 Task: Check the current schedule for the Tokyo Metro Ginza Line.
Action: Mouse moved to (103, 96)
Screenshot: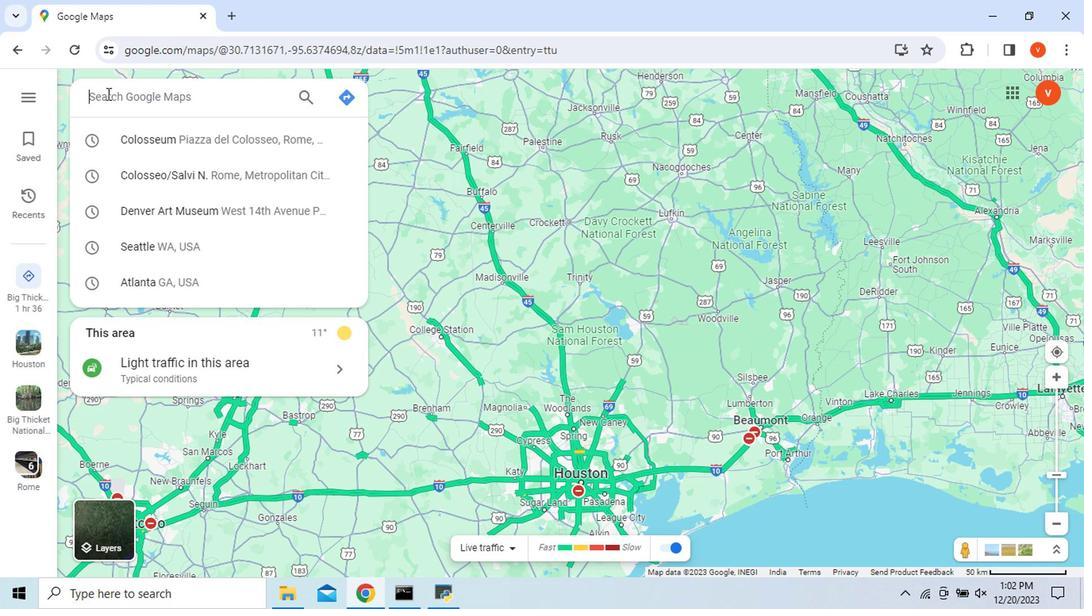 
Action: Mouse pressed left at (103, 96)
Screenshot: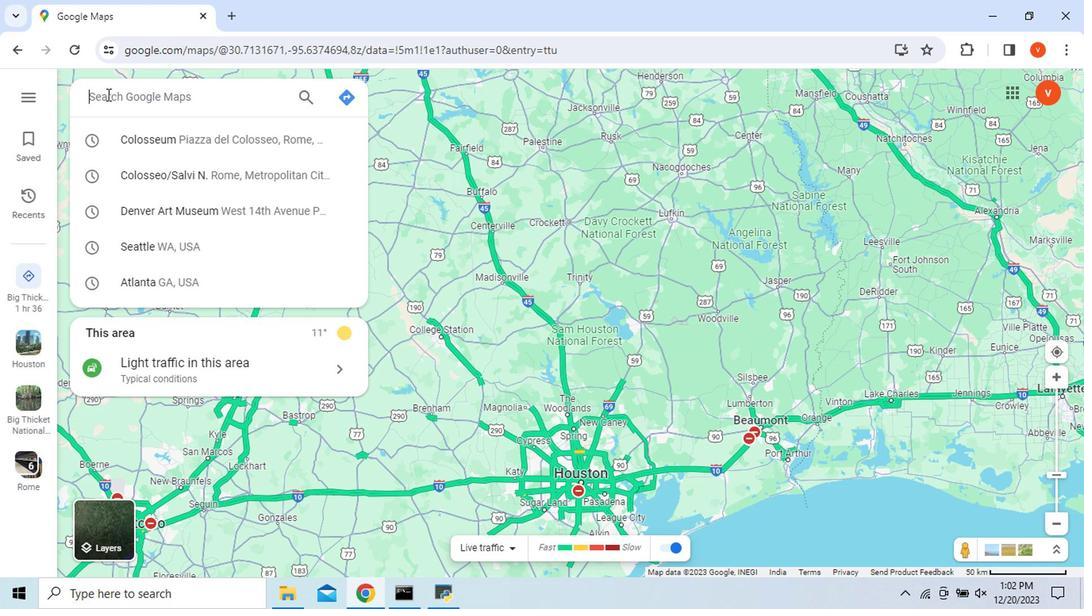 
Action: Mouse moved to (103, 98)
Screenshot: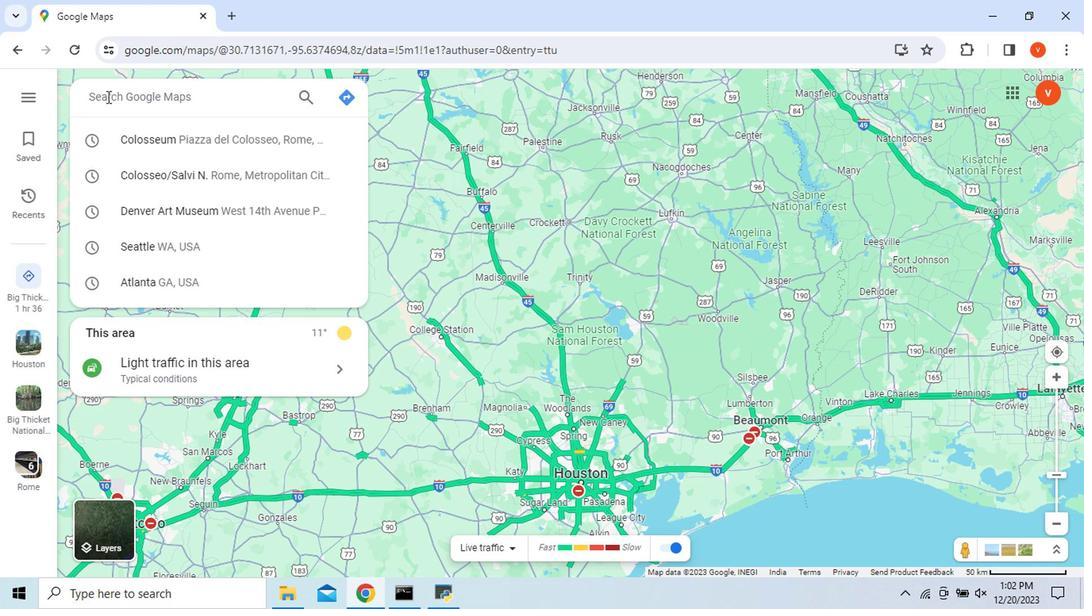 
Action: Key pressed <Key.shift>Tokyo<Key.space><Key.shift_r>metro
Screenshot: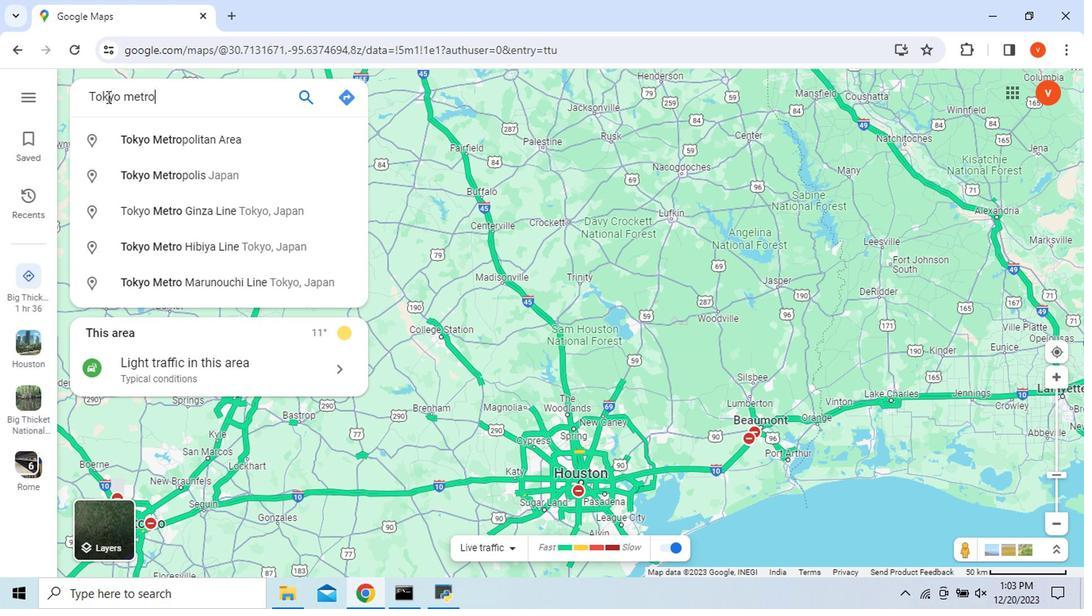 
Action: Mouse moved to (103, 98)
Screenshot: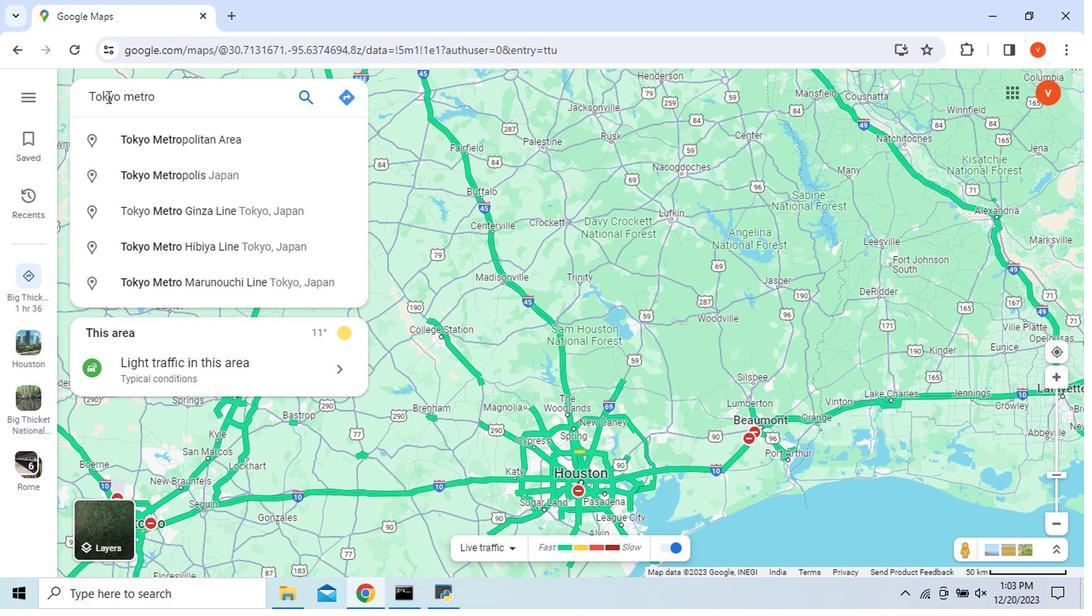
Action: Key pressed <Key.space><Key.shift>Ginza<Key.space><Key.shift_r>Line
Screenshot: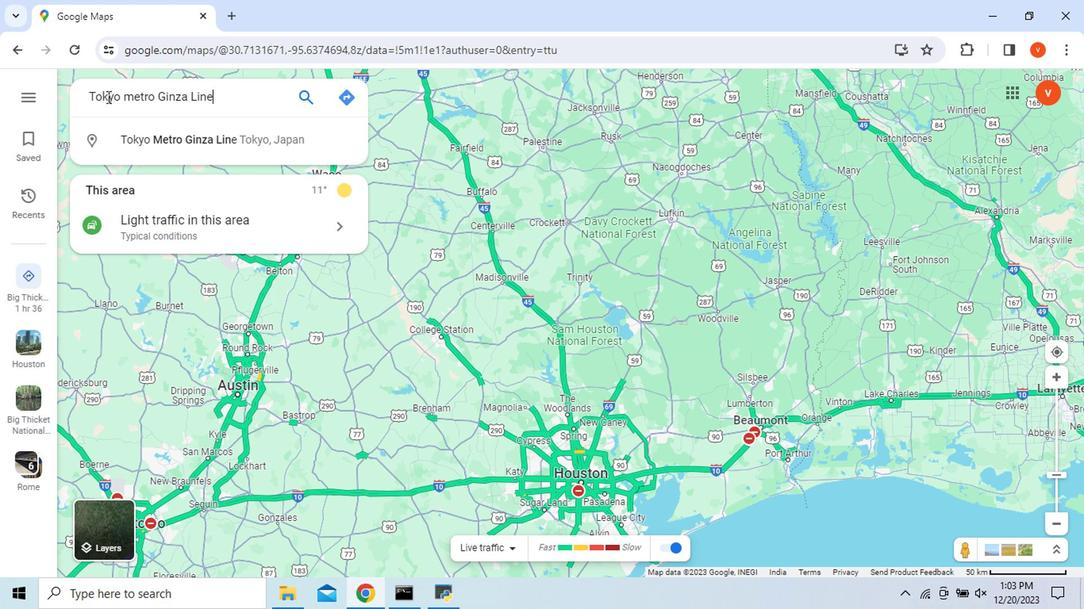 
Action: Mouse moved to (189, 140)
Screenshot: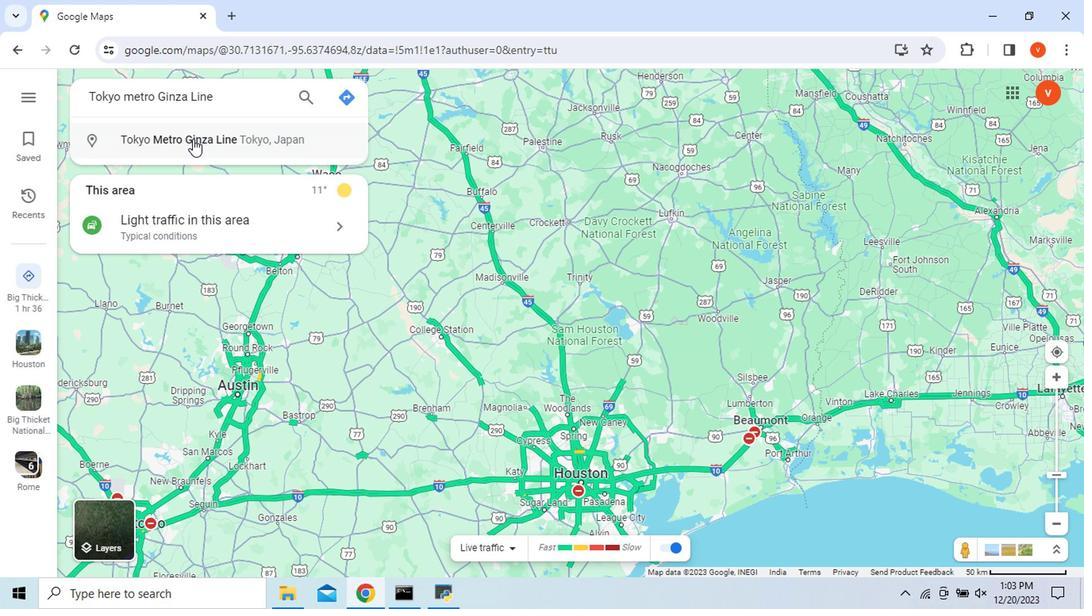 
Action: Mouse pressed left at (189, 140)
Screenshot: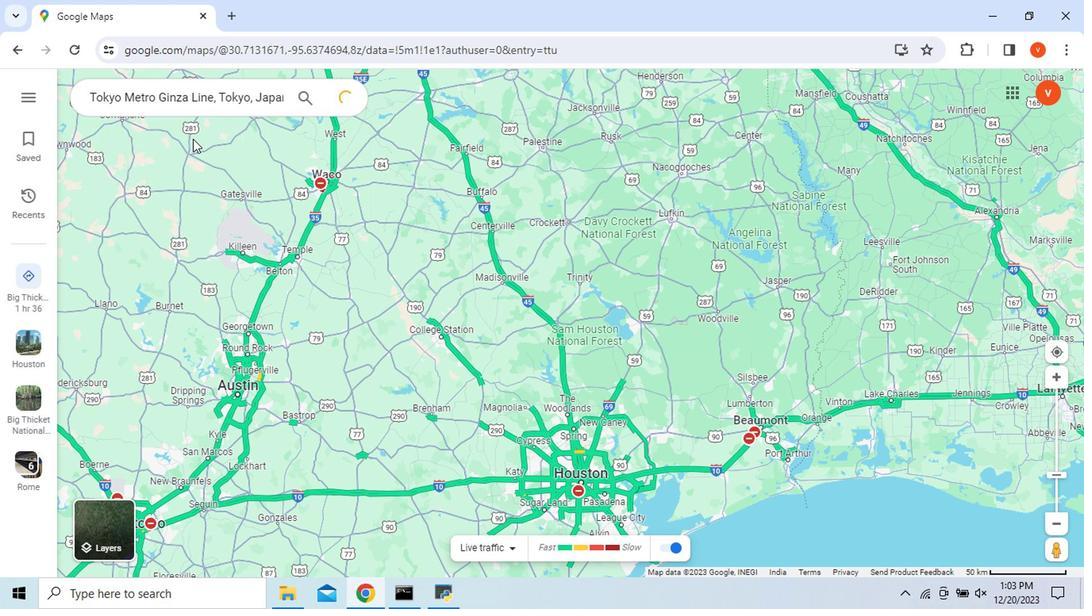 
Action: Mouse moved to (237, 432)
Screenshot: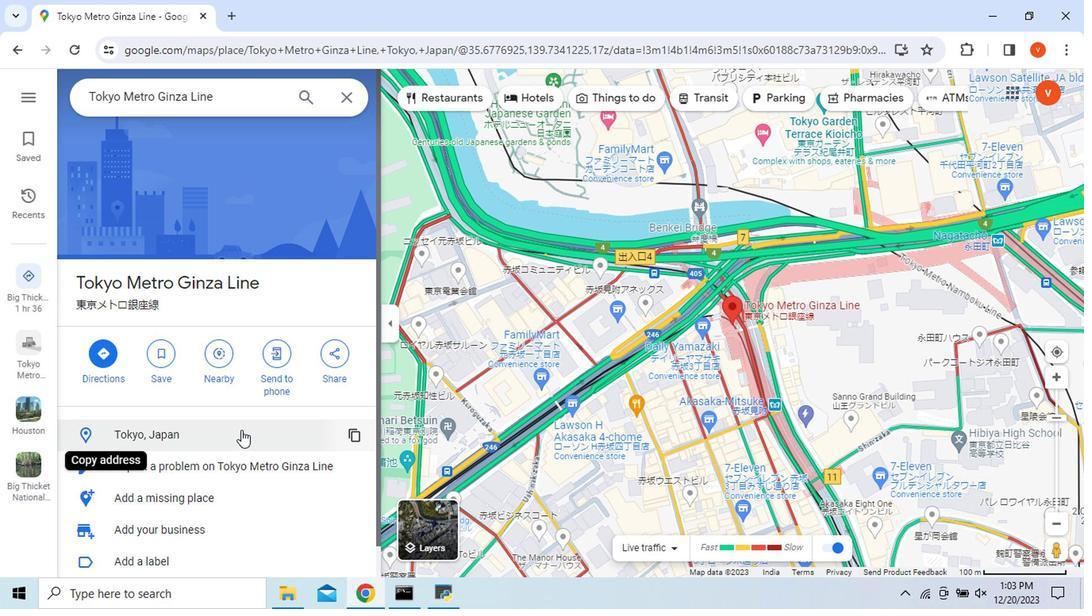 
Action: Mouse scrolled (237, 431) with delta (0, 0)
Screenshot: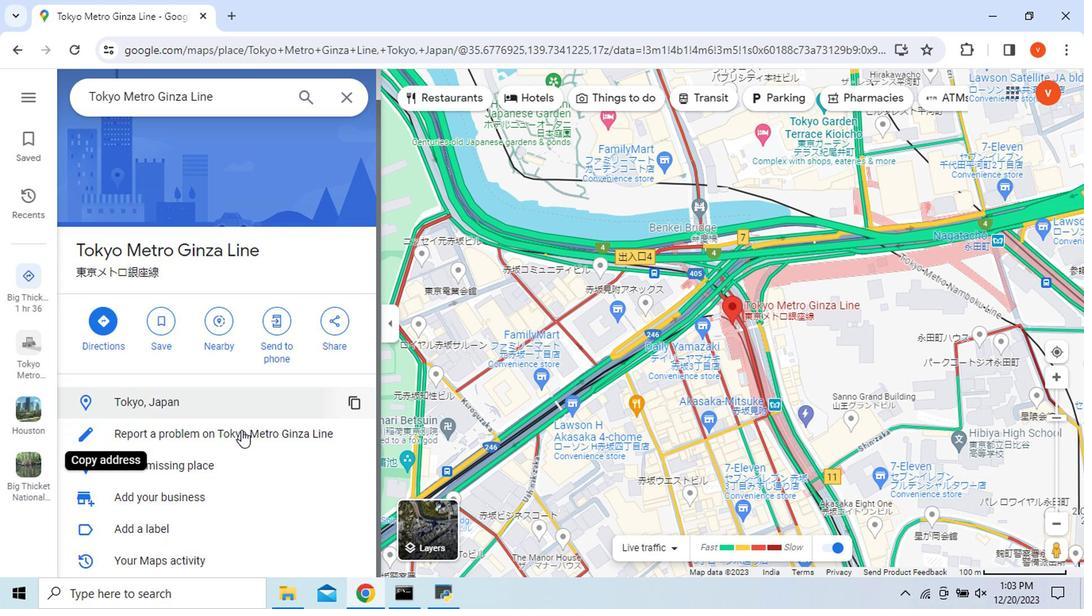 
Action: Mouse scrolled (237, 431) with delta (0, 0)
Screenshot: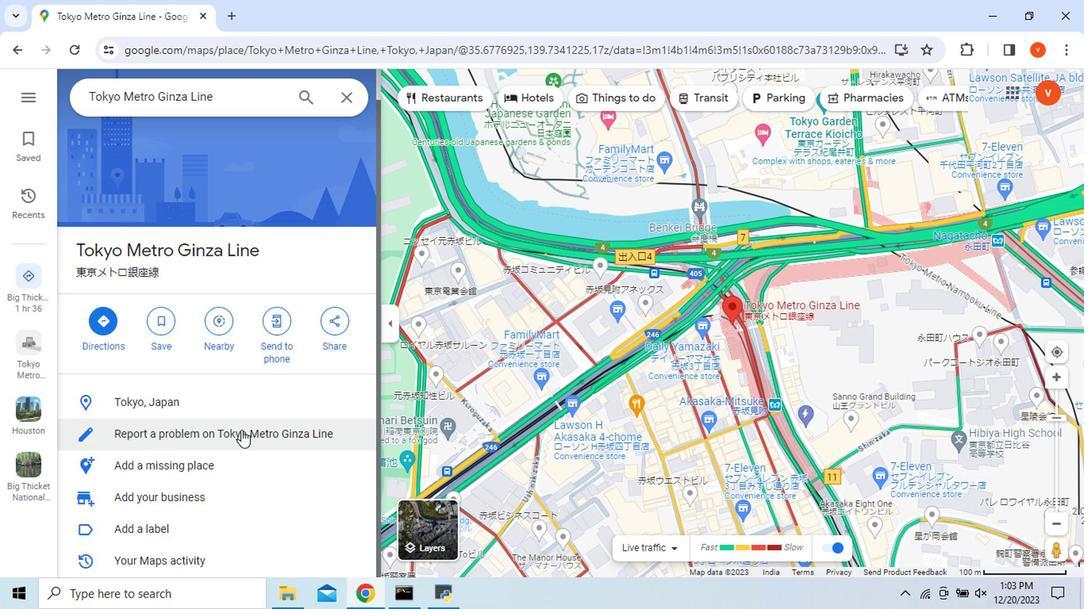 
Action: Mouse scrolled (237, 431) with delta (0, 0)
Screenshot: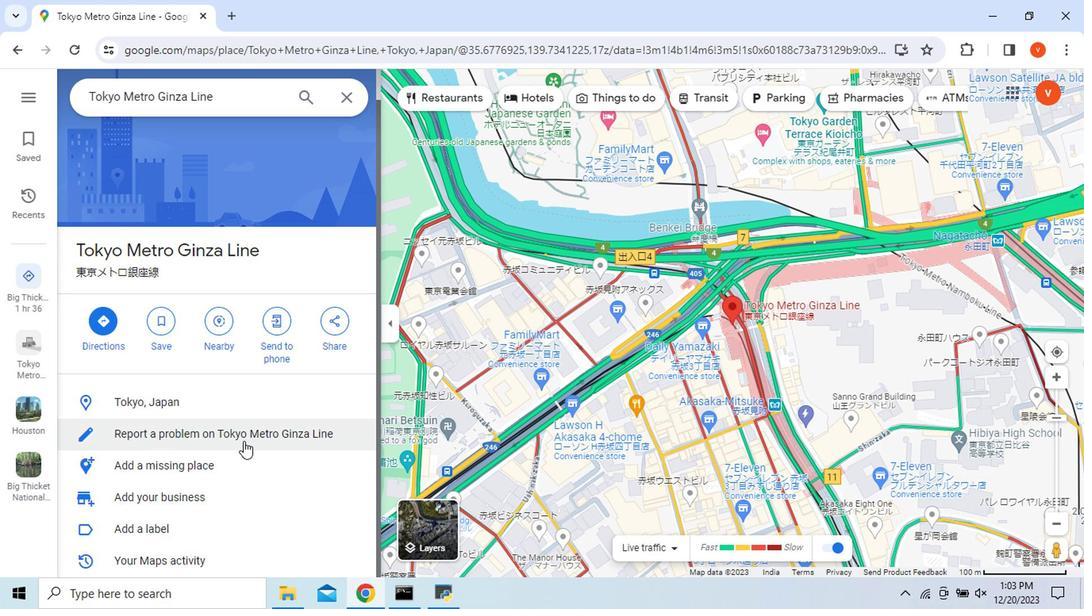 
Action: Mouse moved to (713, 102)
Screenshot: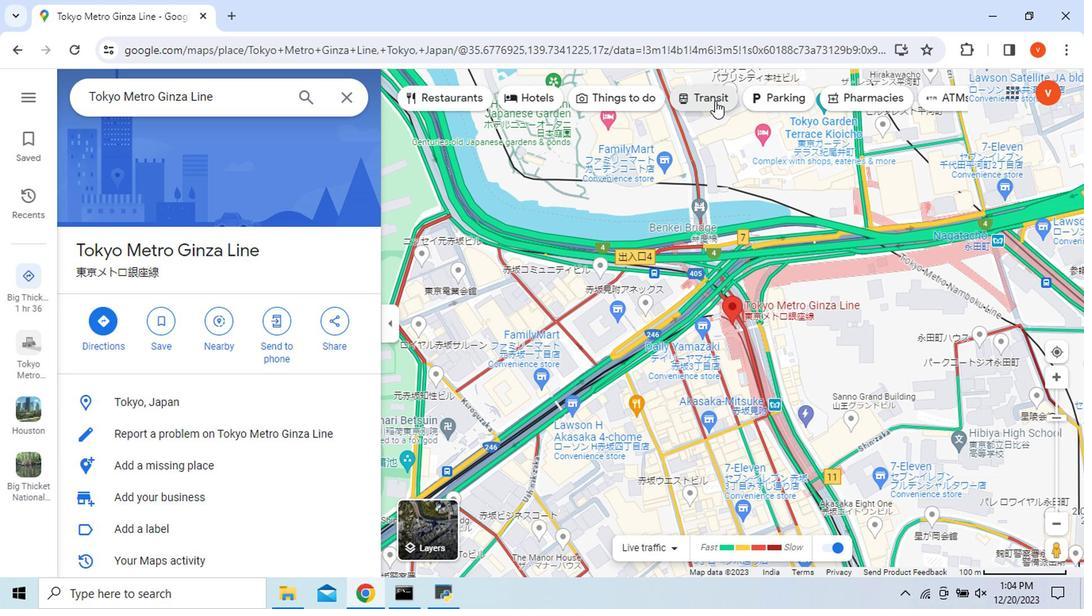 
Action: Mouse pressed left at (713, 102)
Screenshot: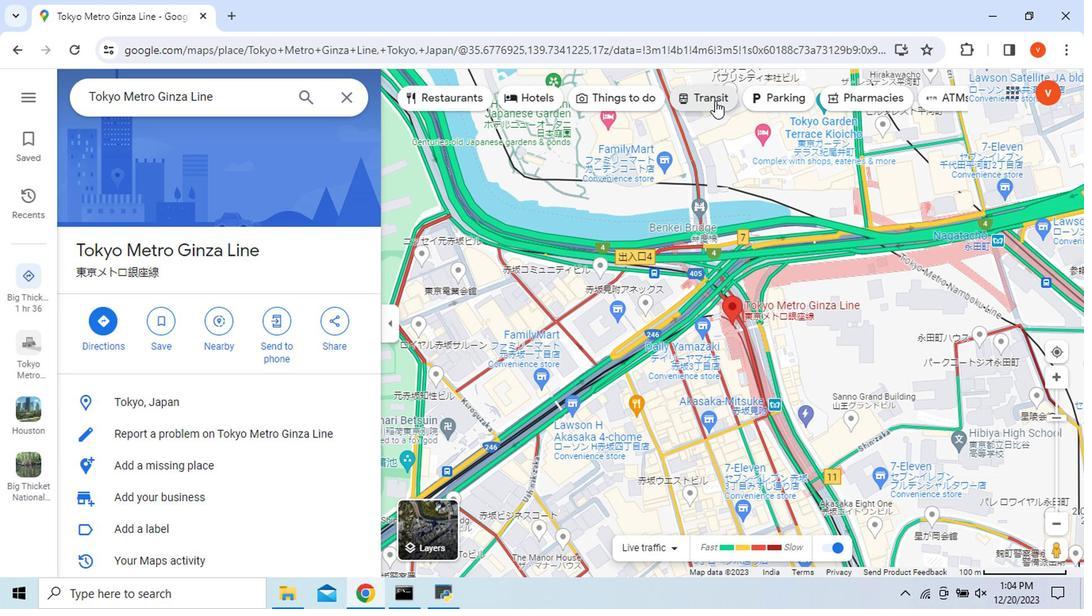 
Action: Mouse moved to (278, 404)
Screenshot: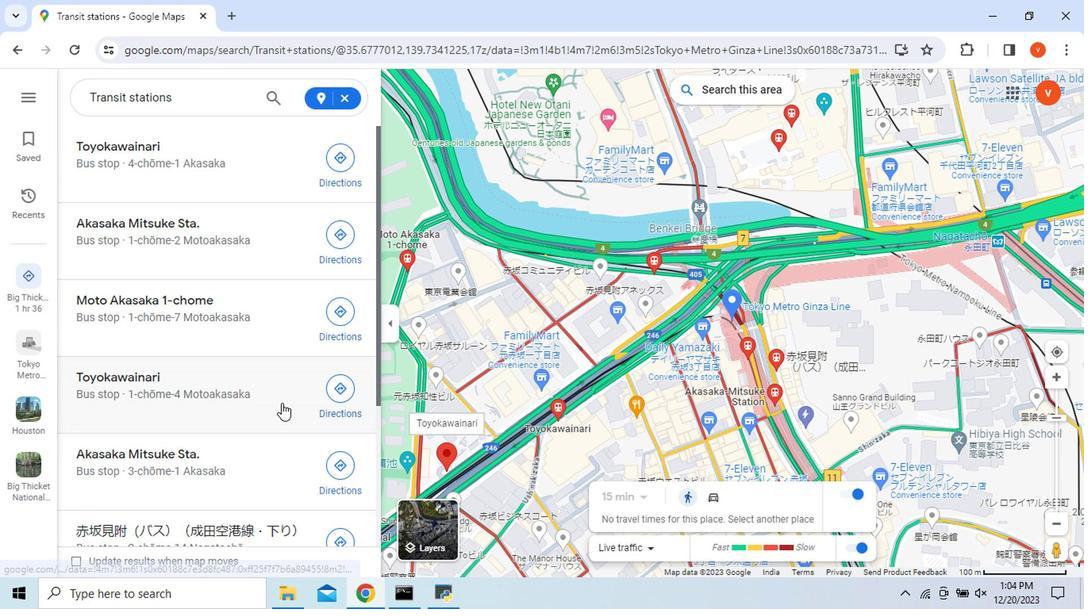 
Action: Mouse scrolled (278, 404) with delta (0, 0)
Screenshot: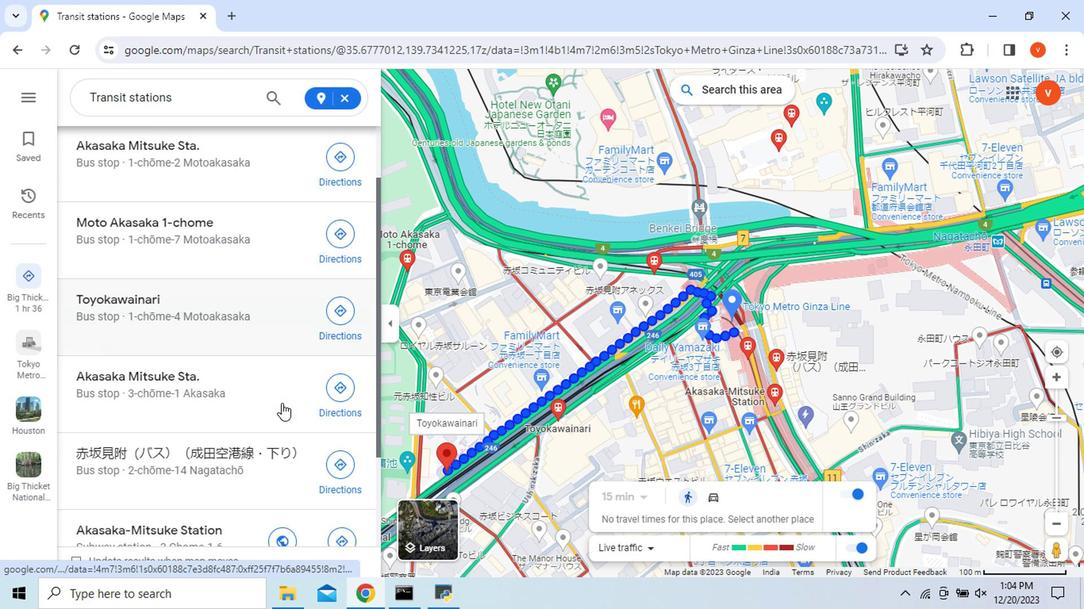 
Action: Mouse scrolled (278, 404) with delta (0, 0)
Screenshot: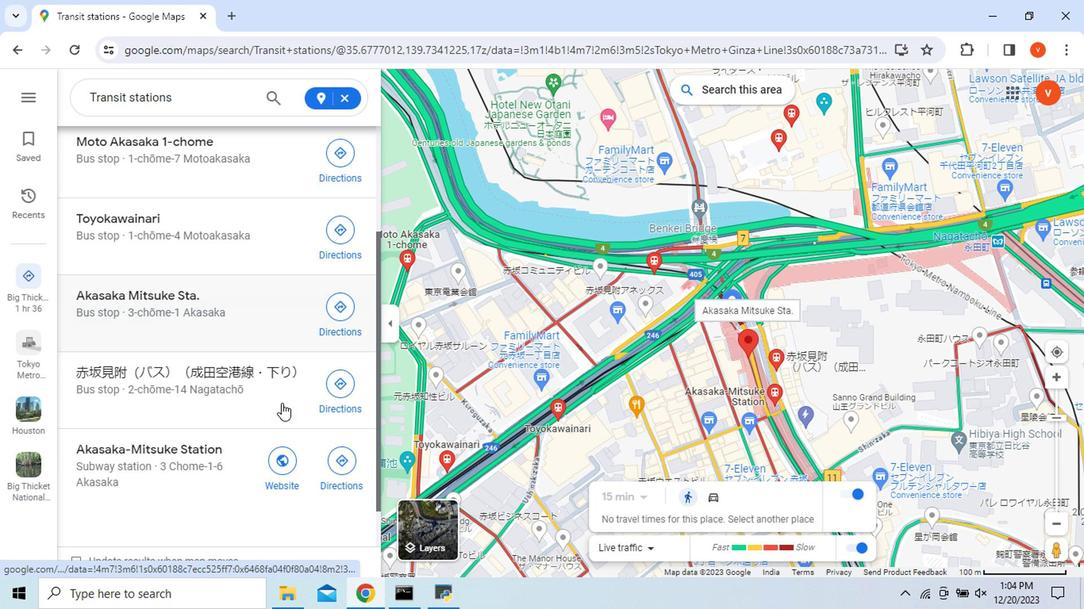 
Action: Mouse scrolled (278, 404) with delta (0, 0)
Screenshot: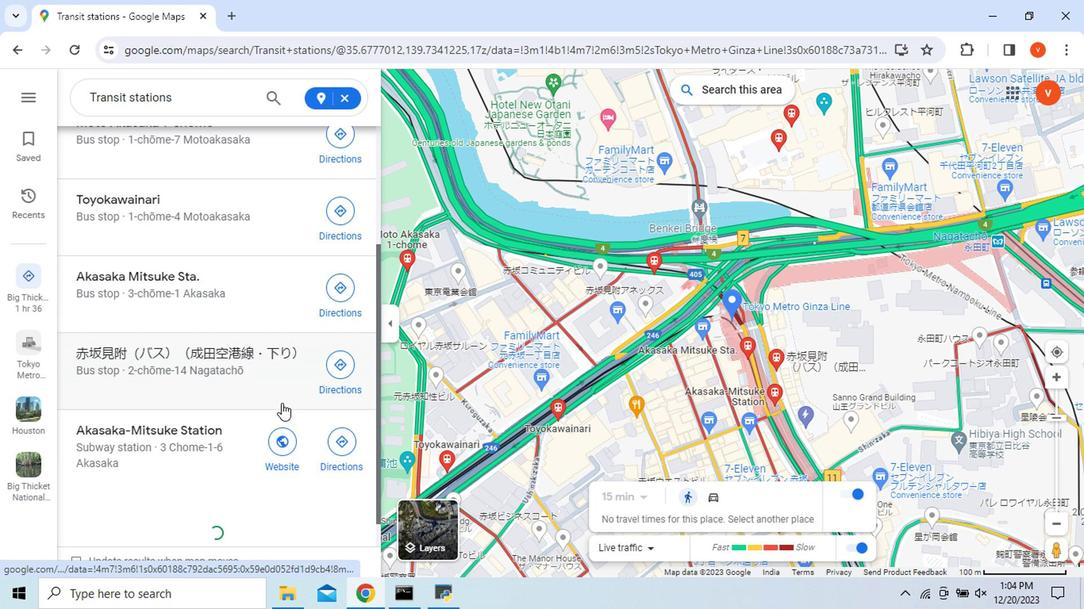 
Action: Mouse scrolled (278, 404) with delta (0, 0)
Screenshot: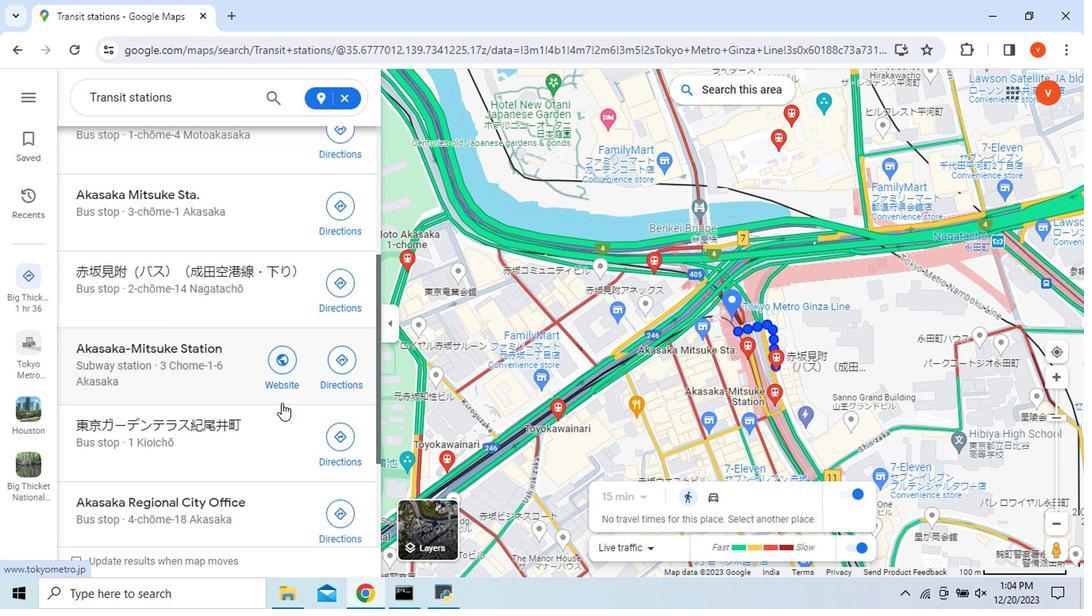 
Action: Mouse scrolled (278, 404) with delta (0, 0)
Screenshot: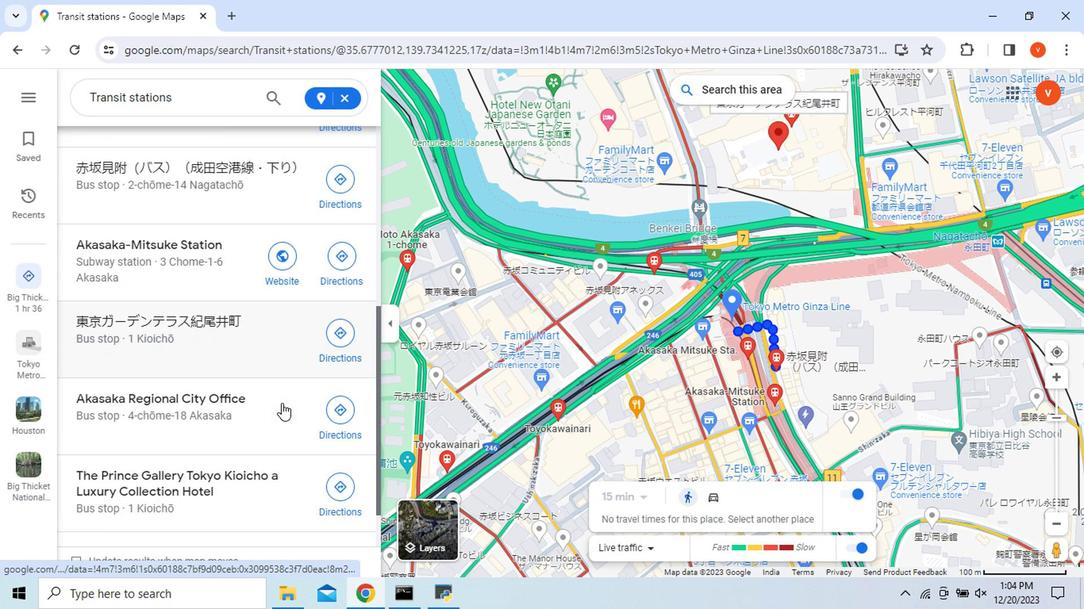 
Action: Mouse scrolled (278, 404) with delta (0, 0)
Screenshot: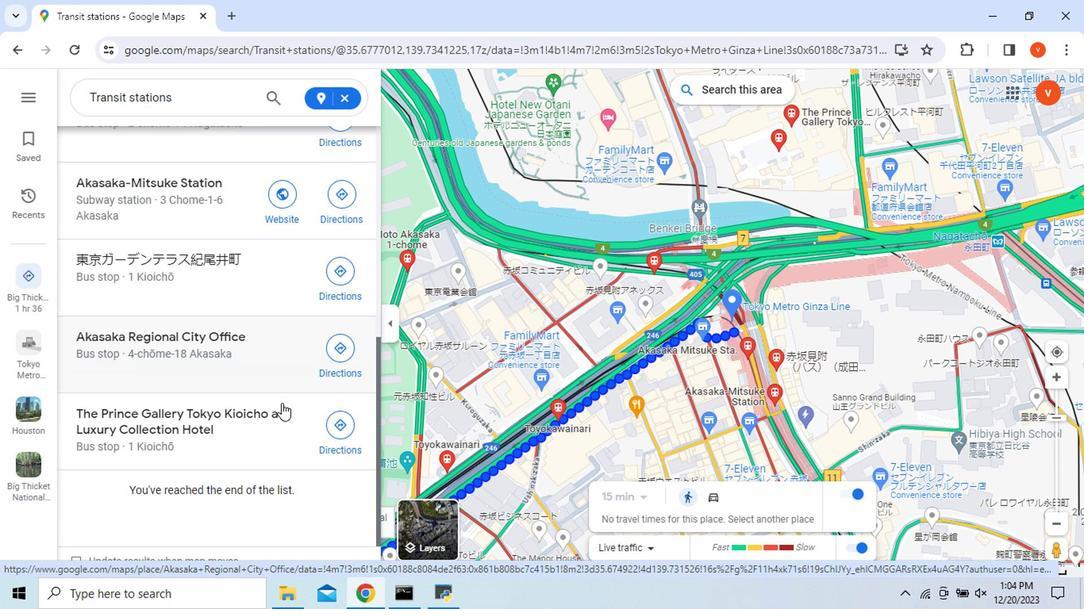 
Action: Mouse moved to (214, 402)
Screenshot: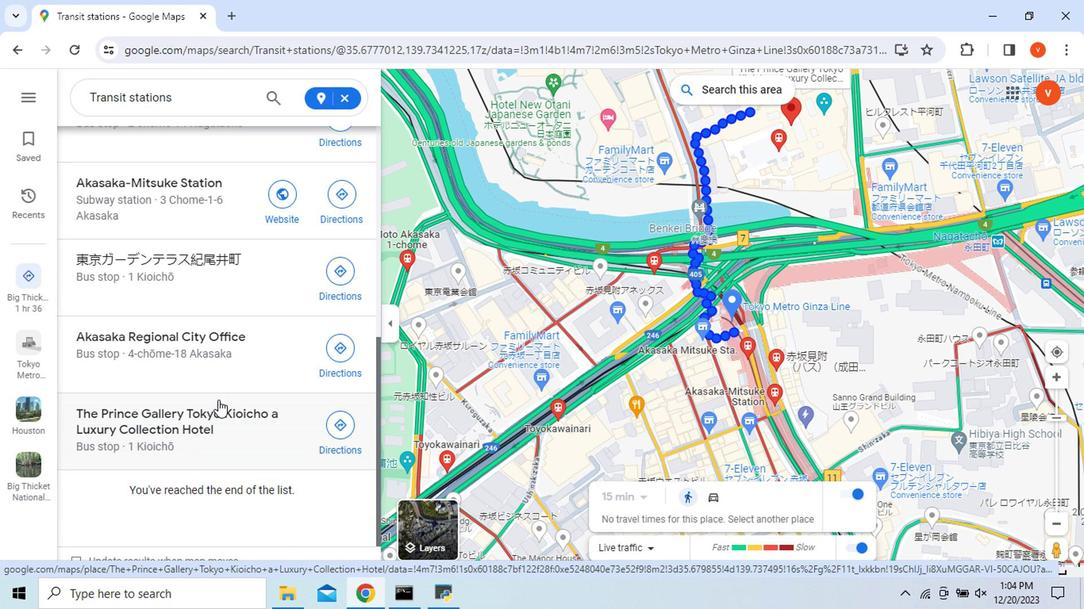 
Action: Mouse scrolled (214, 400) with delta (0, -1)
Screenshot: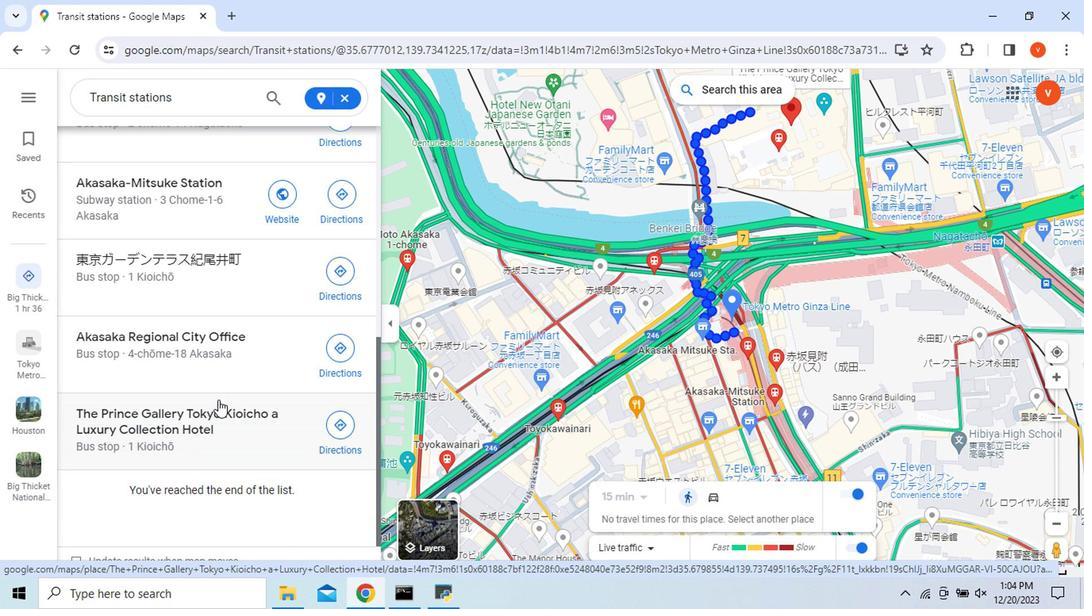 
Action: Mouse moved to (125, 98)
Screenshot: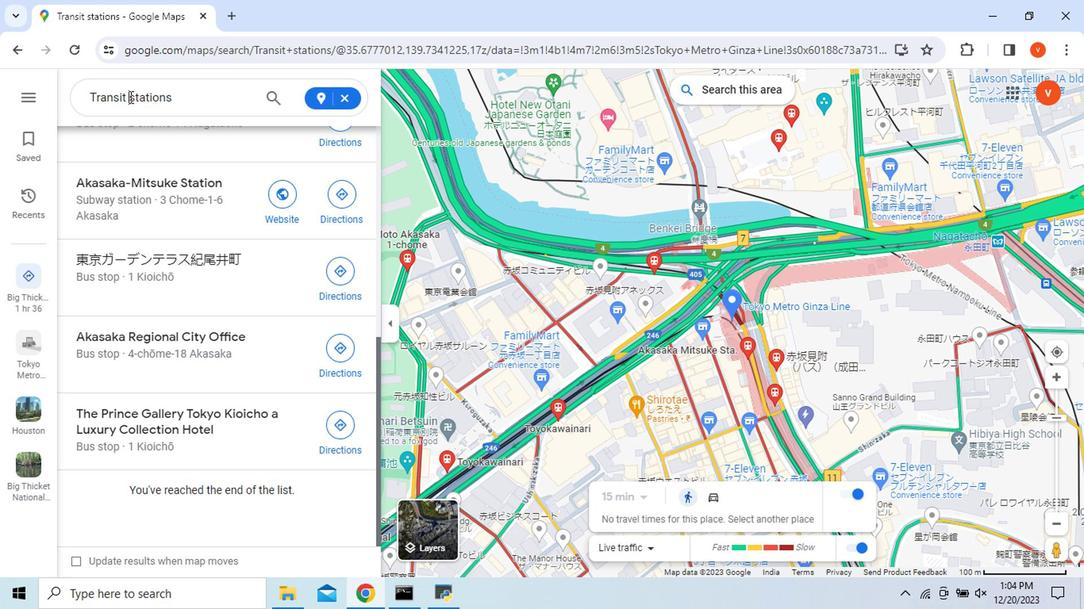 
Action: Mouse pressed left at (125, 98)
Screenshot: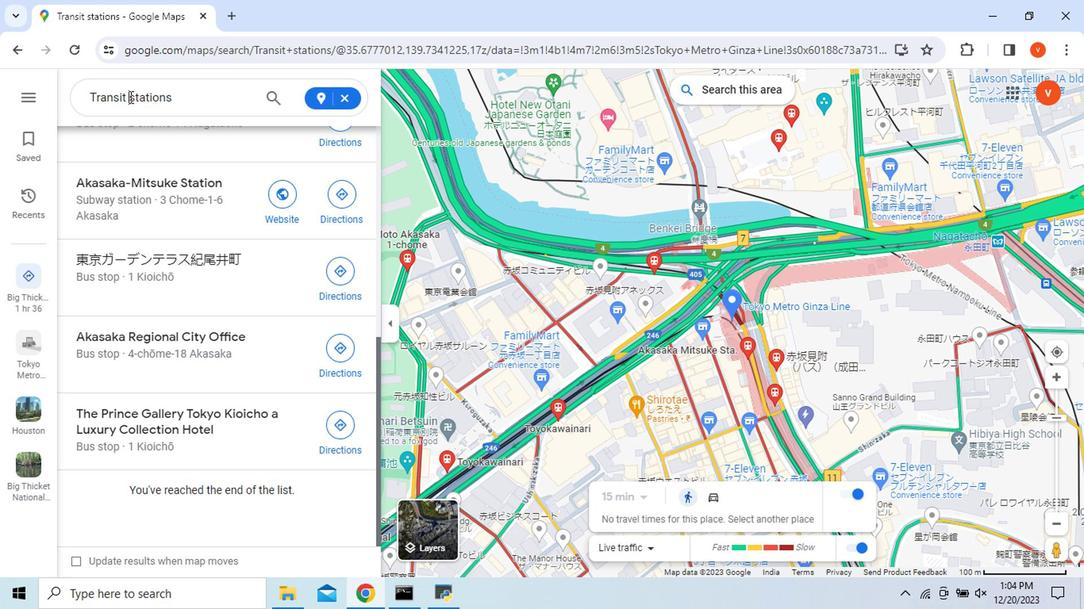 
Action: Mouse moved to (125, 99)
Screenshot: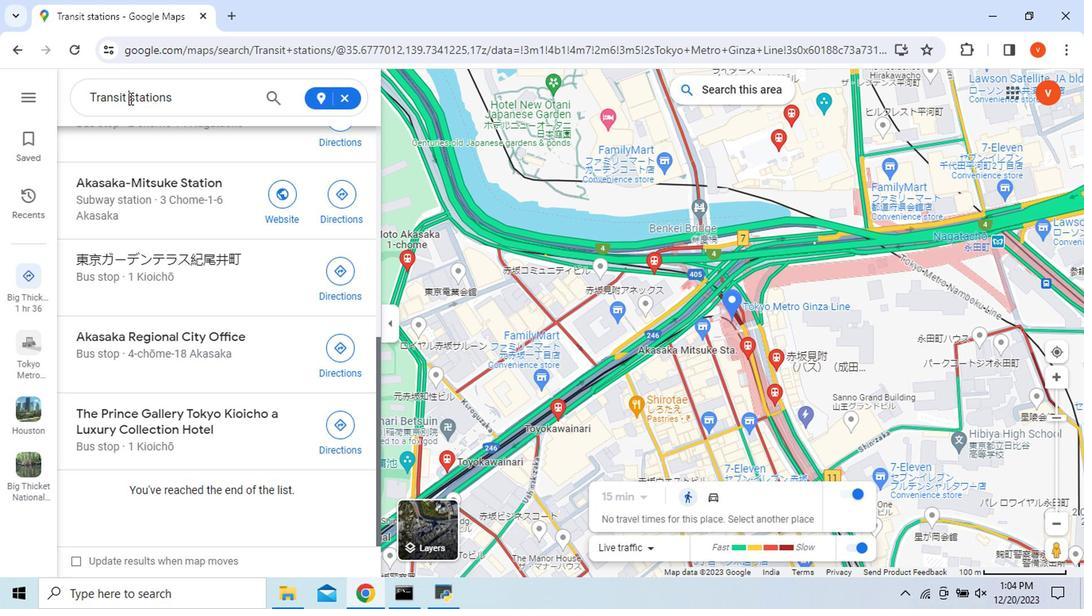 
Action: Key pressed <Key.space>ginza<Key.space>metro<Key.space><Key.enter>
Screenshot: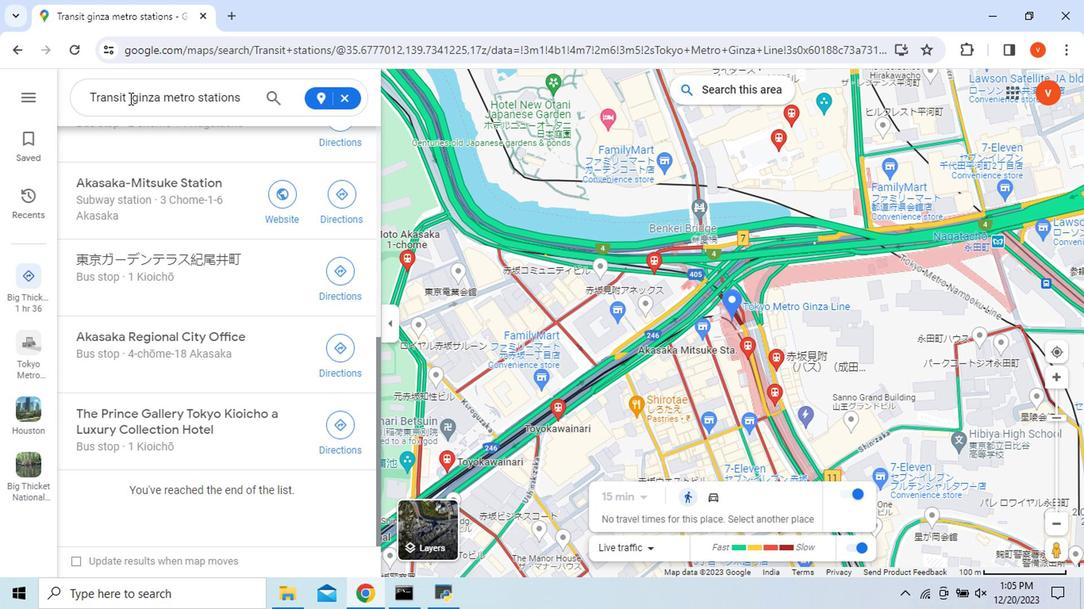 
Action: Mouse moved to (230, 191)
Screenshot: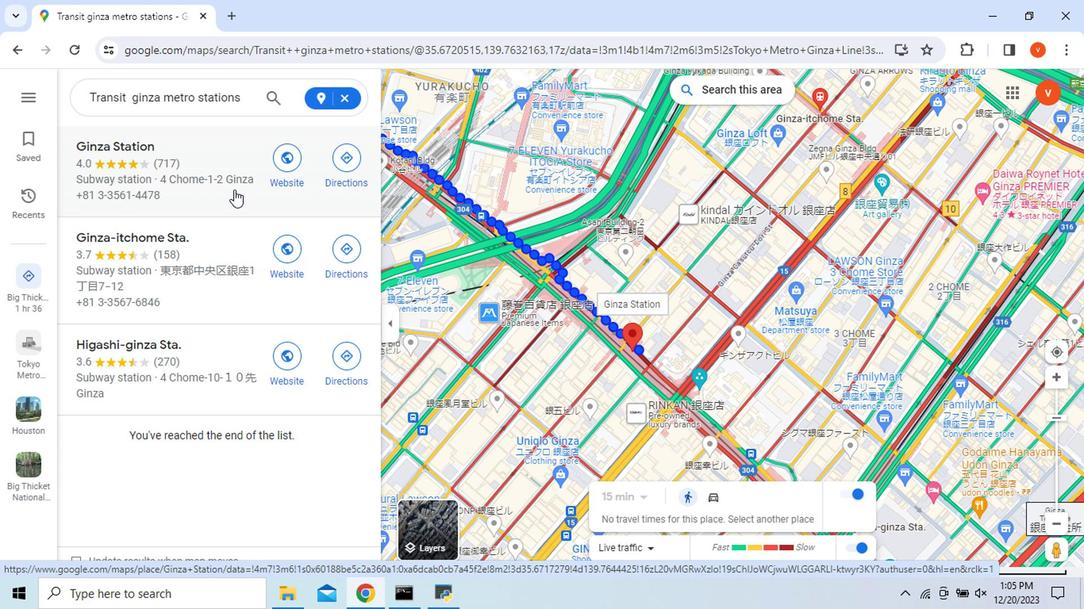 
Action: Mouse pressed left at (230, 191)
Screenshot: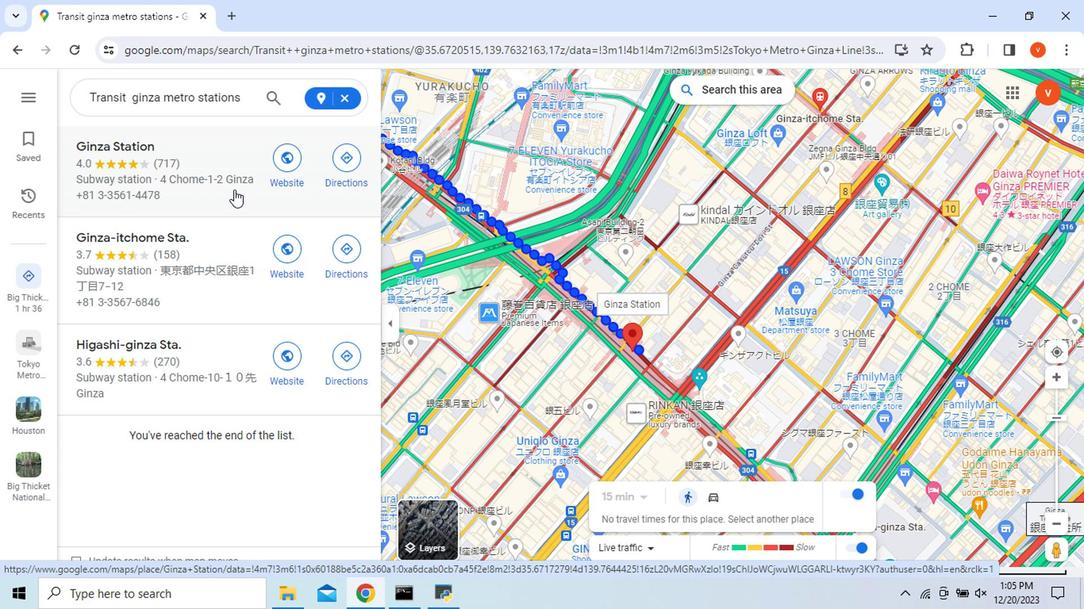 
Action: Mouse moved to (542, 404)
Screenshot: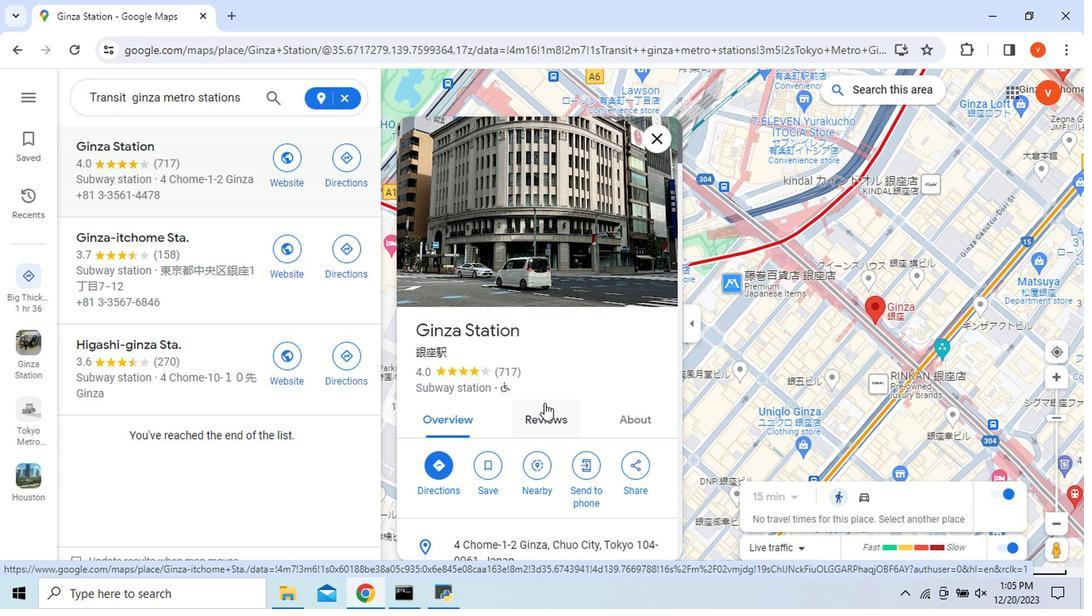 
Action: Mouse scrolled (542, 404) with delta (0, 0)
Screenshot: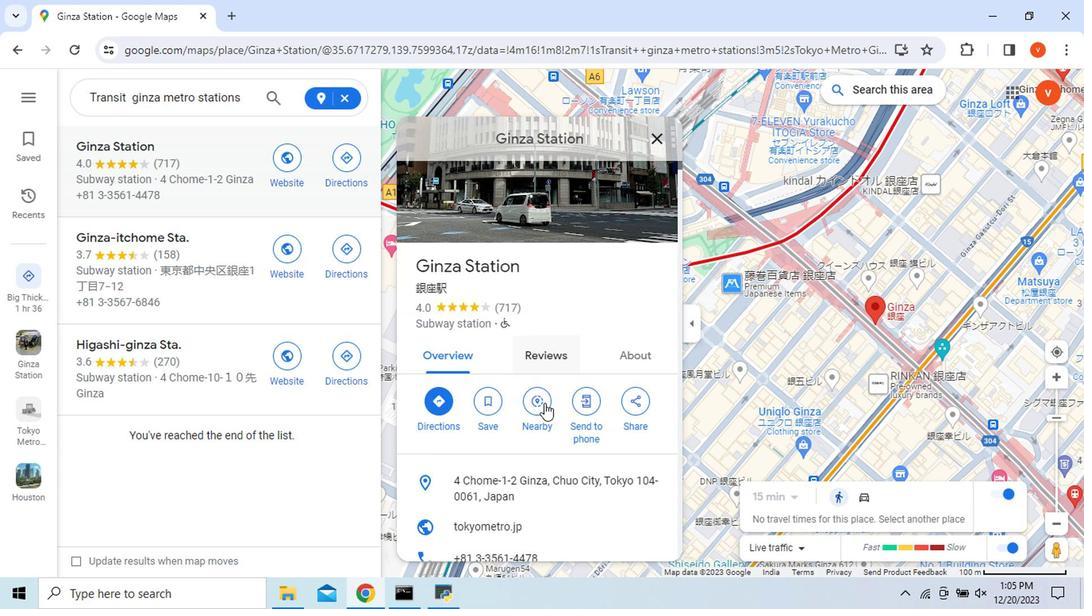 
Action: Mouse scrolled (542, 404) with delta (0, 0)
Screenshot: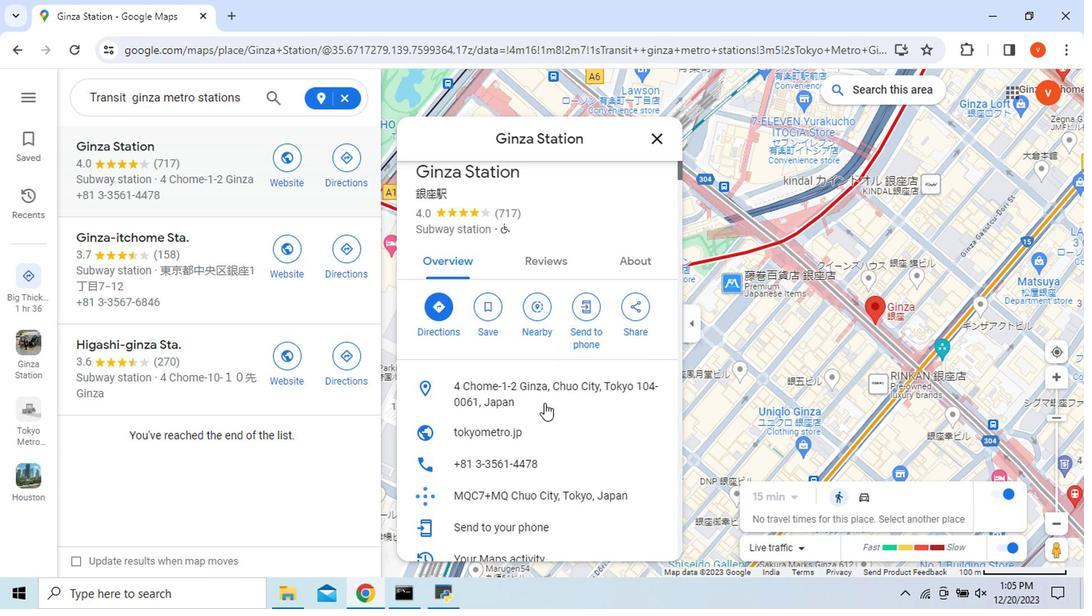 
Action: Mouse scrolled (542, 404) with delta (0, 0)
Screenshot: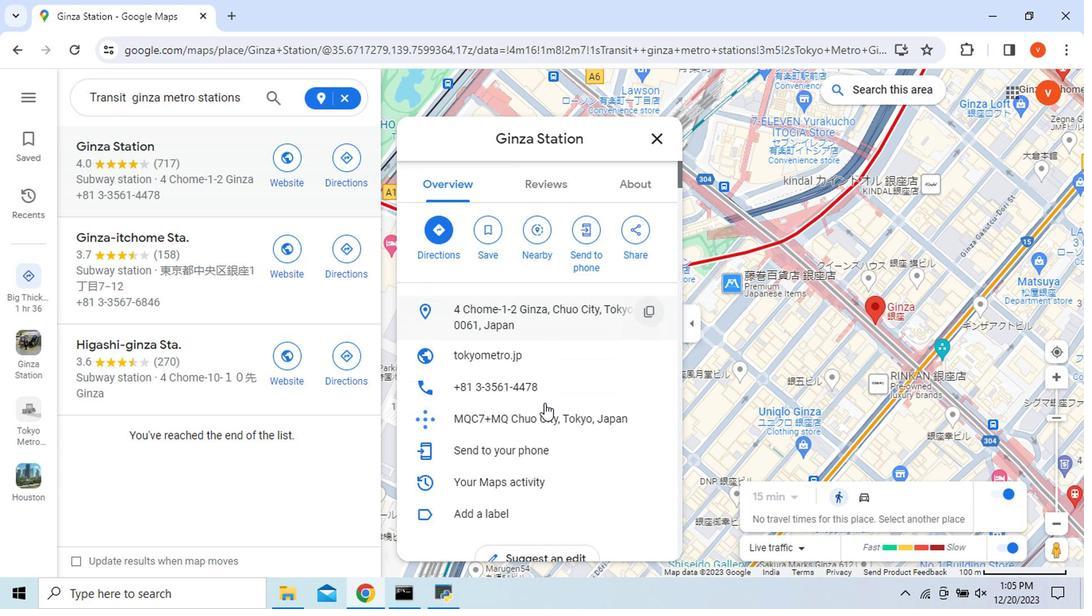 
Action: Mouse scrolled (542, 404) with delta (0, 0)
Screenshot: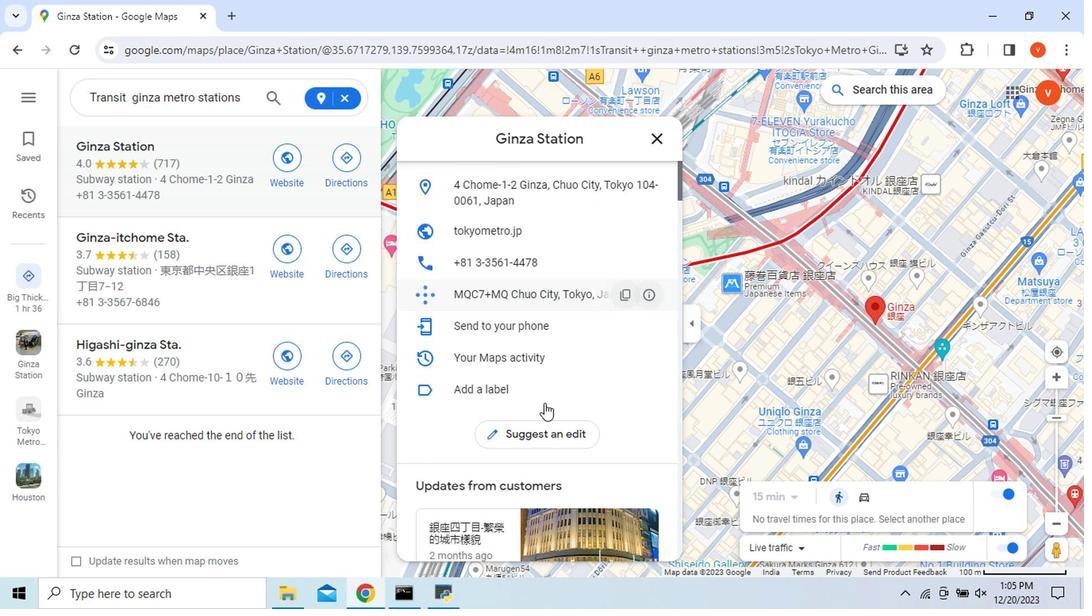
Action: Mouse scrolled (542, 404) with delta (0, 0)
Screenshot: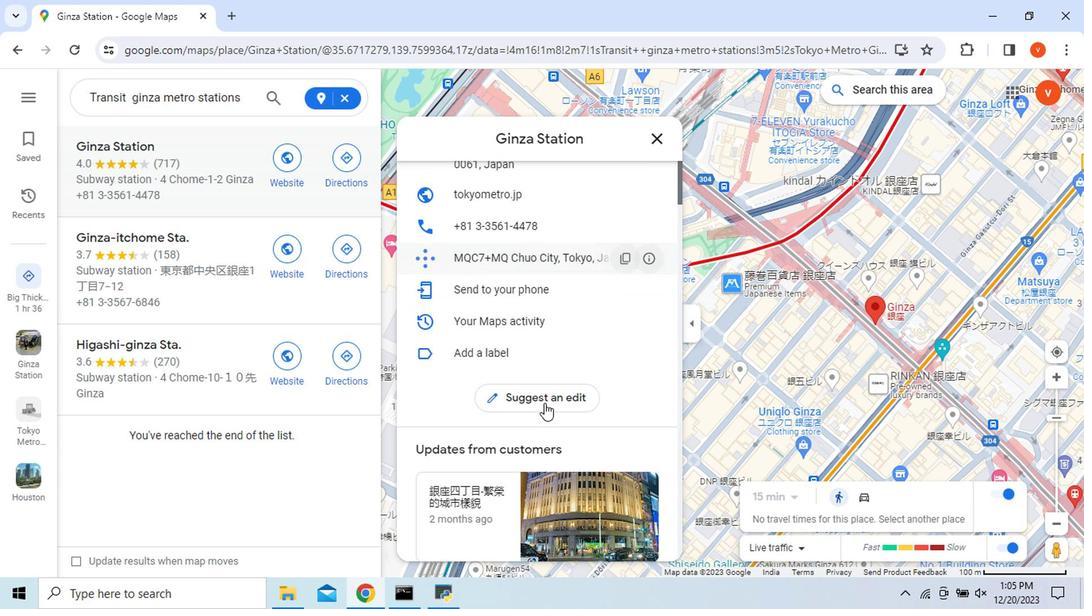 
Action: Mouse moved to (599, 408)
Screenshot: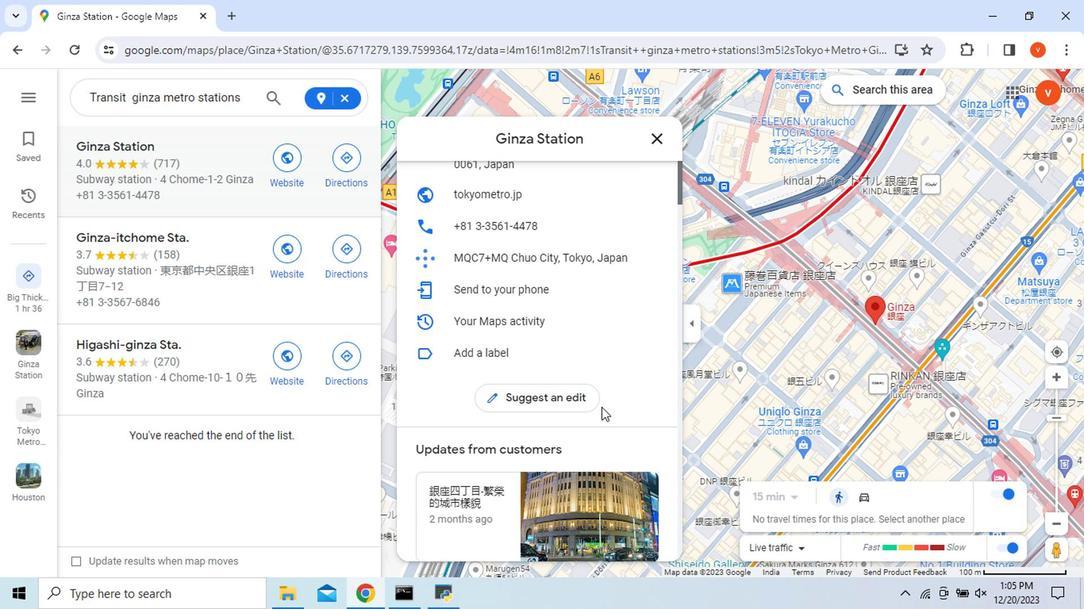 
Action: Mouse scrolled (599, 408) with delta (0, 0)
Screenshot: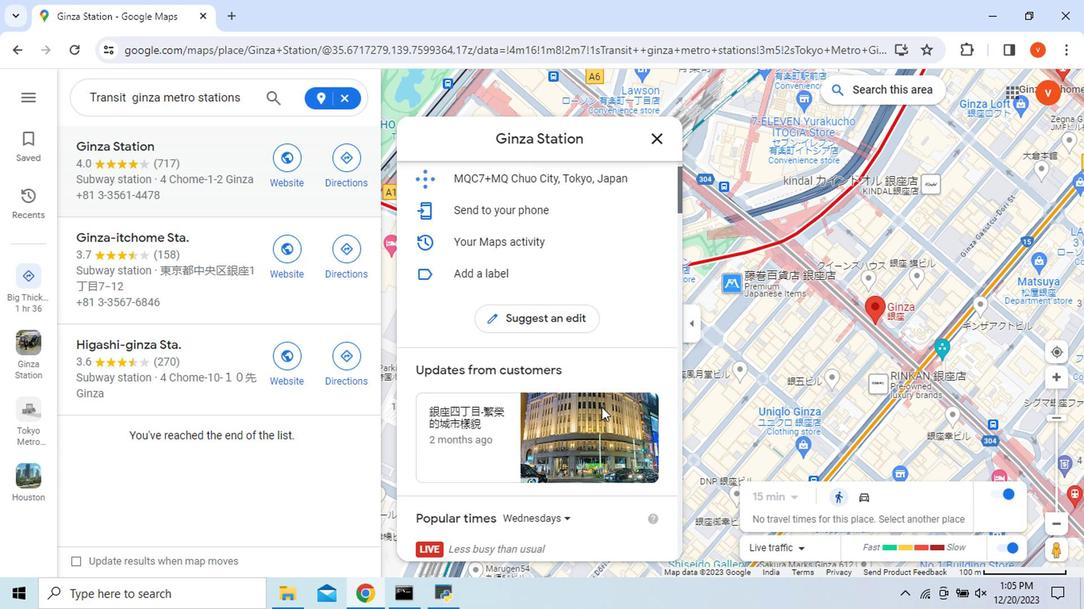 
Action: Mouse scrolled (599, 408) with delta (0, 0)
Screenshot: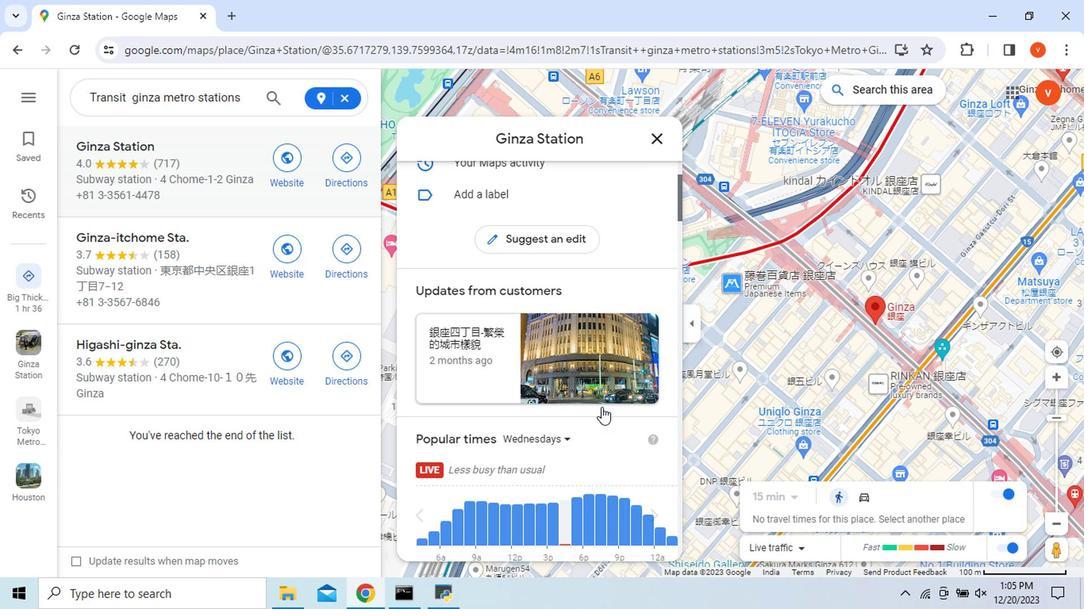 
Action: Mouse scrolled (599, 408) with delta (0, 0)
Screenshot: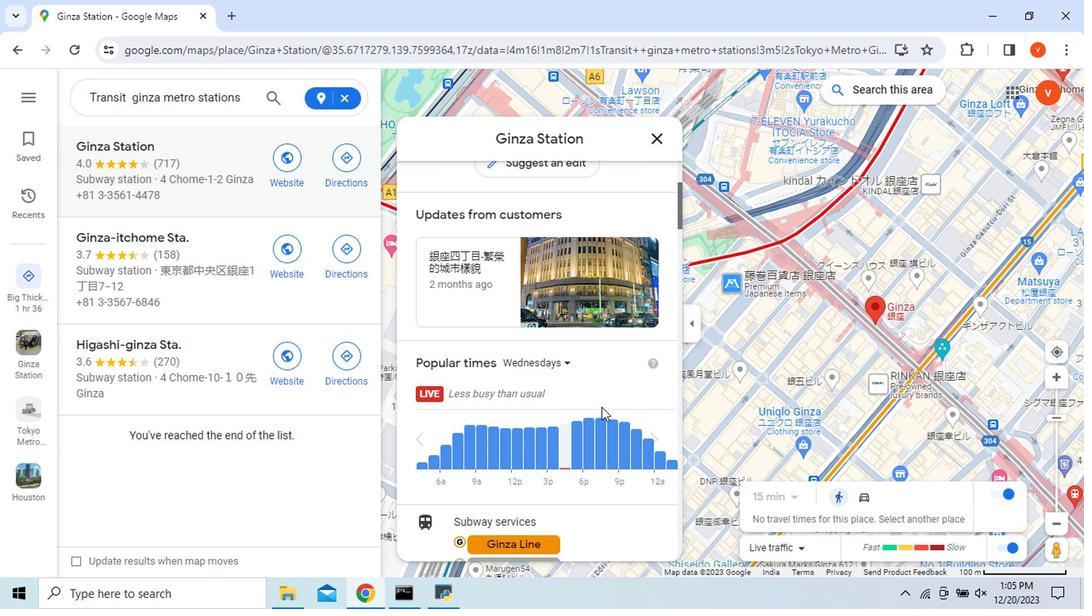 
Action: Mouse scrolled (599, 408) with delta (0, 0)
Screenshot: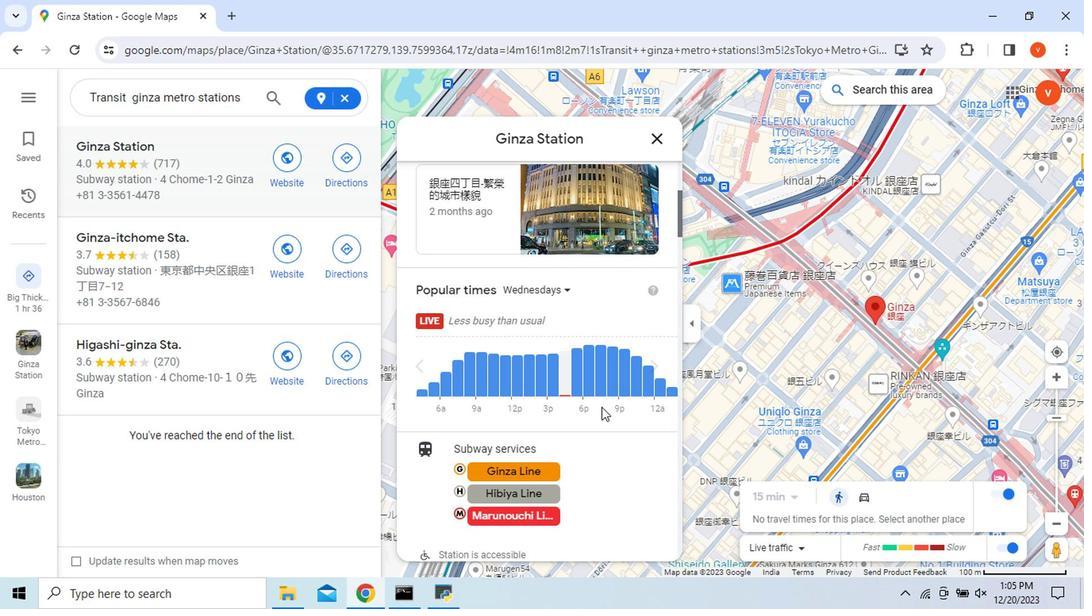 
Action: Mouse scrolled (599, 408) with delta (0, 0)
Screenshot: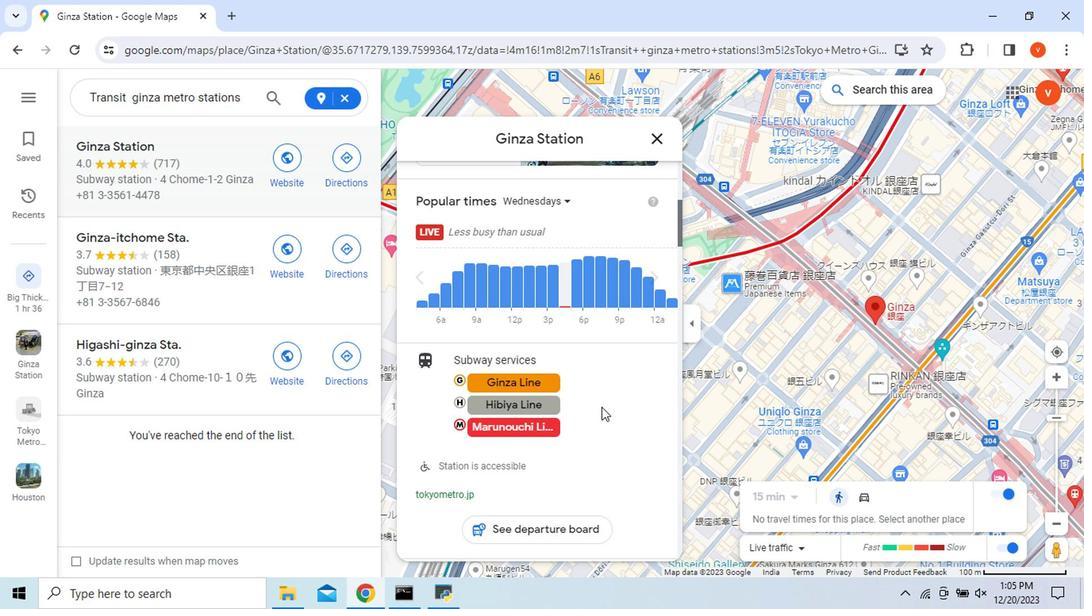
Action: Mouse moved to (505, 378)
Screenshot: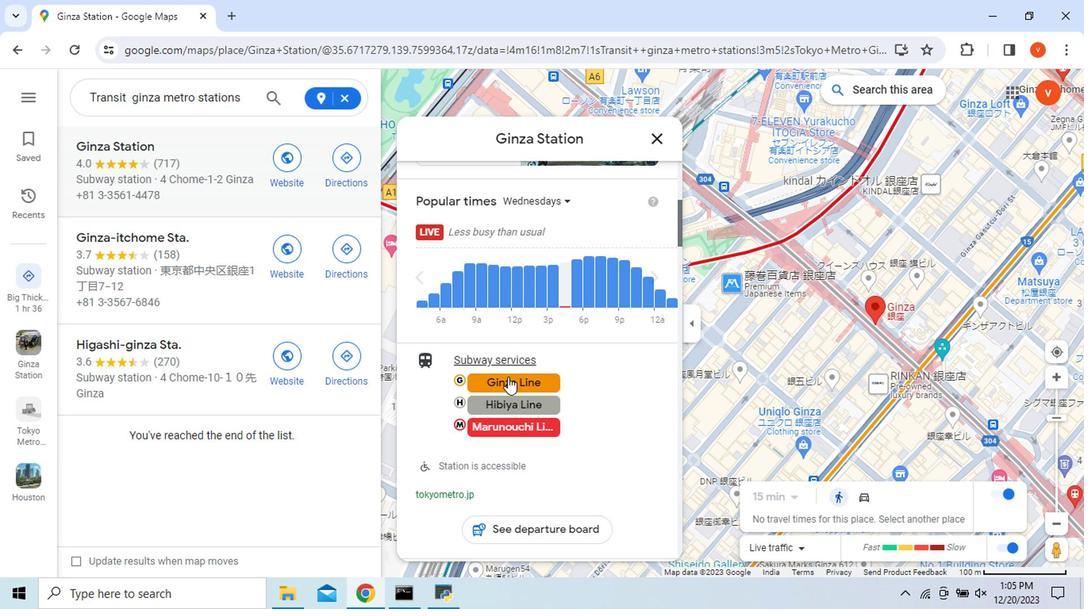 
Action: Mouse pressed left at (505, 378)
Screenshot: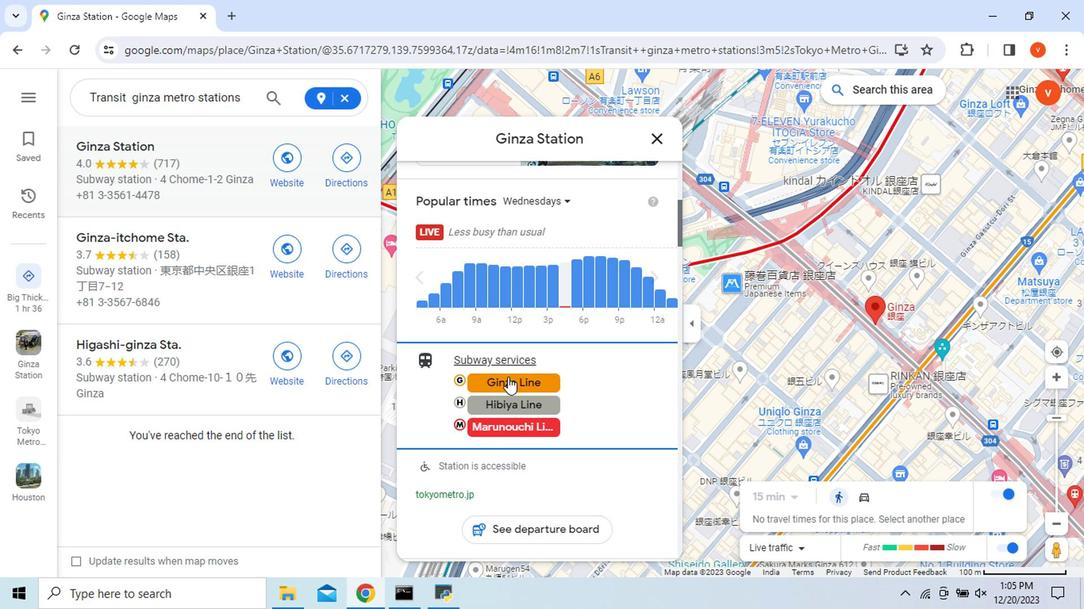 
Action: Mouse moved to (678, 371)
Screenshot: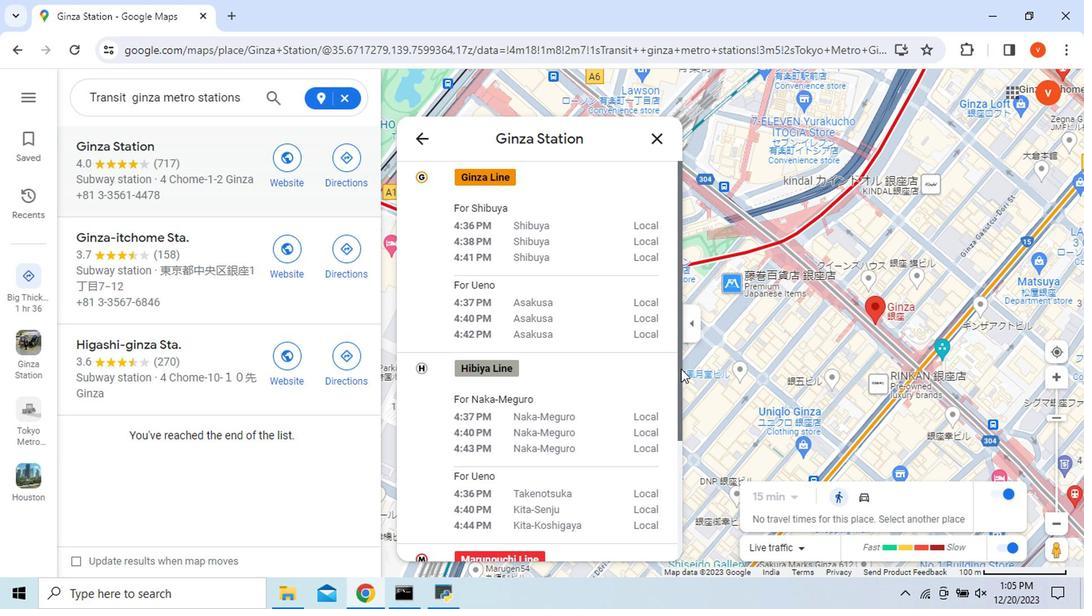 
Action: Mouse pressed left at (678, 371)
Screenshot: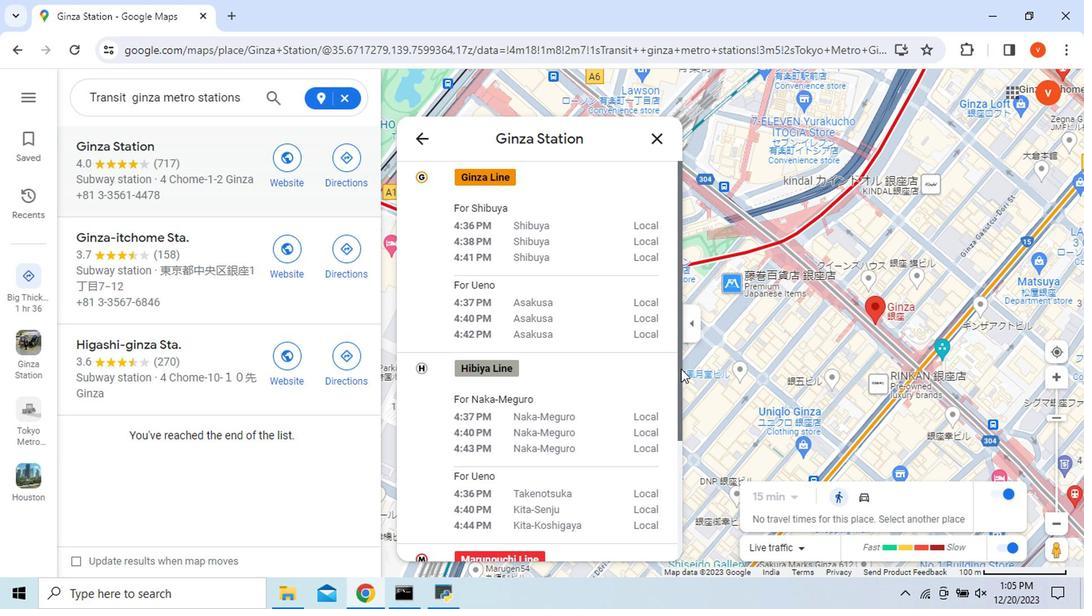 
Action: Mouse moved to (420, 139)
Screenshot: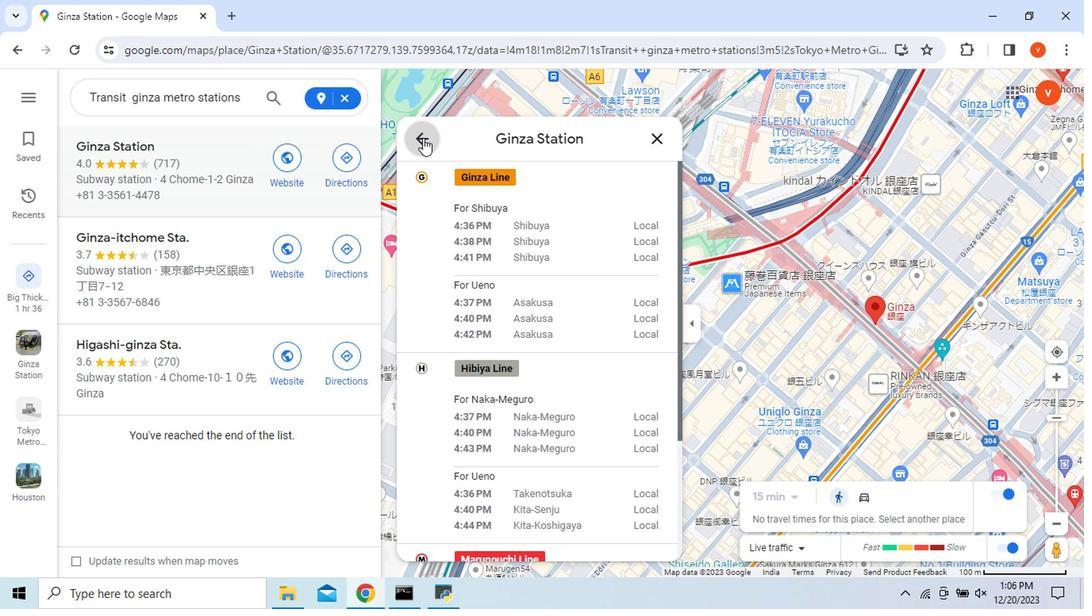 
Action: Mouse pressed left at (420, 139)
Screenshot: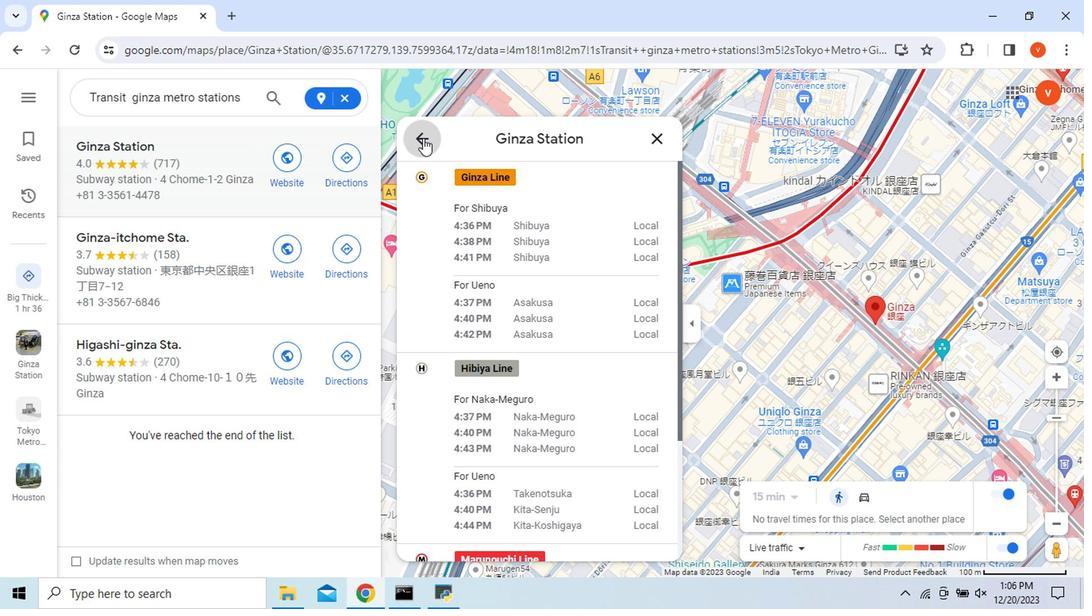 
Action: Mouse moved to (649, 138)
Screenshot: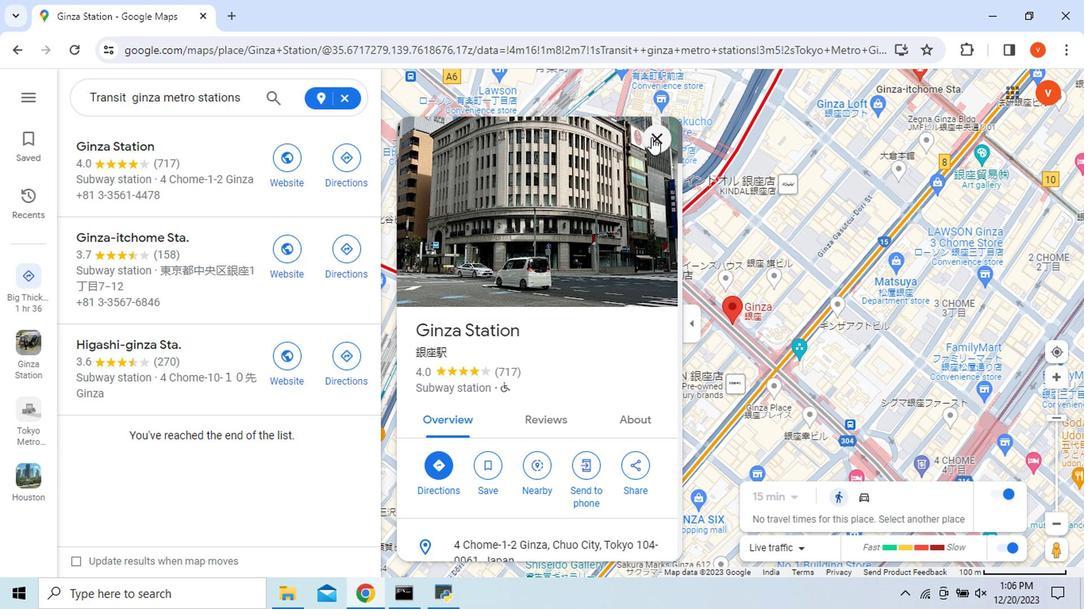 
Action: Mouse pressed left at (649, 138)
Screenshot: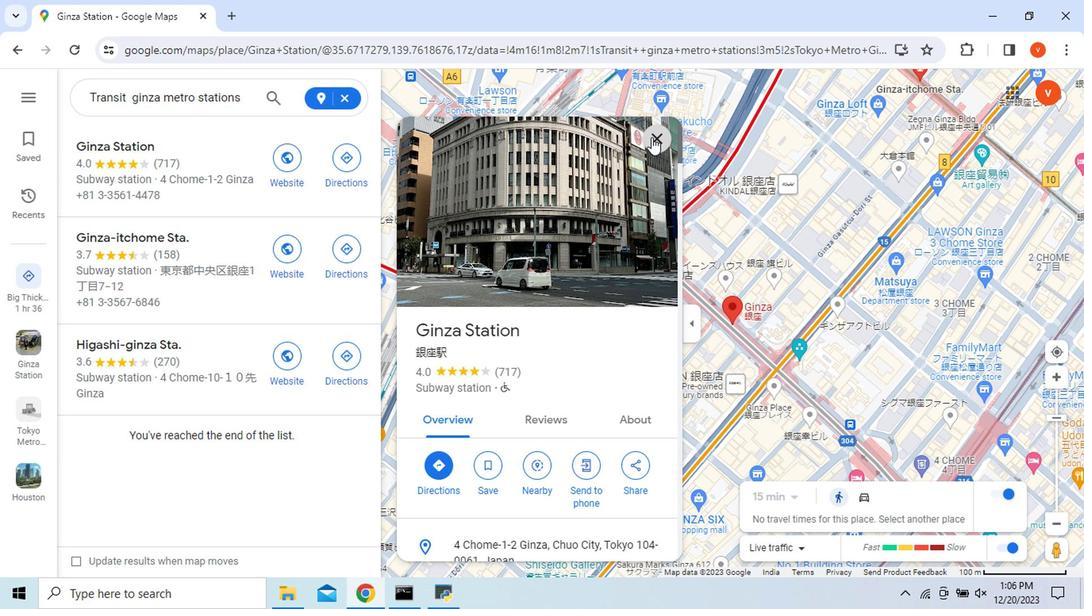 
Action: Mouse moved to (228, 247)
Screenshot: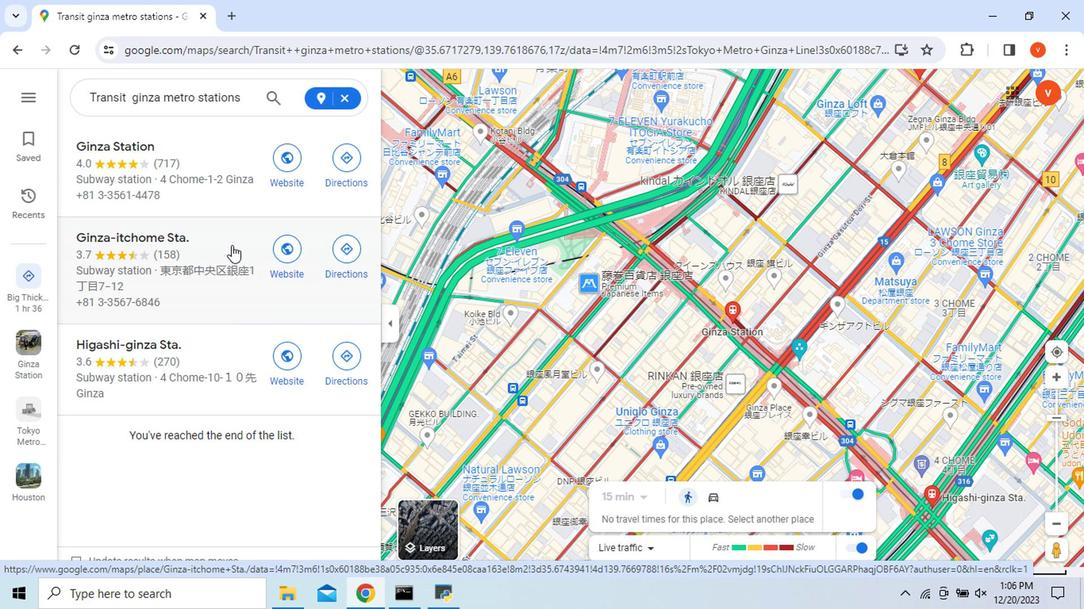 
Action: Mouse pressed left at (228, 247)
Screenshot: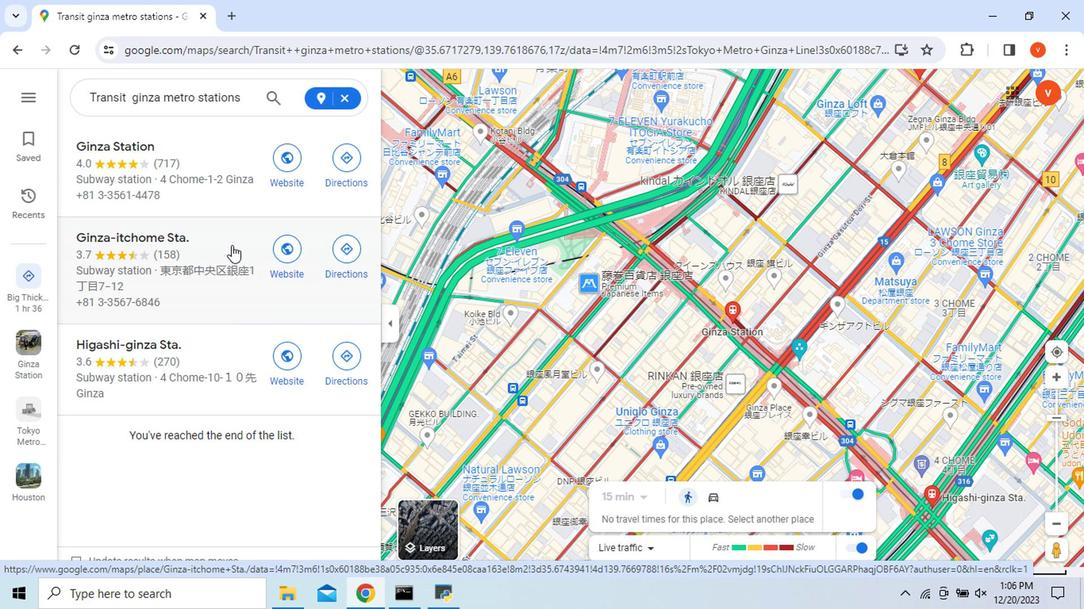 
Action: Mouse moved to (598, 383)
Screenshot: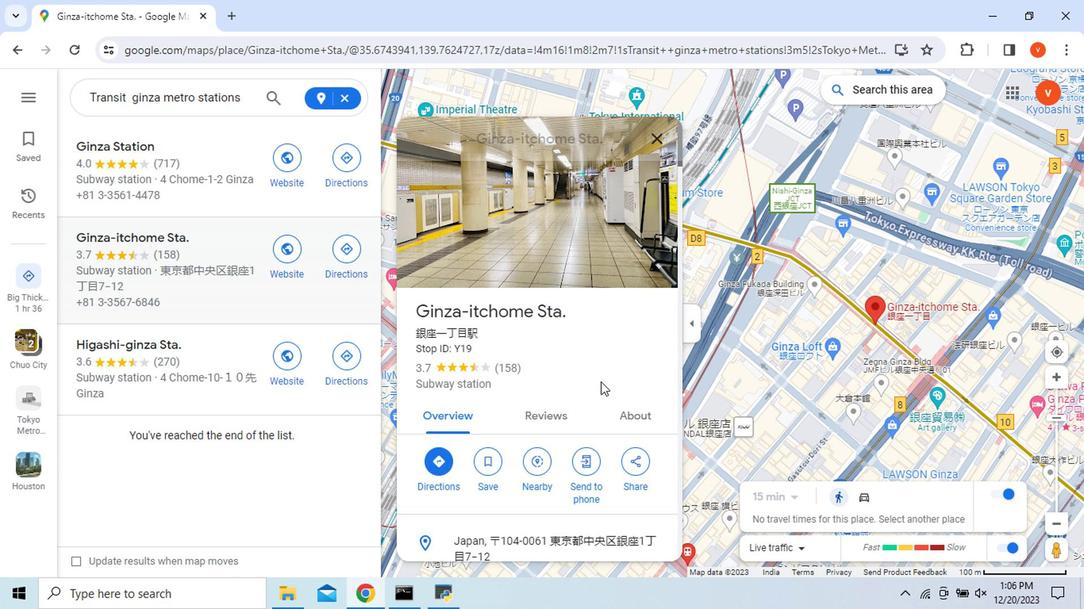 
Action: Mouse scrolled (598, 382) with delta (0, 0)
Screenshot: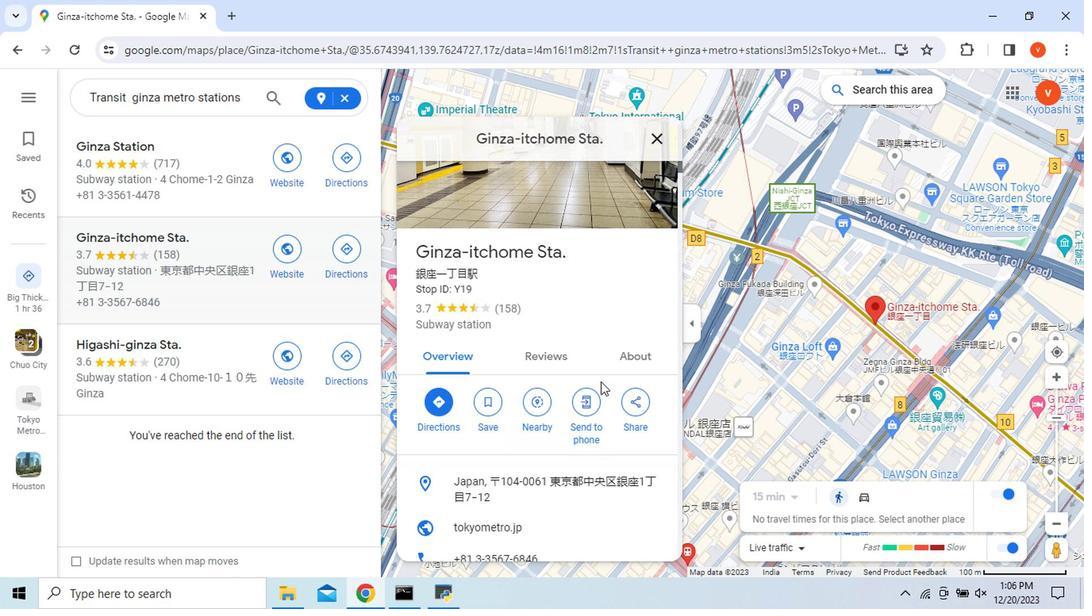 
Action: Mouse moved to (598, 384)
Screenshot: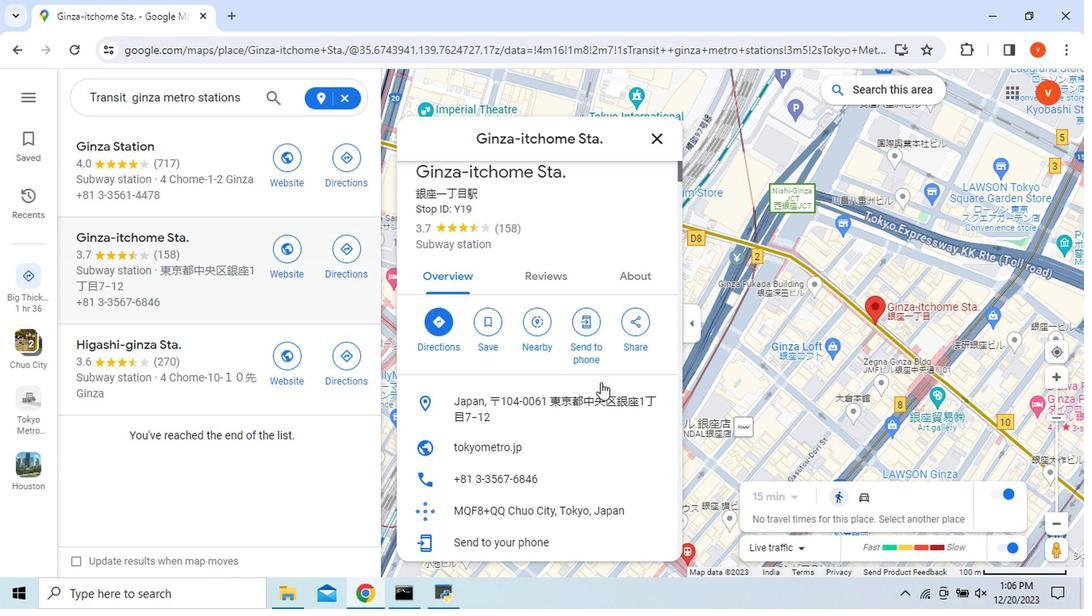 
Action: Mouse scrolled (598, 383) with delta (0, -1)
Screenshot: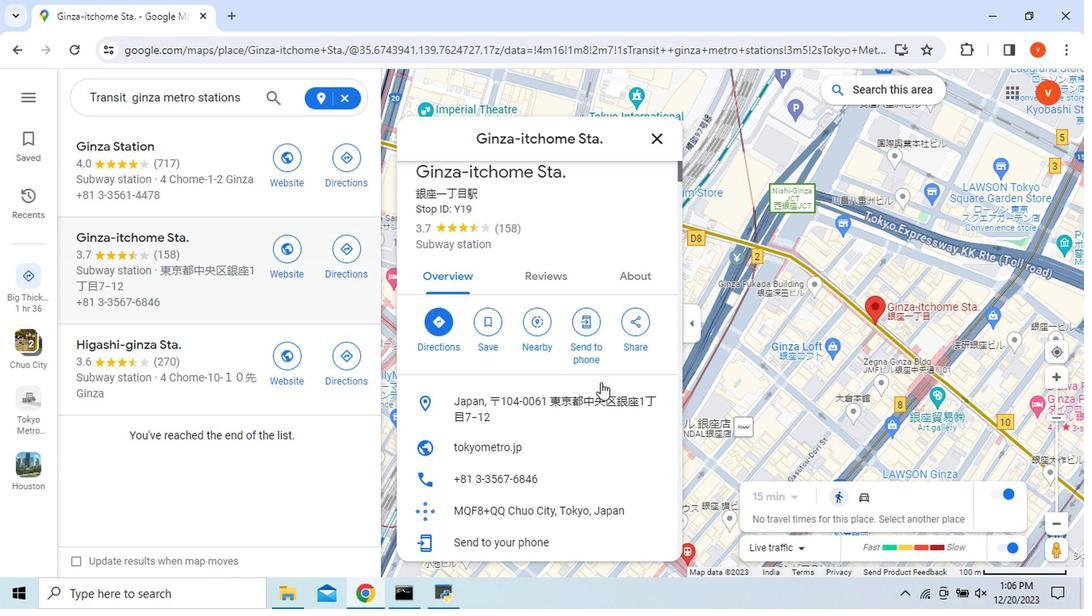 
Action: Mouse moved to (598, 384)
Screenshot: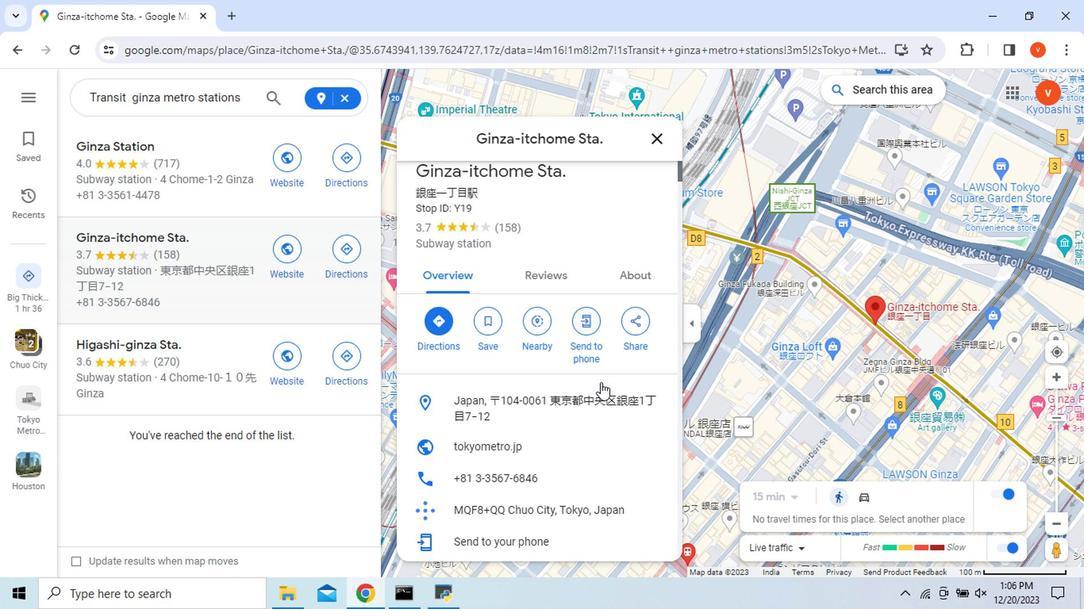 
Action: Mouse scrolled (598, 383) with delta (0, -1)
Screenshot: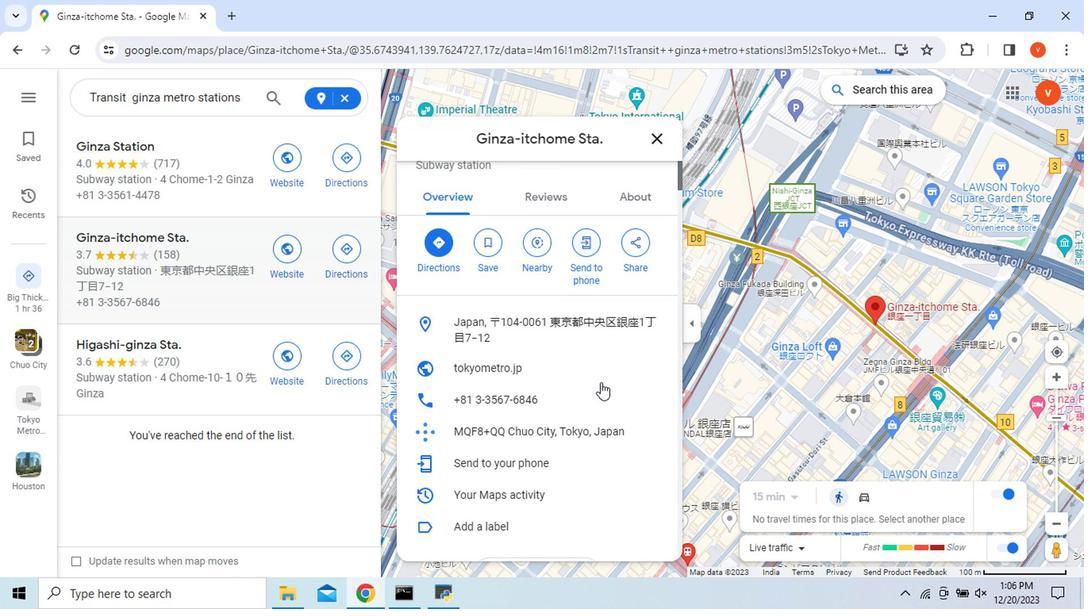 
Action: Mouse moved to (598, 385)
Screenshot: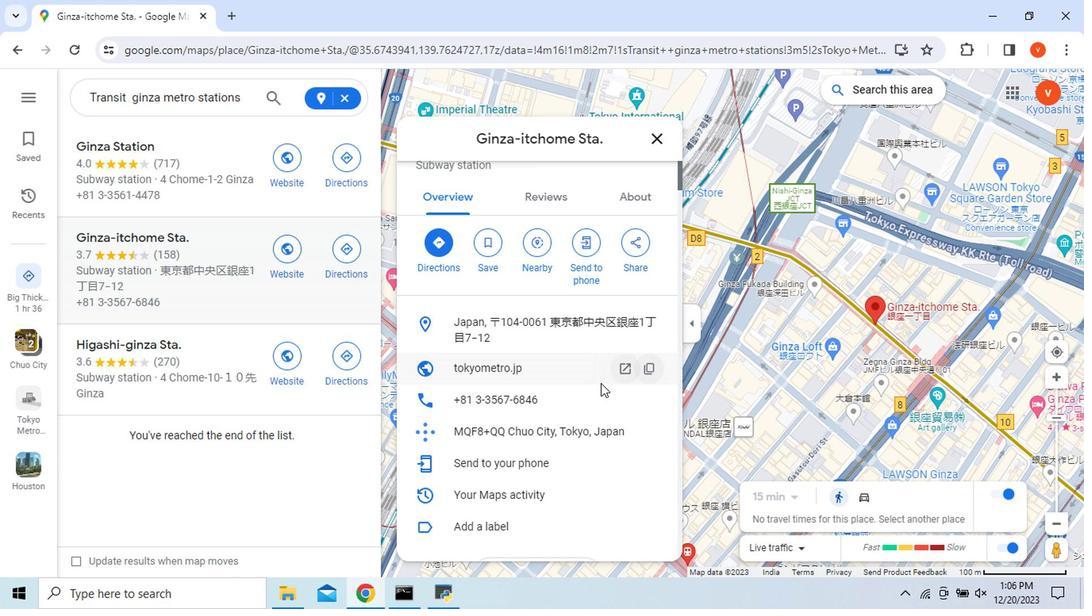 
Action: Mouse scrolled (598, 384) with delta (0, 0)
Screenshot: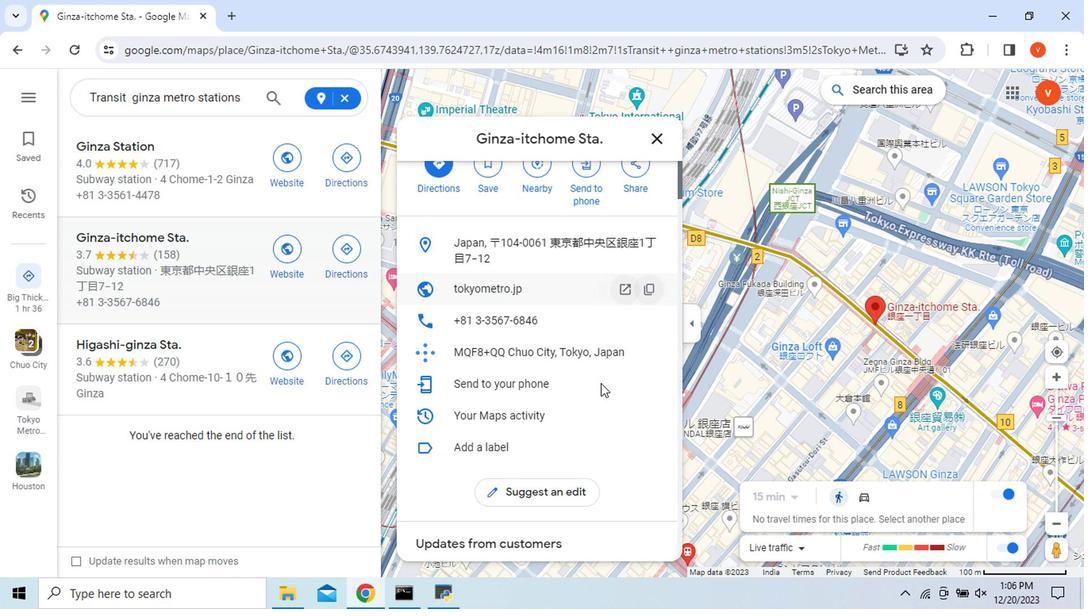 
Action: Mouse scrolled (598, 384) with delta (0, 0)
Screenshot: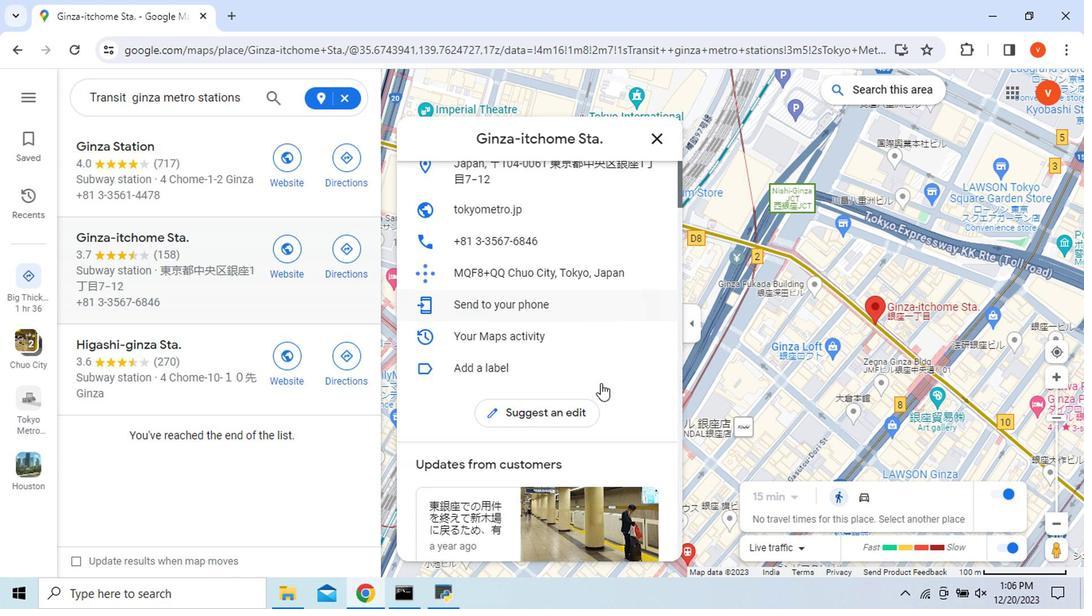 
Action: Mouse scrolled (598, 384) with delta (0, 0)
Screenshot: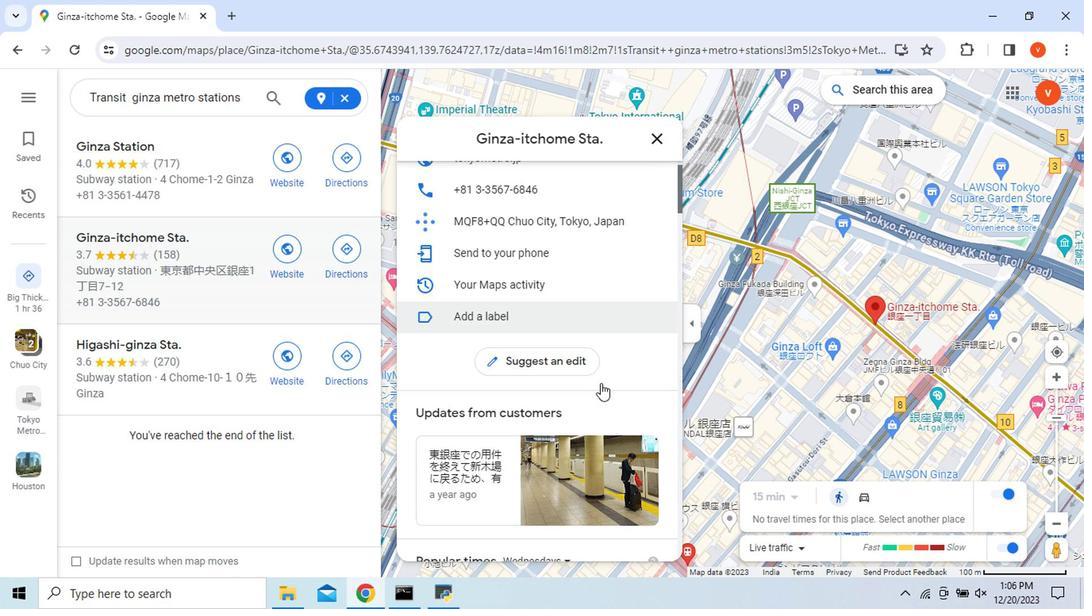 
Action: Mouse scrolled (598, 384) with delta (0, 0)
Screenshot: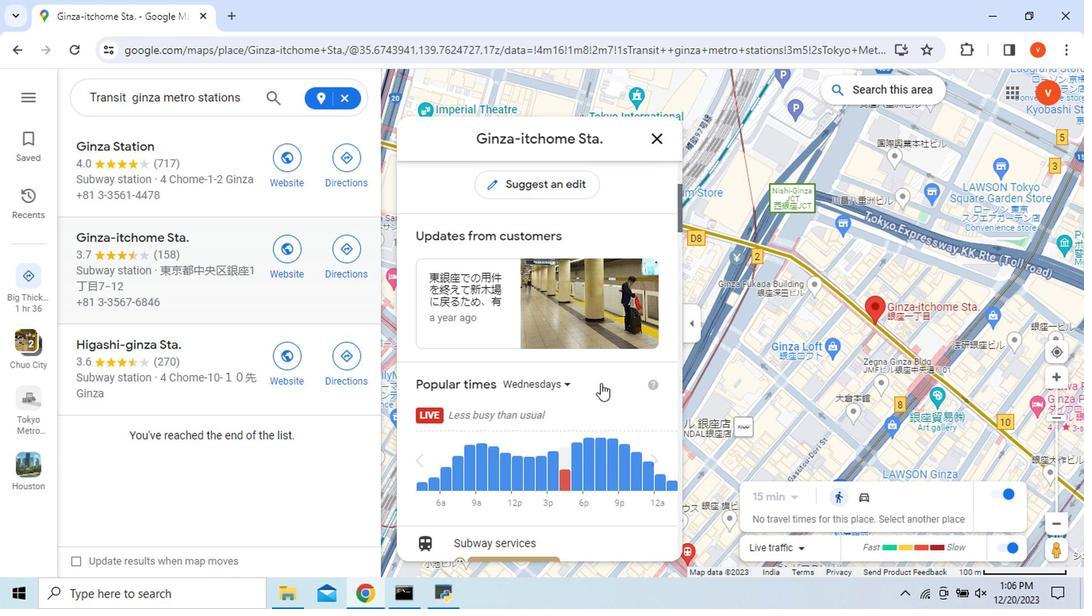
Action: Mouse scrolled (598, 384) with delta (0, 0)
Screenshot: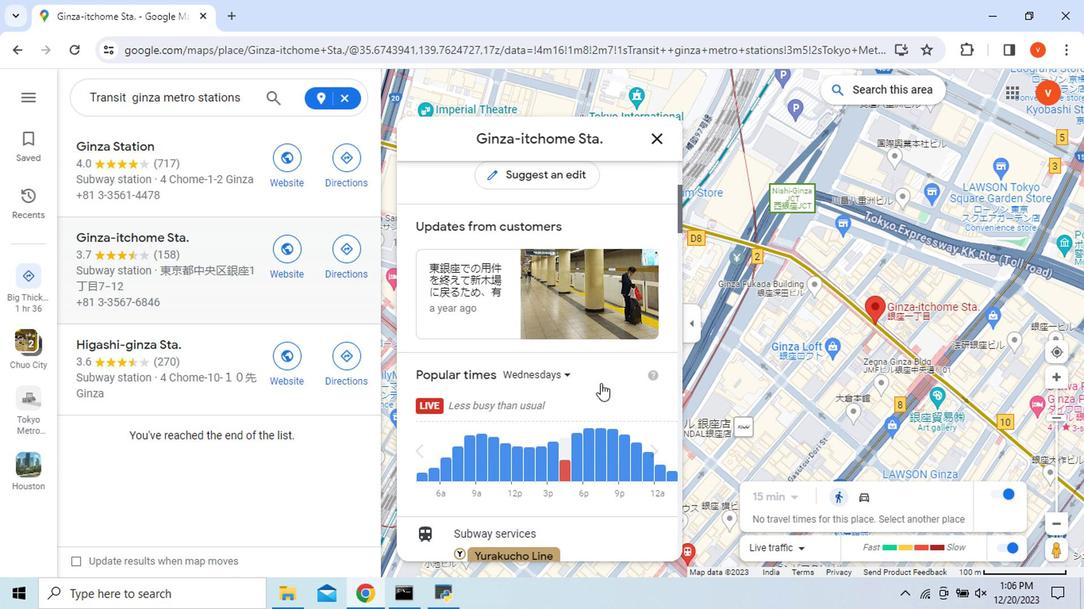 
Action: Mouse scrolled (598, 384) with delta (0, 0)
Screenshot: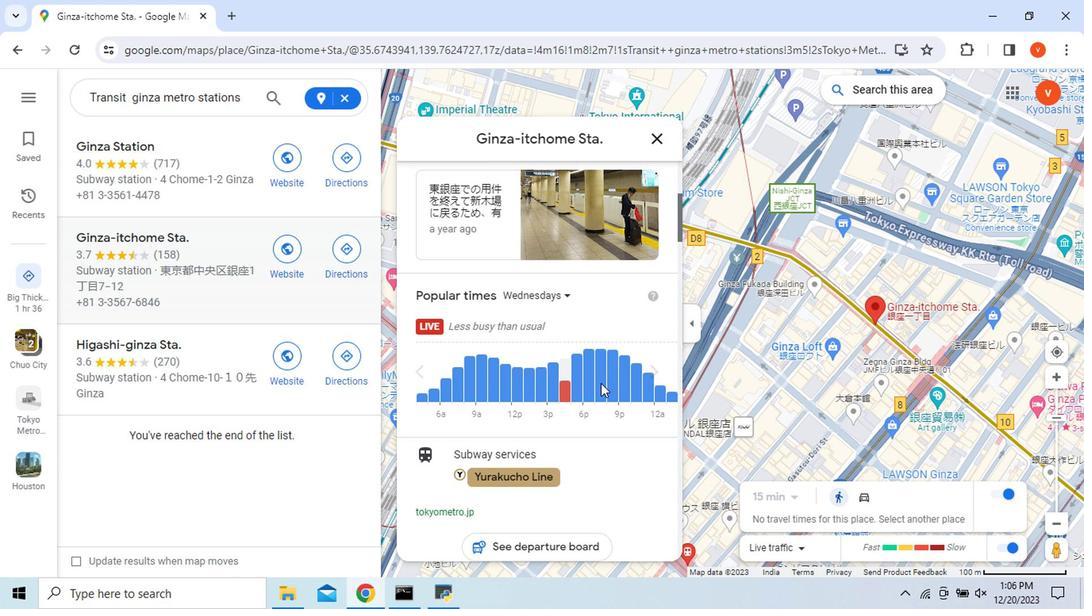 
Action: Mouse scrolled (598, 384) with delta (0, 0)
Screenshot: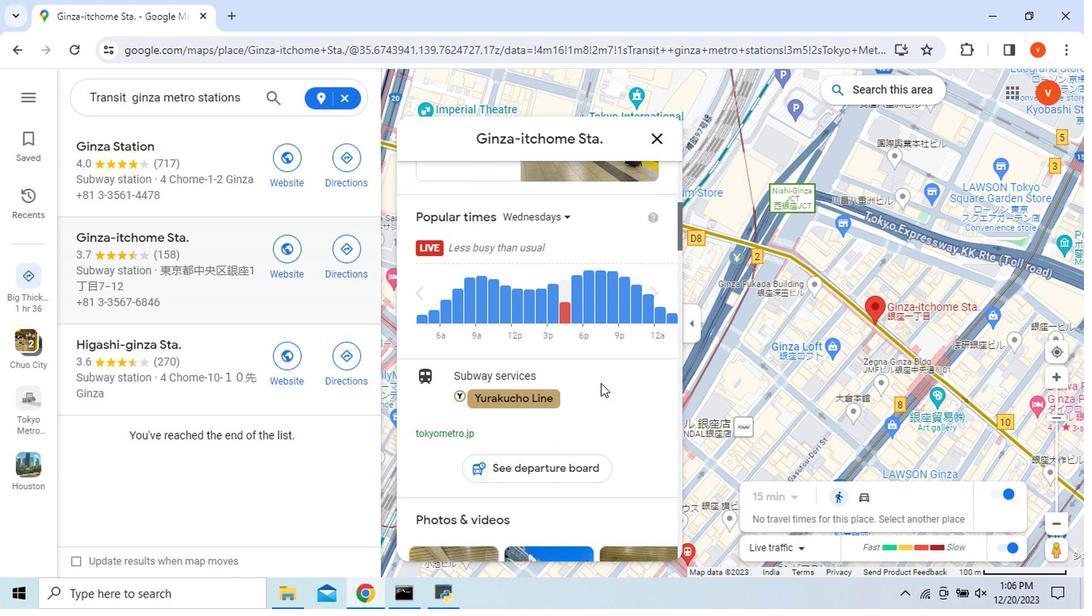
Action: Mouse scrolled (598, 384) with delta (0, 0)
Screenshot: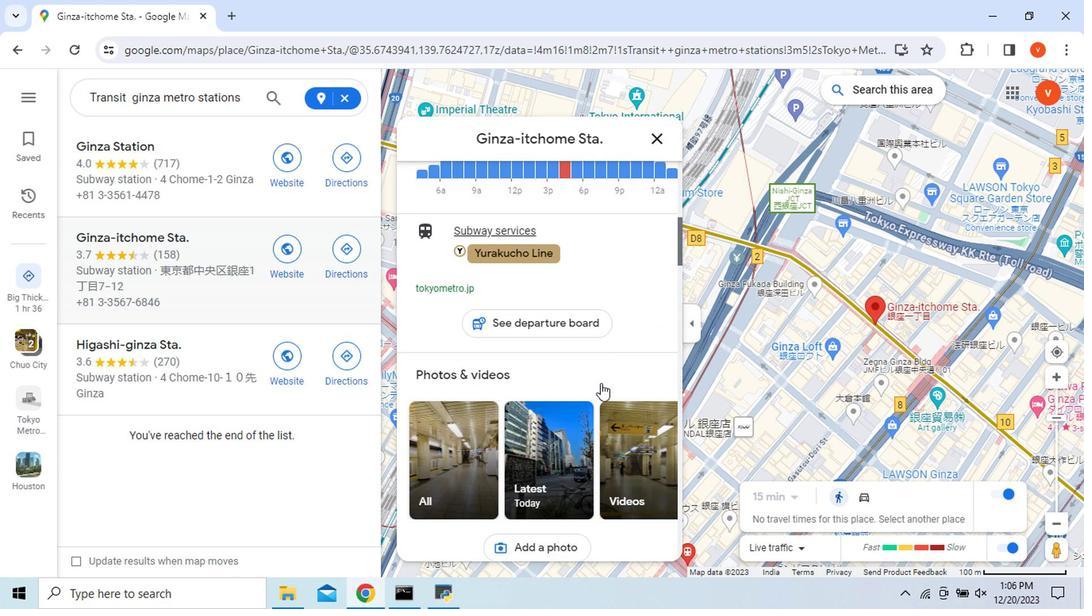 
Action: Mouse scrolled (598, 384) with delta (0, 0)
Screenshot: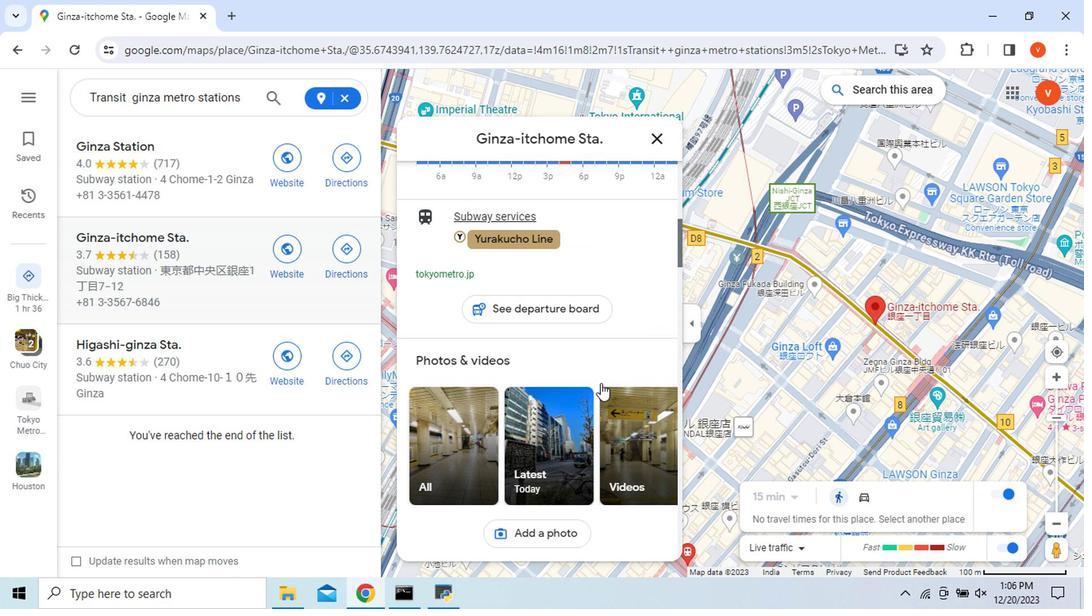
Action: Mouse moved to (602, 280)
Screenshot: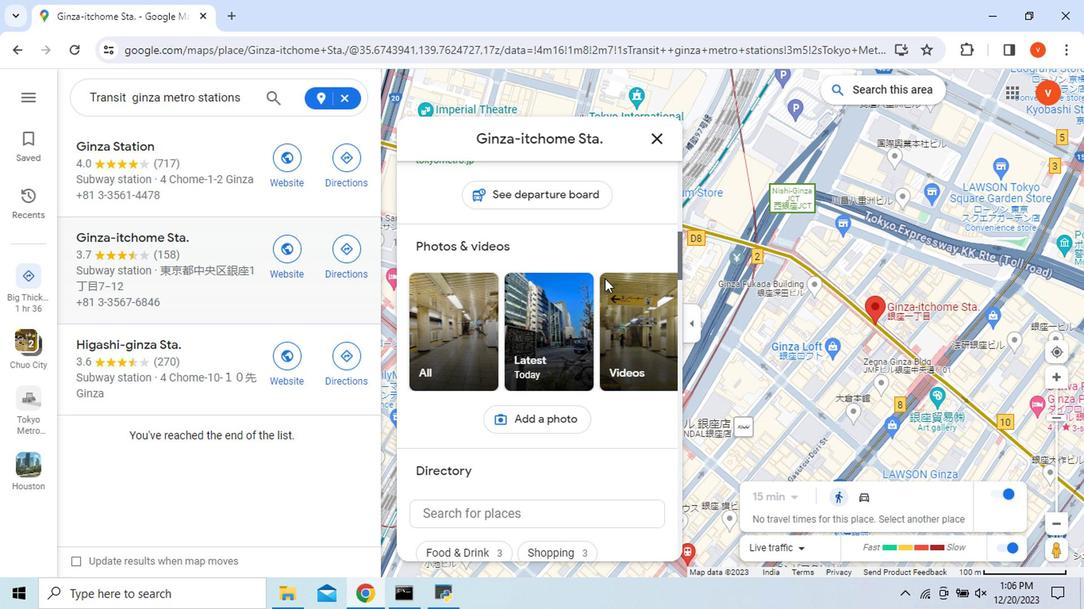 
Action: Mouse scrolled (602, 279) with delta (0, 0)
Screenshot: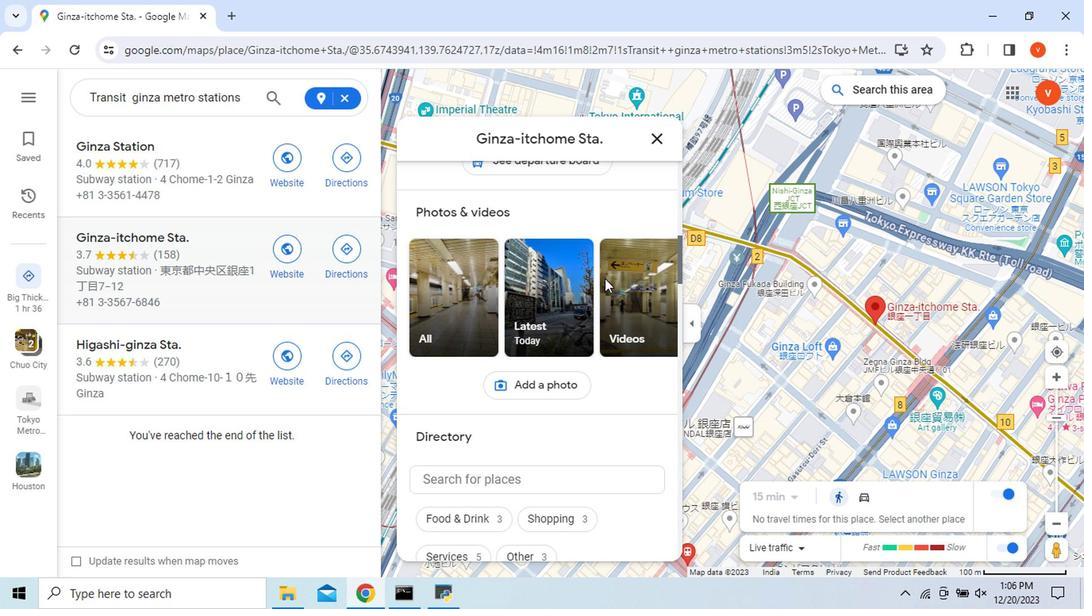 
Action: Mouse scrolled (602, 279) with delta (0, 0)
Screenshot: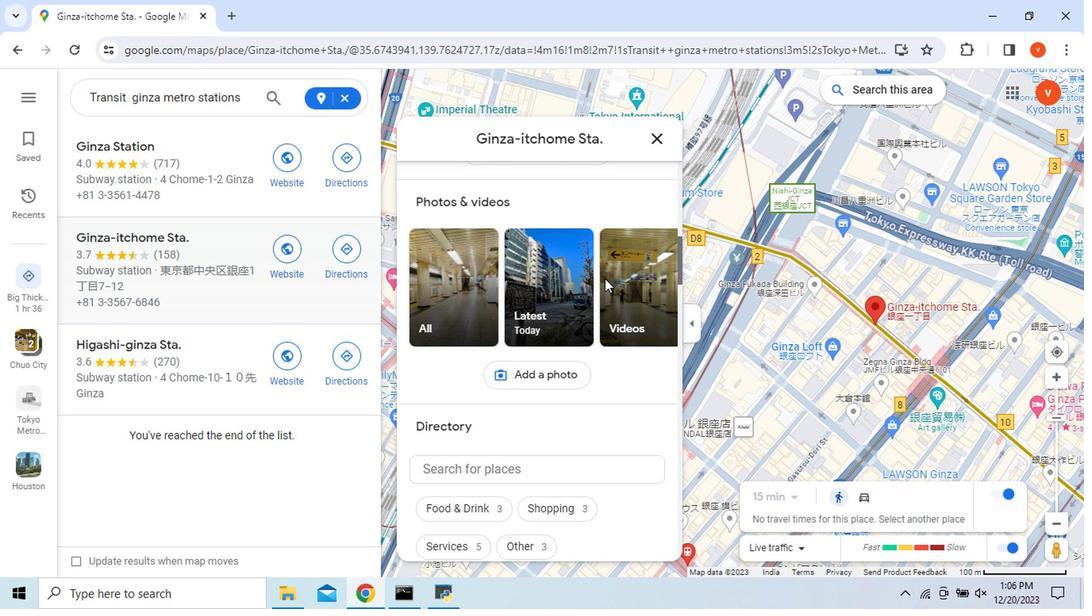 
Action: Mouse scrolled (602, 279) with delta (0, 0)
Screenshot: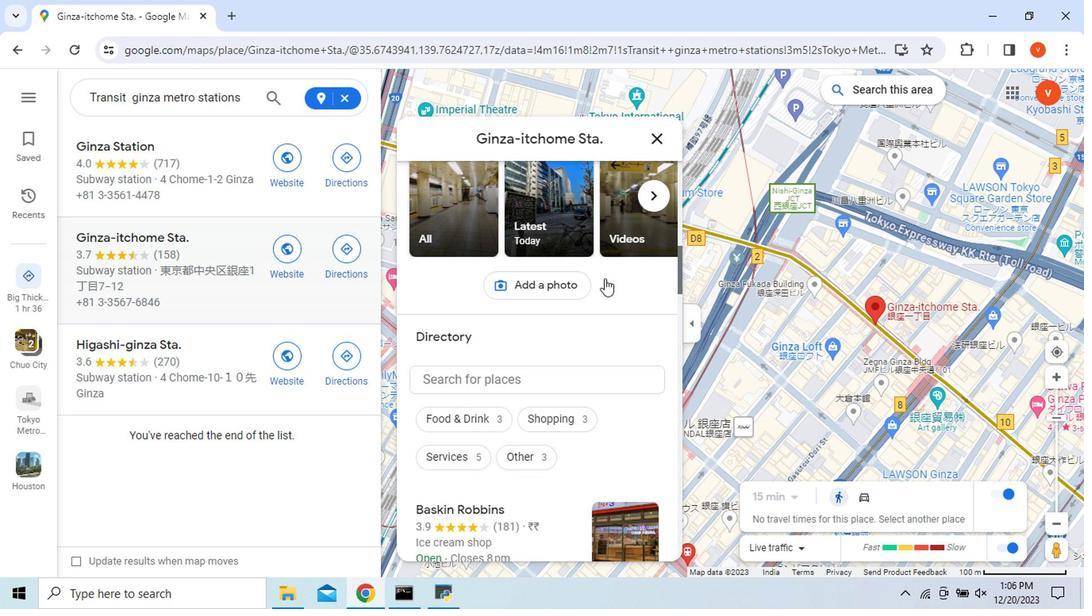 
Action: Mouse scrolled (602, 279) with delta (0, 0)
Screenshot: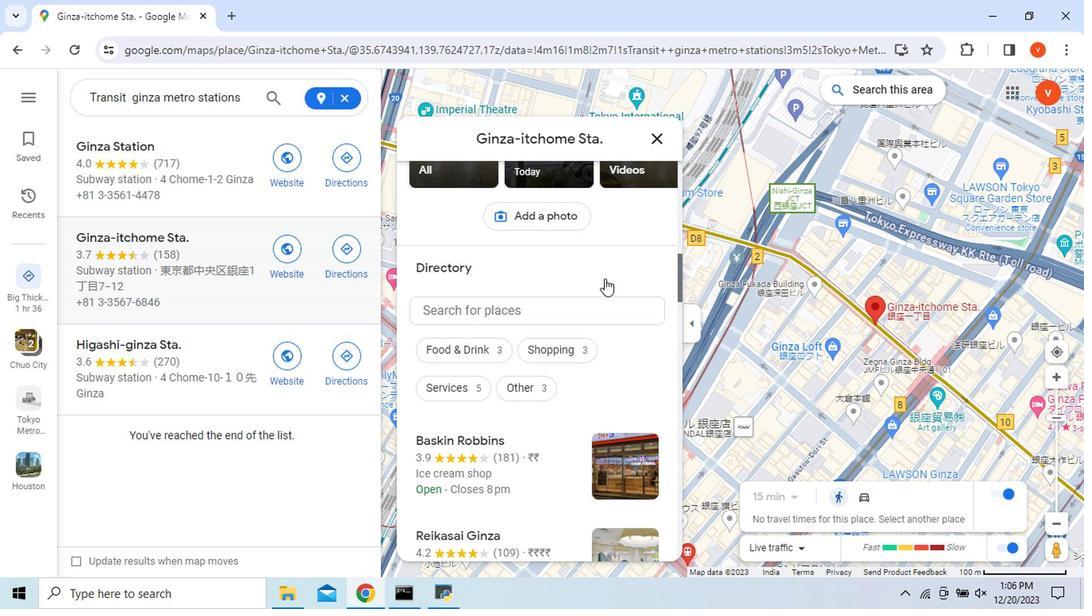 
Action: Mouse moved to (650, 135)
Screenshot: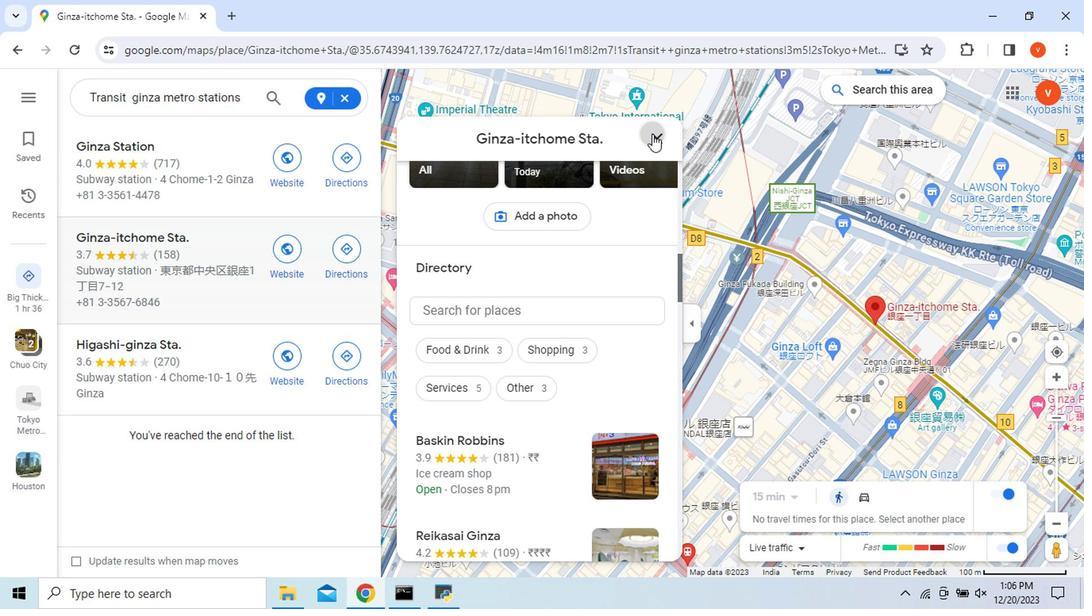 
Action: Mouse pressed left at (650, 135)
Screenshot: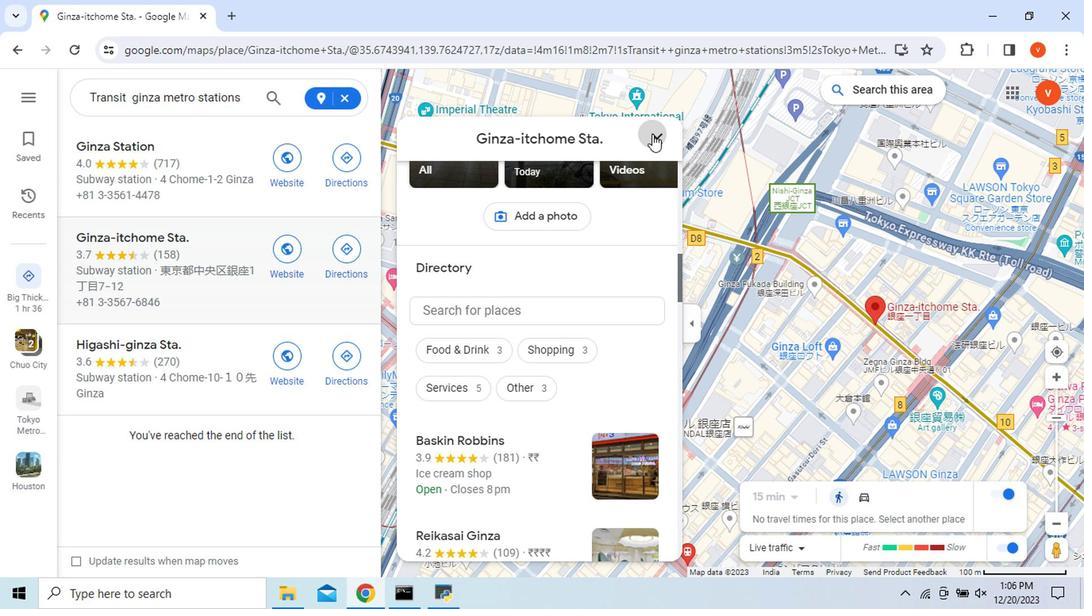 
Action: Mouse moved to (217, 373)
Screenshot: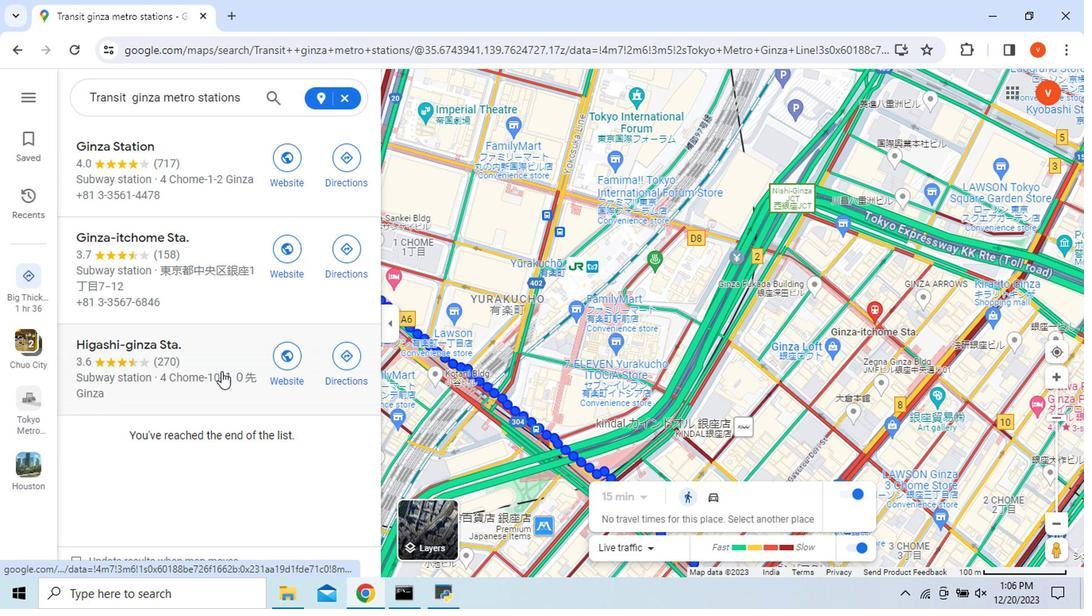 
Action: Mouse scrolled (217, 372) with delta (0, -1)
Screenshot: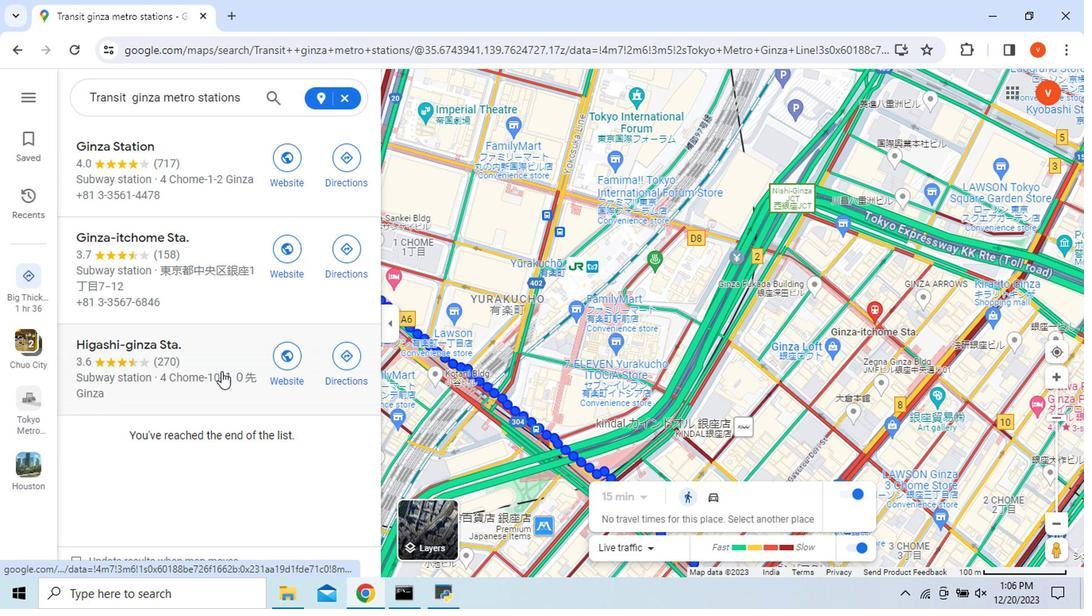 
Action: Mouse moved to (217, 373)
Screenshot: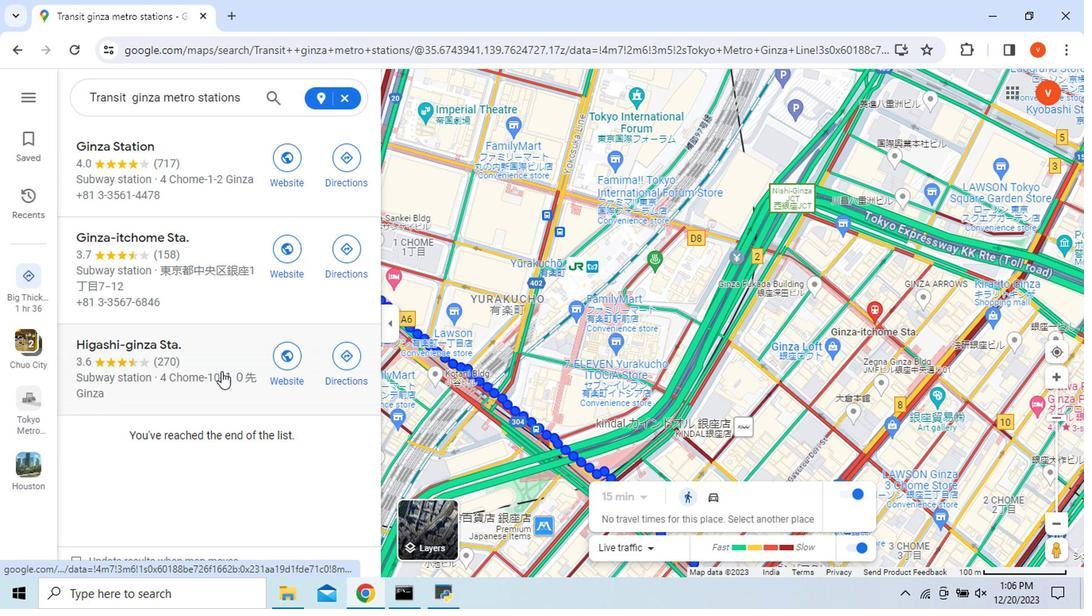 
Action: Mouse scrolled (217, 373) with delta (0, 0)
Screenshot: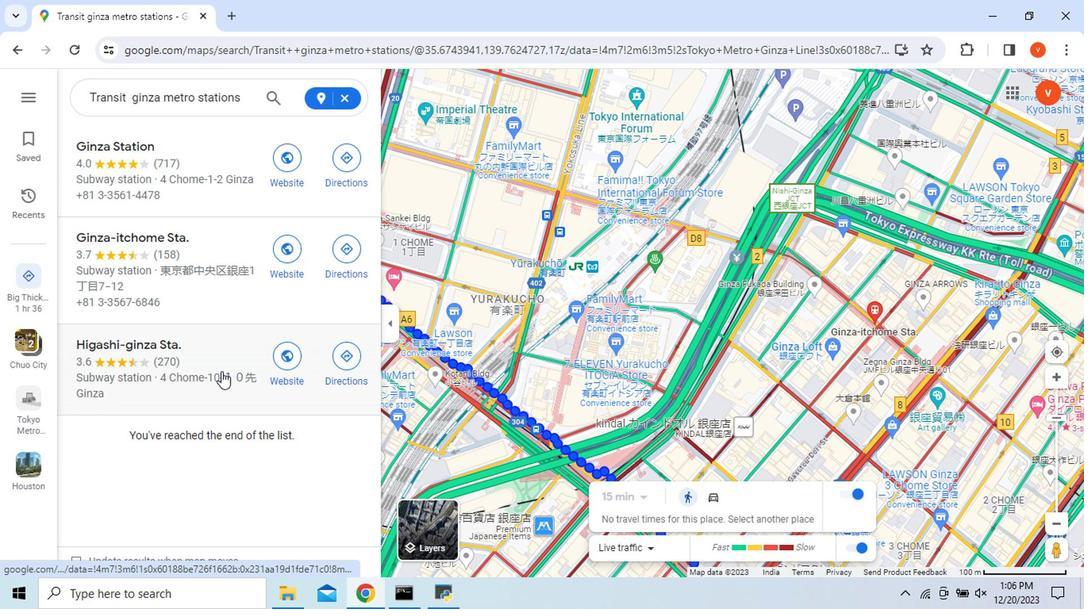 
Action: Mouse scrolled (217, 373) with delta (0, 0)
Screenshot: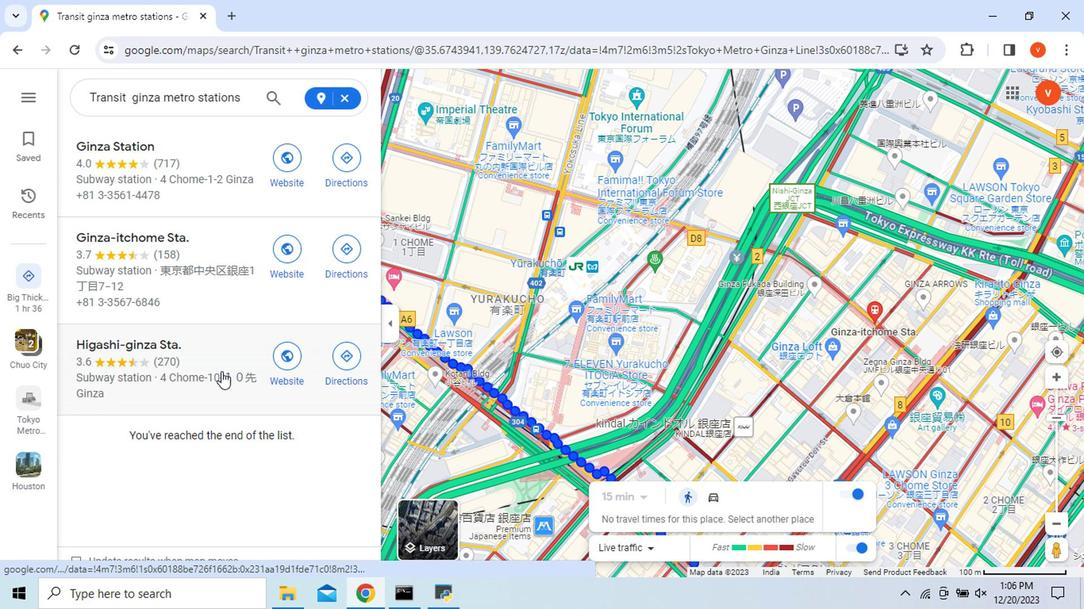 
Action: Mouse moved to (720, 340)
Screenshot: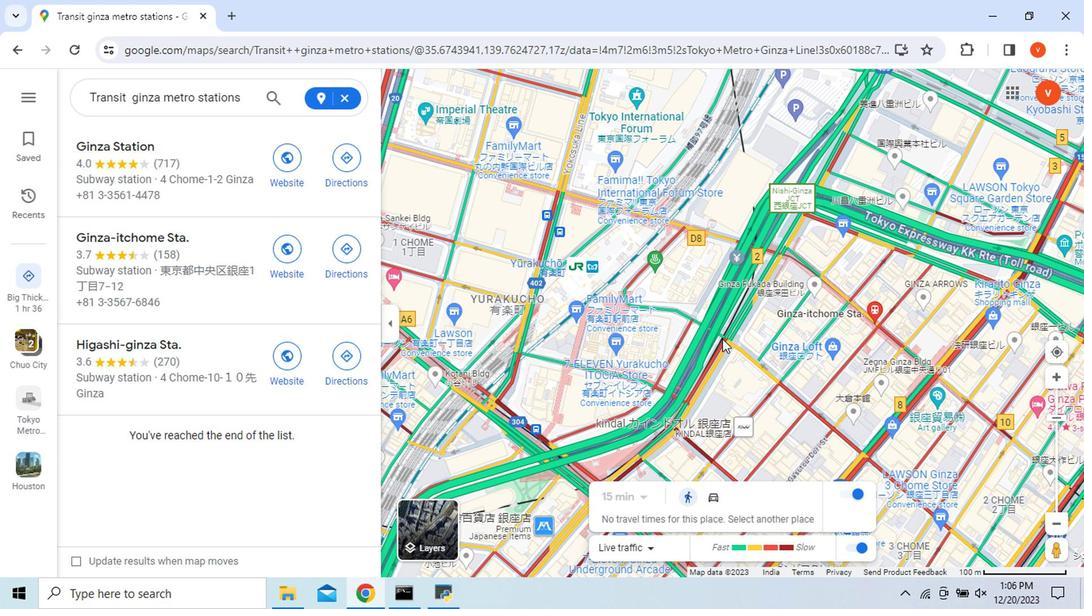 
Action: Mouse scrolled (720, 339) with delta (0, 0)
Screenshot: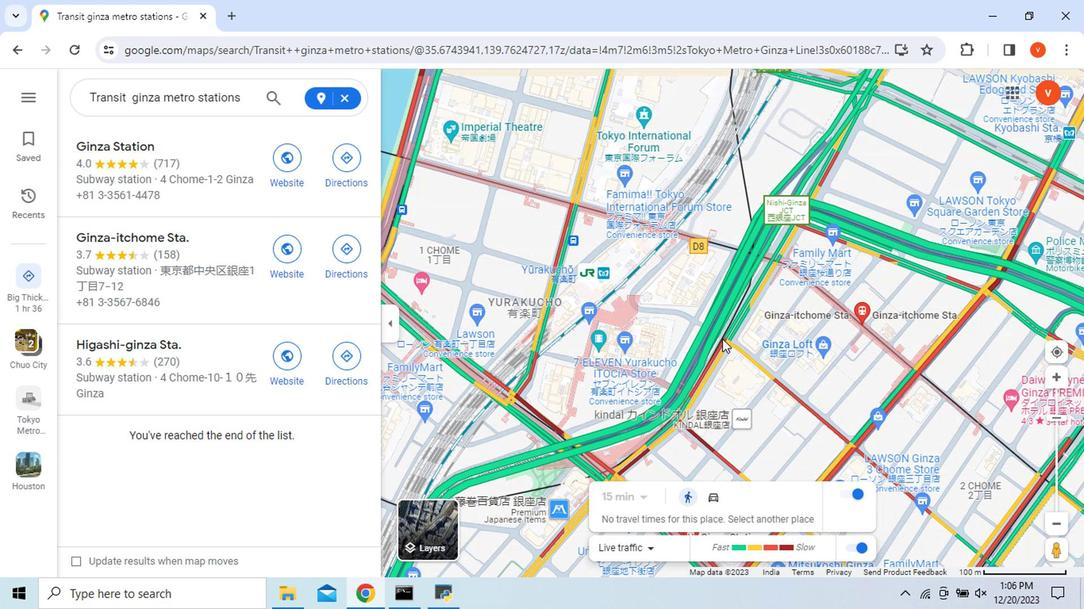 
Action: Mouse scrolled (720, 339) with delta (0, 0)
Screenshot: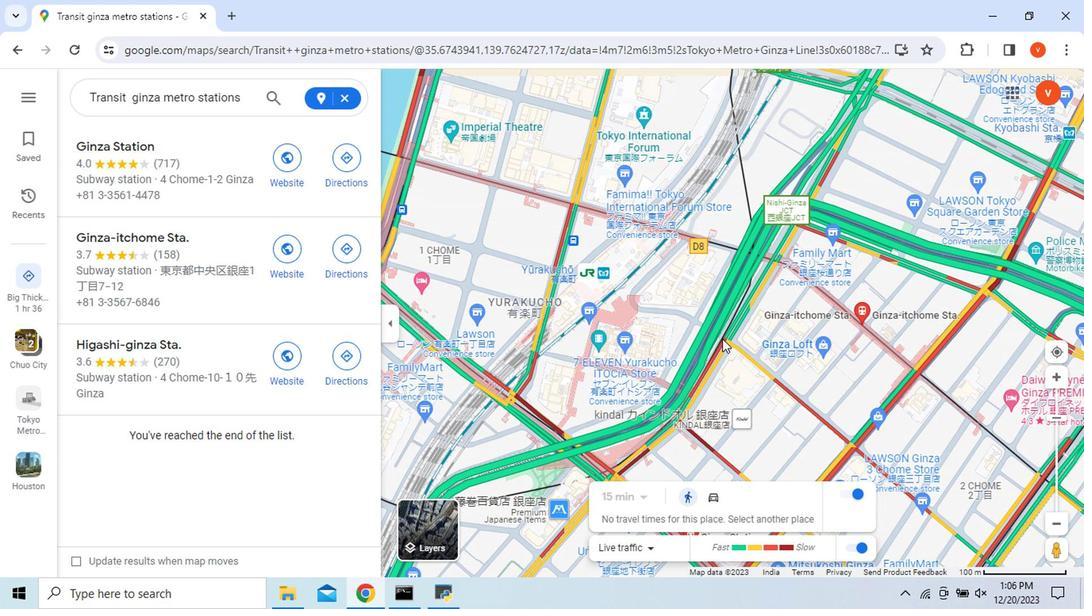 
Action: Mouse moved to (698, 360)
Screenshot: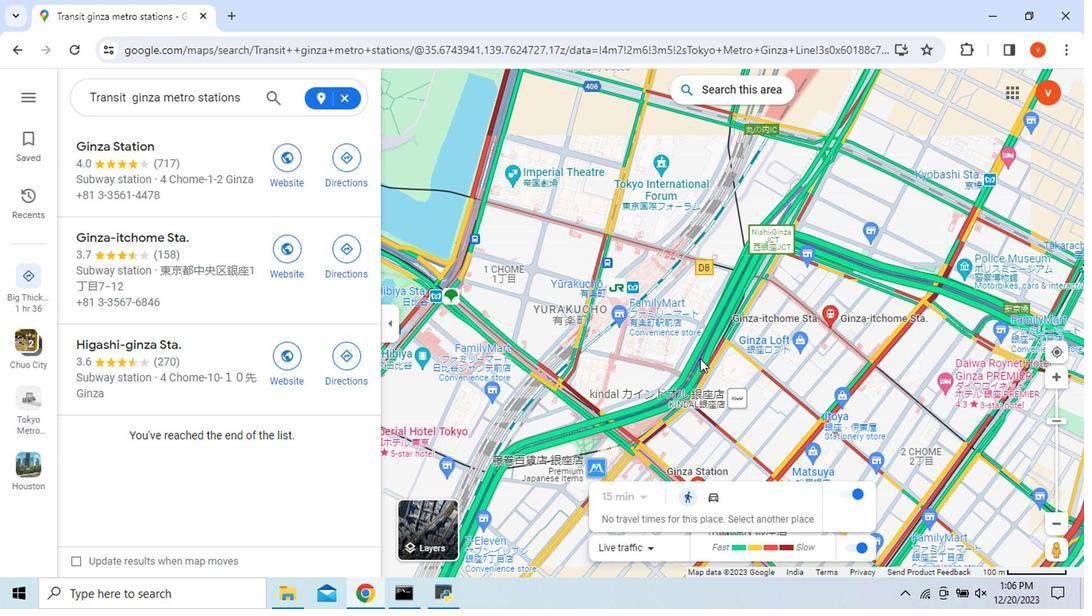
Action: Mouse scrolled (698, 359) with delta (0, 0)
Screenshot: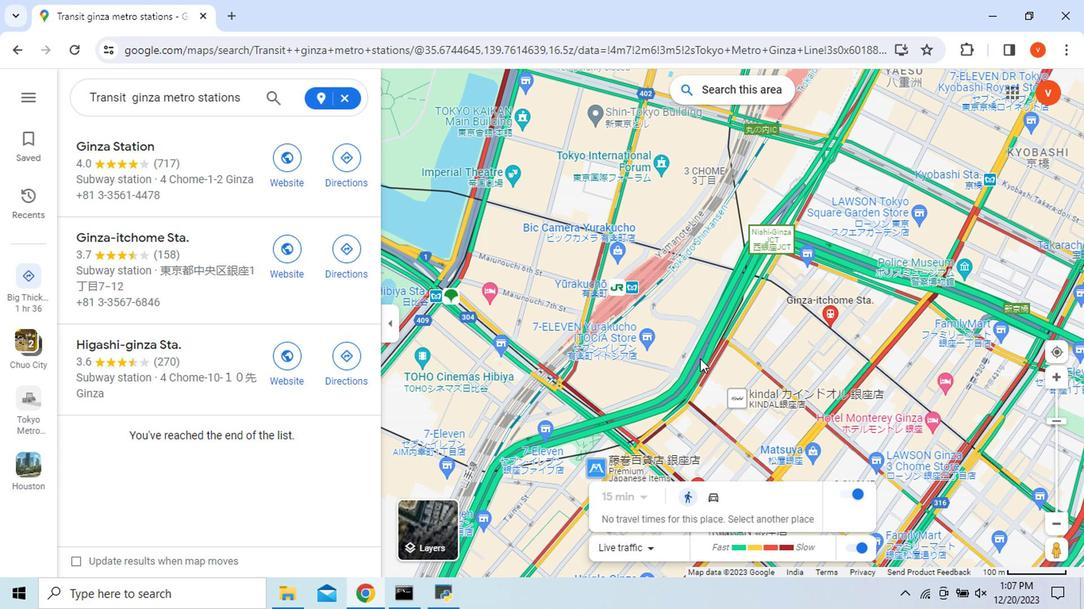 
Action: Mouse scrolled (698, 359) with delta (0, -1)
Screenshot: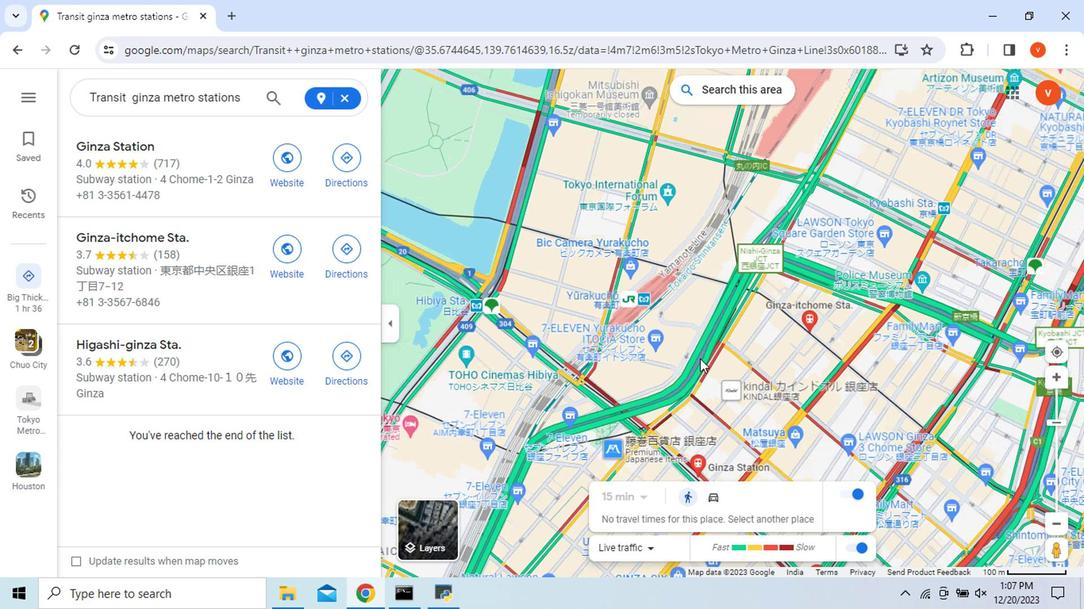 
Action: Mouse scrolled (698, 359) with delta (0, 0)
Screenshot: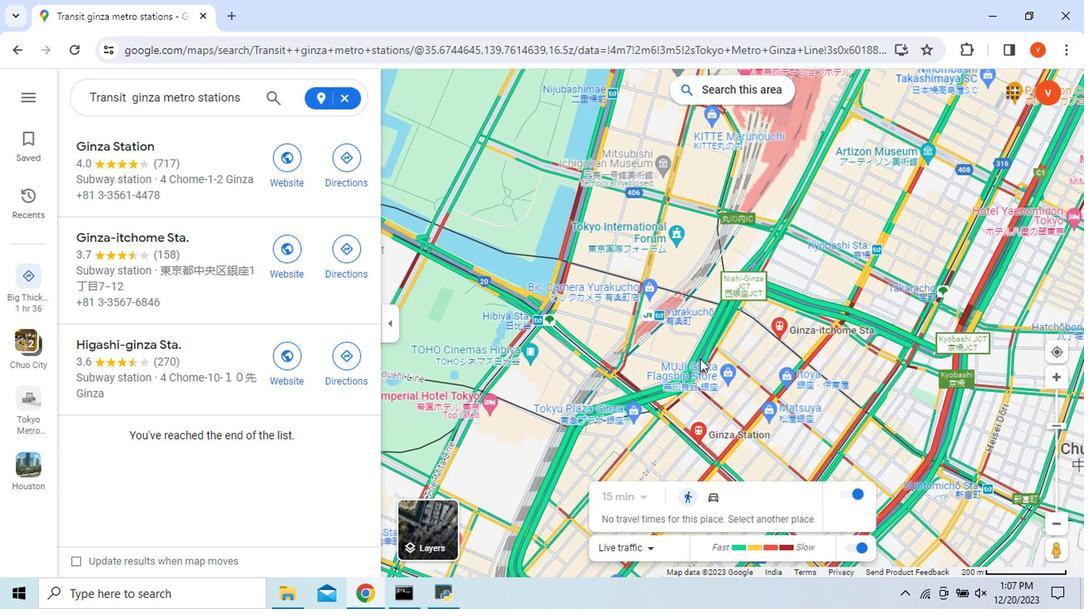
Action: Mouse moved to (684, 556)
Screenshot: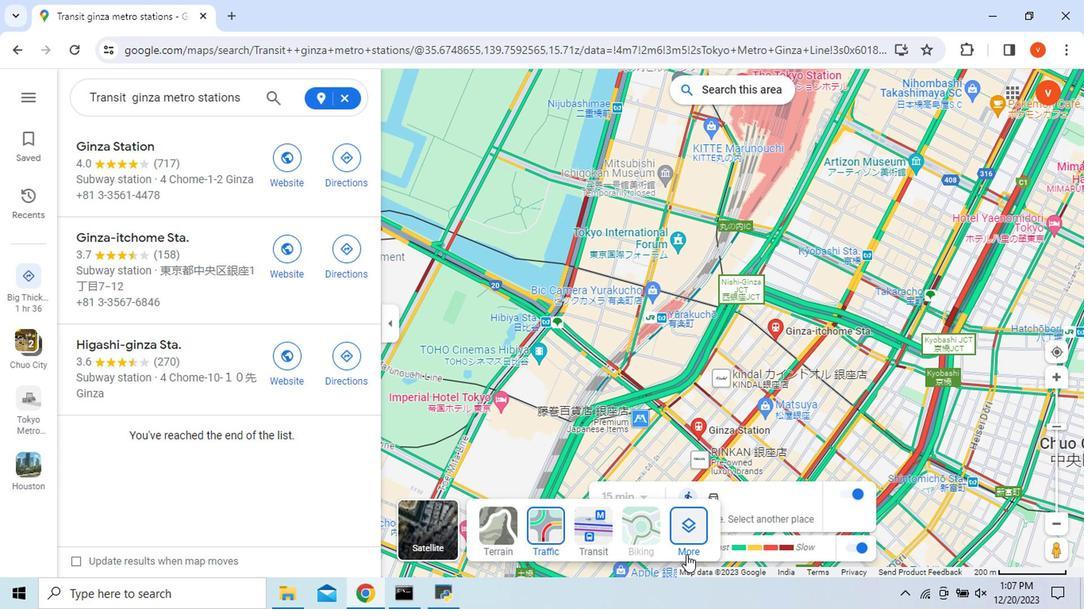 
Action: Mouse pressed left at (684, 556)
Screenshot: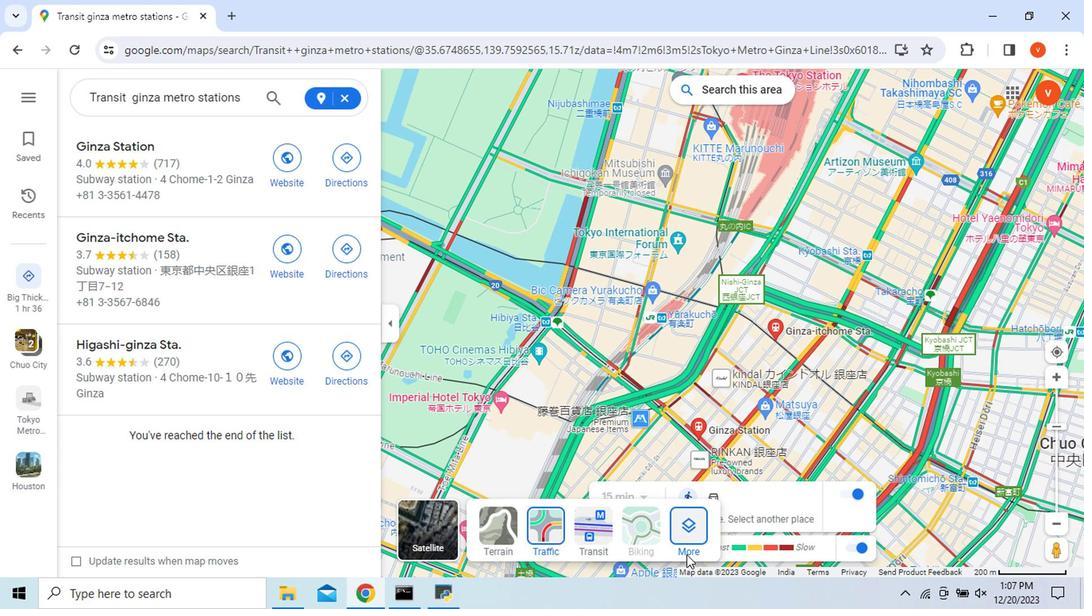 
Action: Mouse moved to (532, 548)
Screenshot: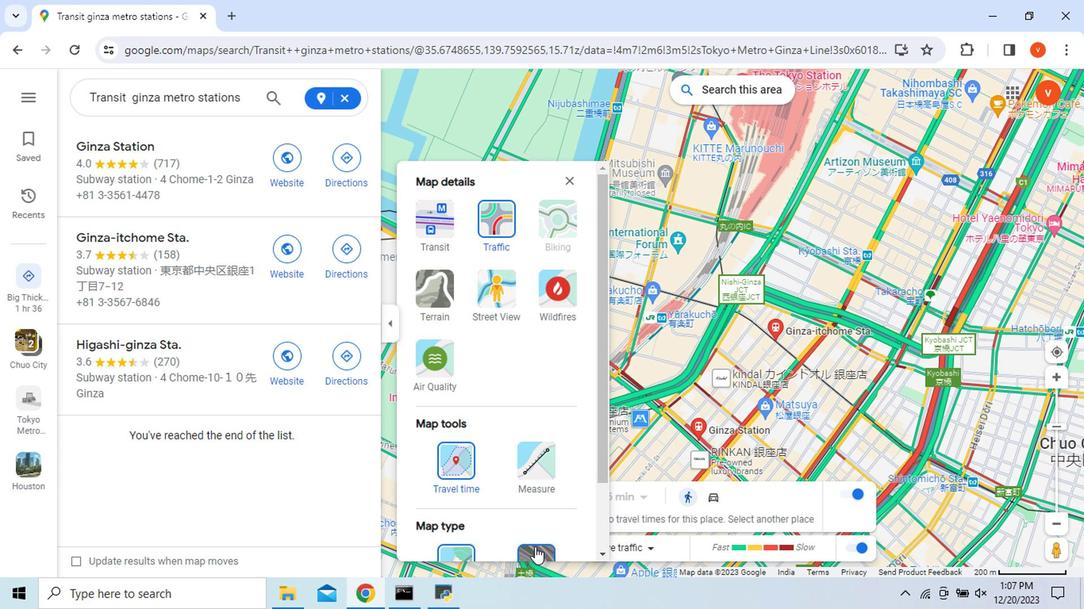 
Action: Mouse pressed left at (532, 548)
Screenshot: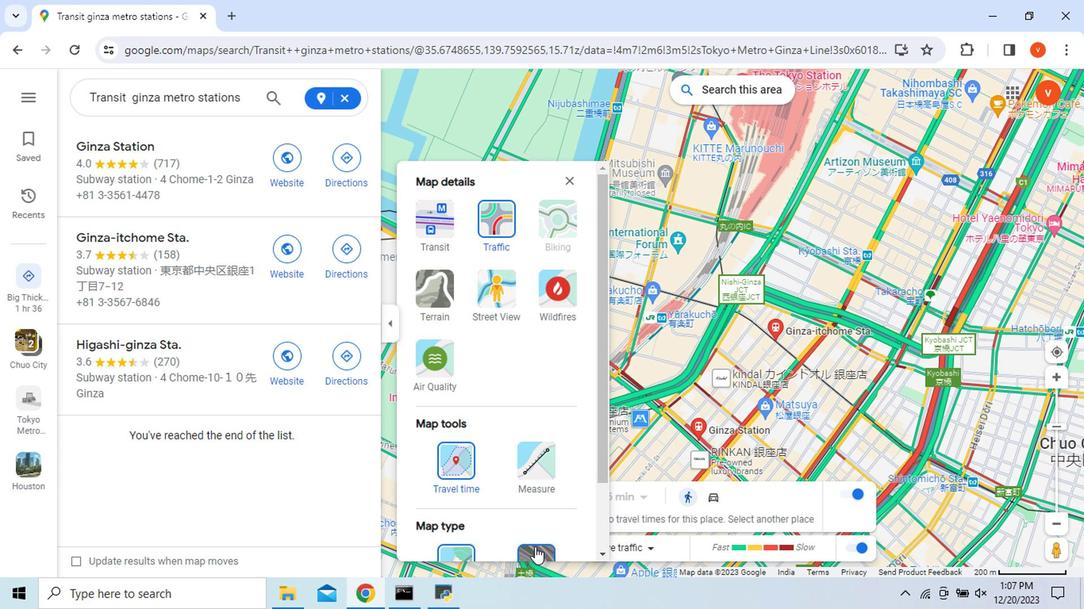 
Action: Mouse moved to (562, 179)
Screenshot: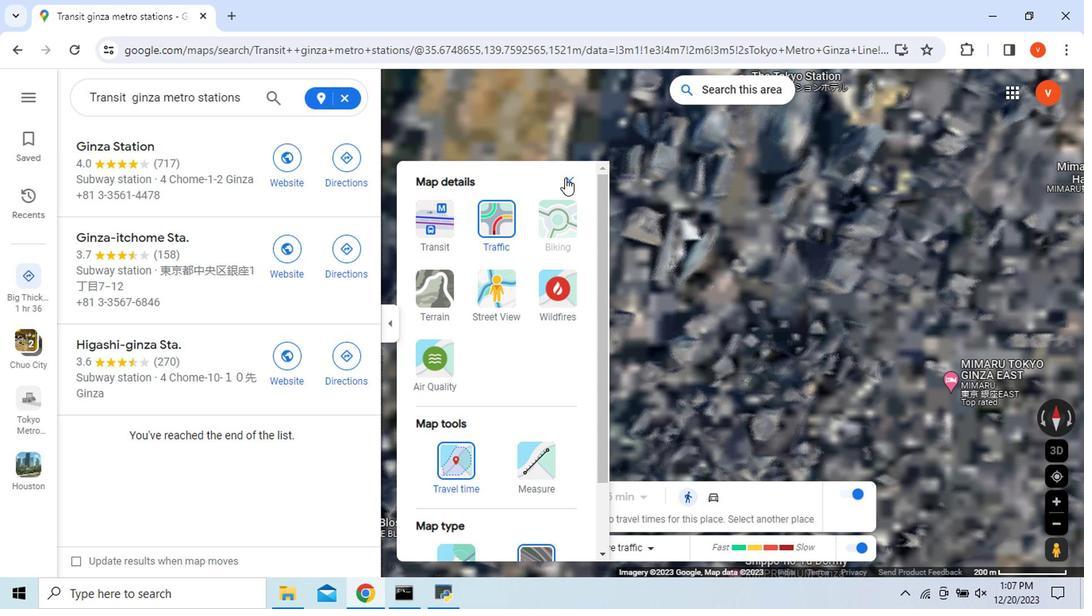 
Action: Mouse pressed left at (562, 179)
Screenshot: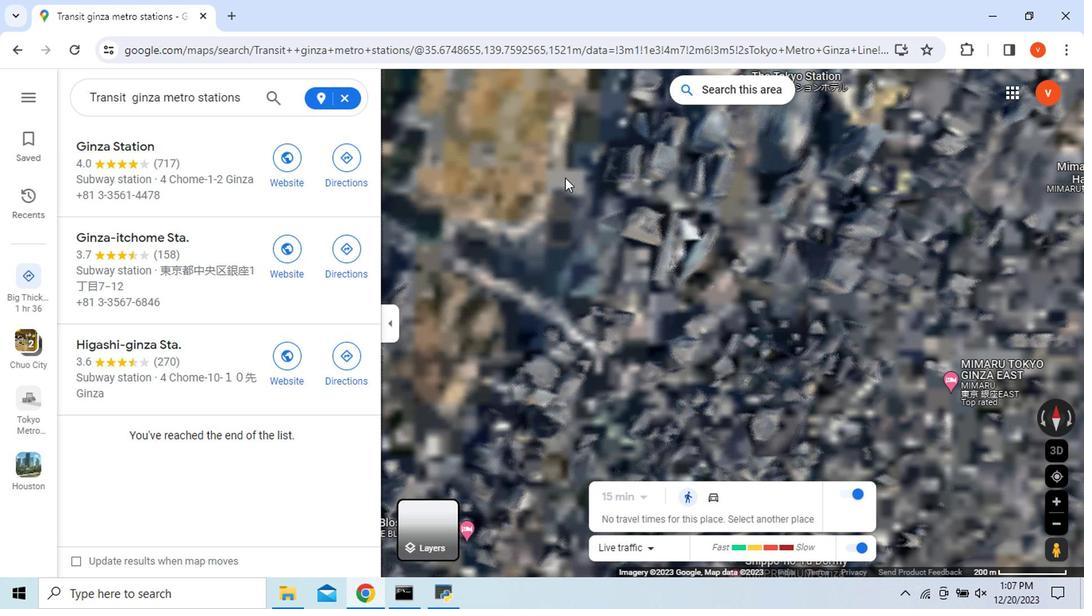 
Action: Mouse moved to (543, 412)
Screenshot: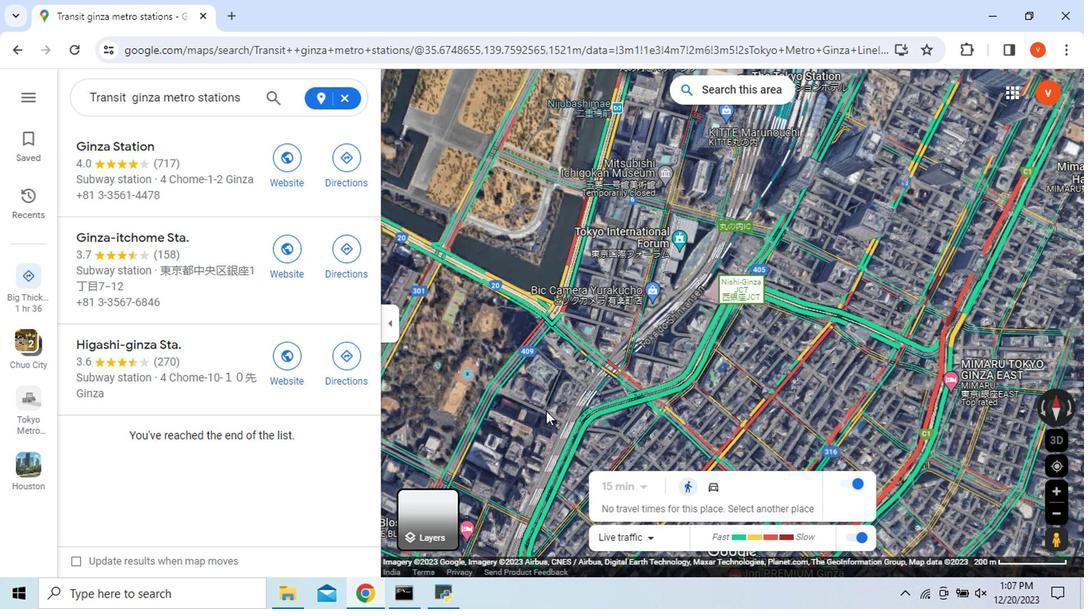 
Action: Mouse scrolled (543, 412) with delta (0, 0)
Screenshot: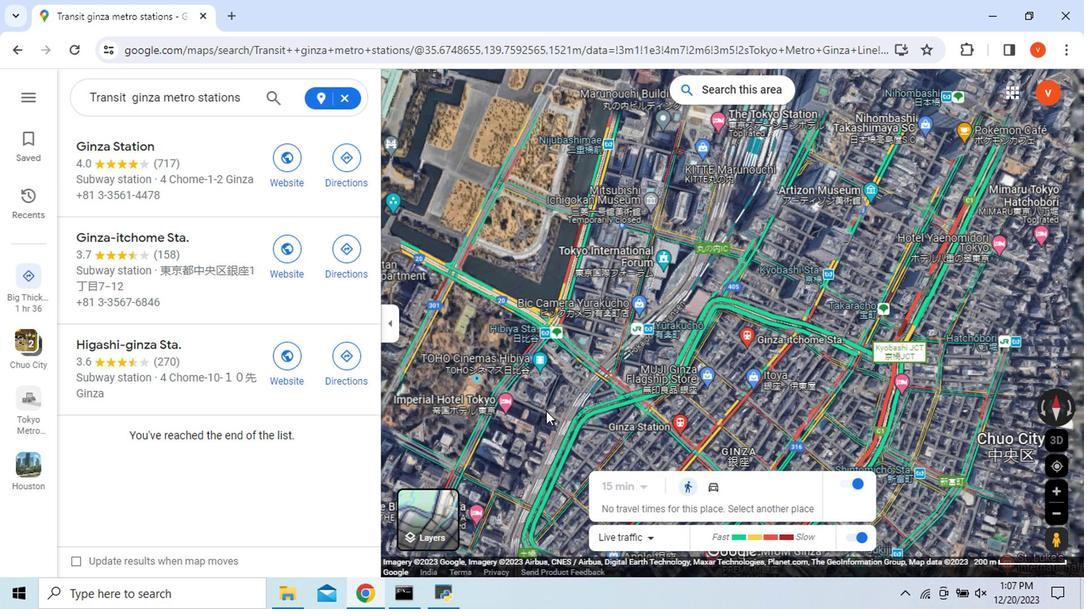 
Action: Mouse scrolled (543, 412) with delta (0, 0)
Screenshot: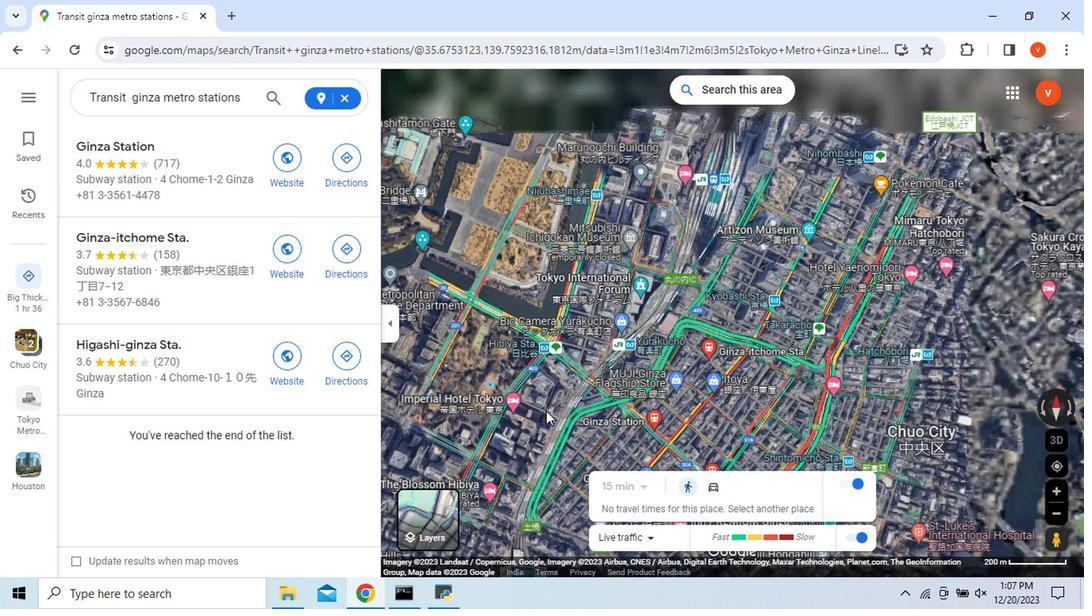 
Action: Mouse scrolled (543, 413) with delta (0, 1)
Screenshot: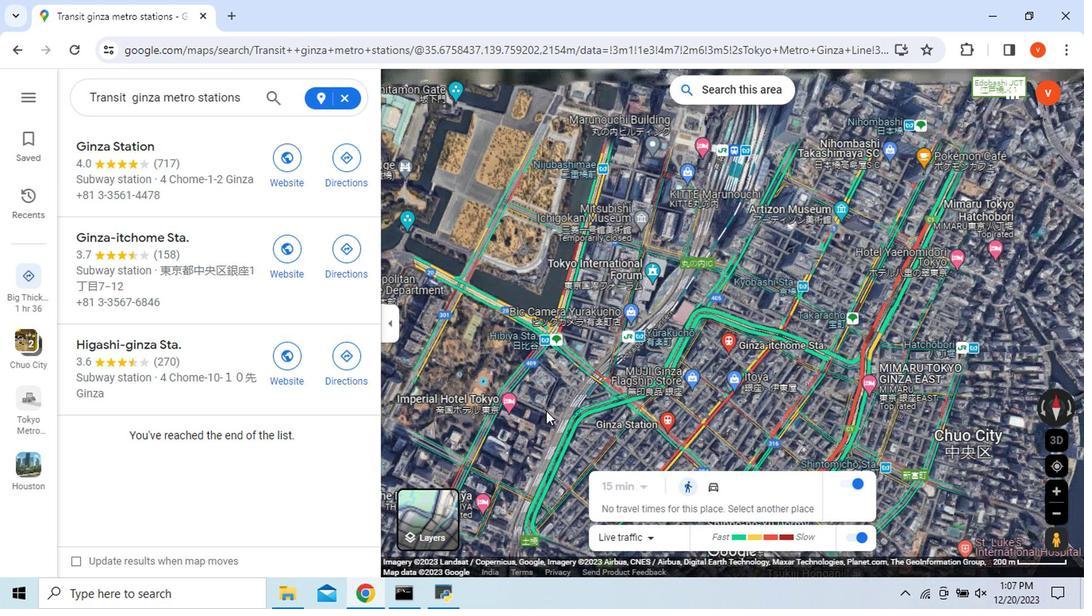 
Action: Mouse scrolled (543, 413) with delta (0, 1)
Screenshot: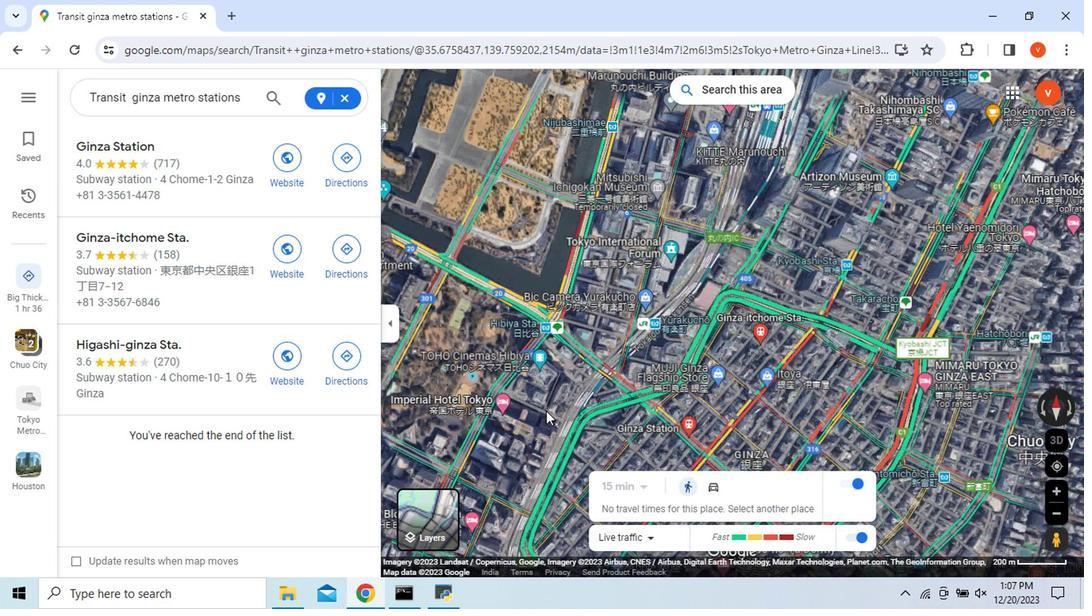 
Action: Mouse moved to (694, 427)
Screenshot: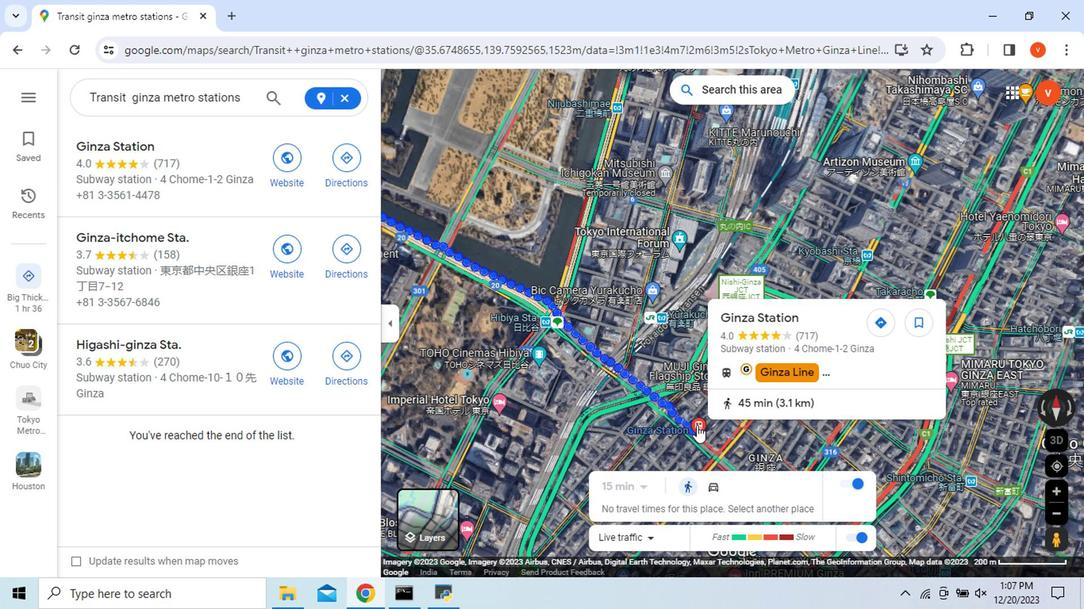 
Action: Mouse pressed left at (694, 427)
Screenshot: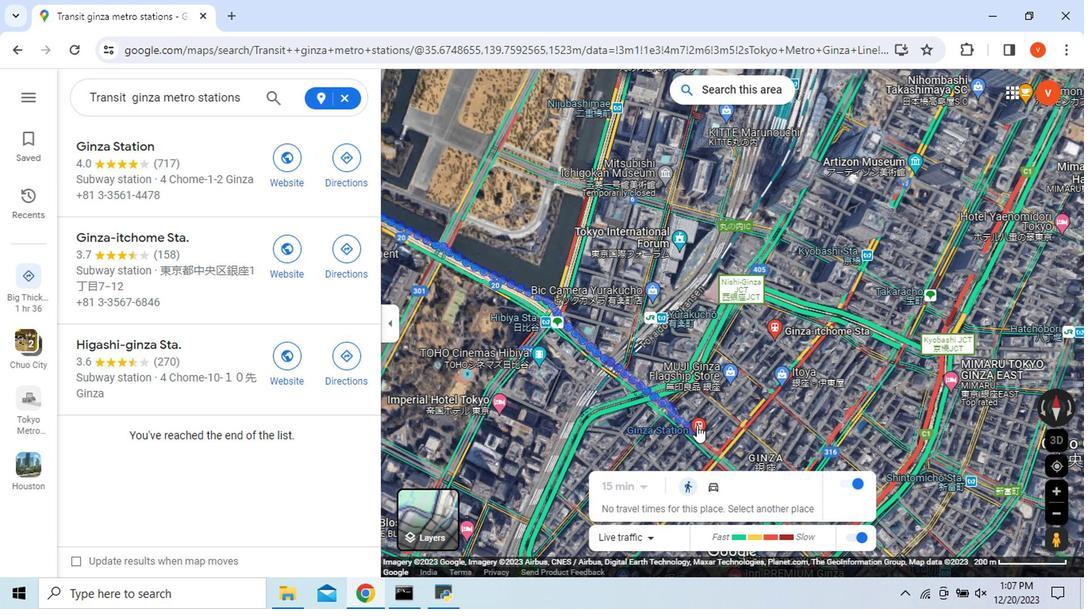 
Action: Mouse moved to (650, 364)
Screenshot: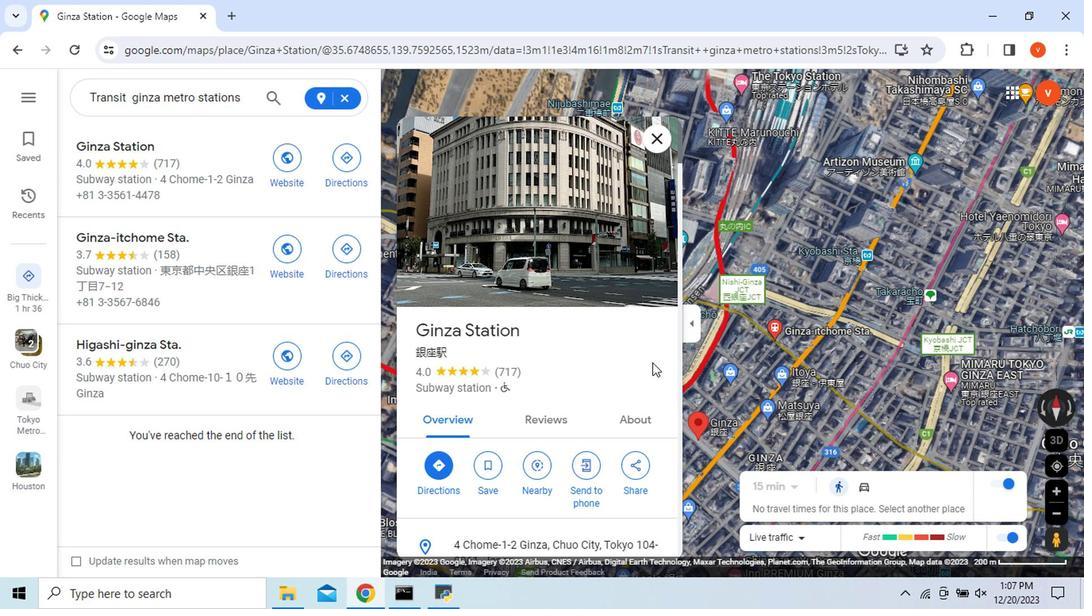 
Action: Mouse scrolled (650, 363) with delta (0, 0)
Screenshot: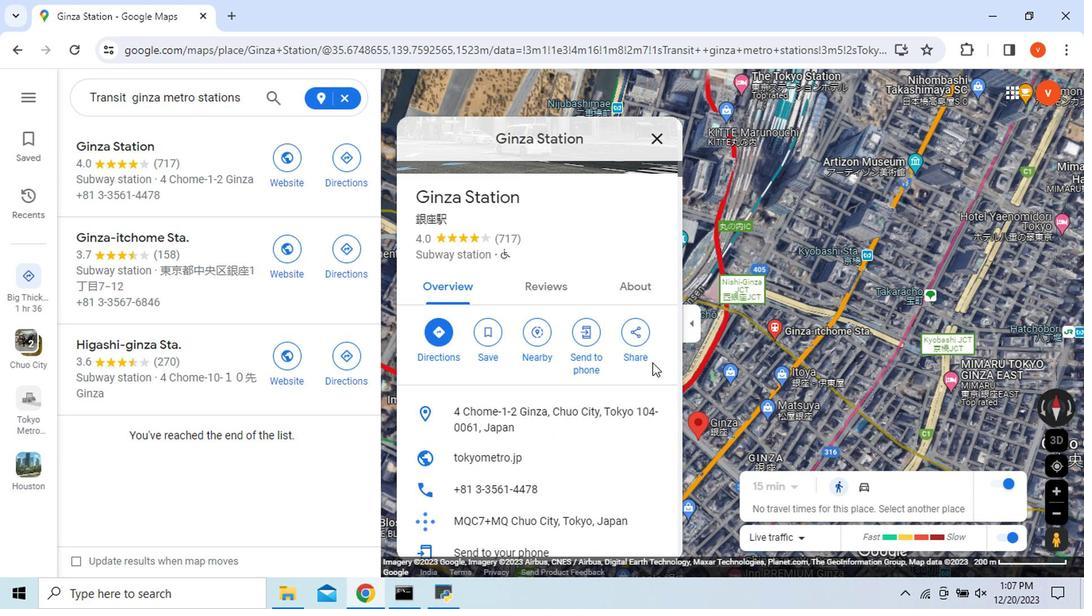 
Action: Mouse scrolled (650, 363) with delta (0, 0)
Screenshot: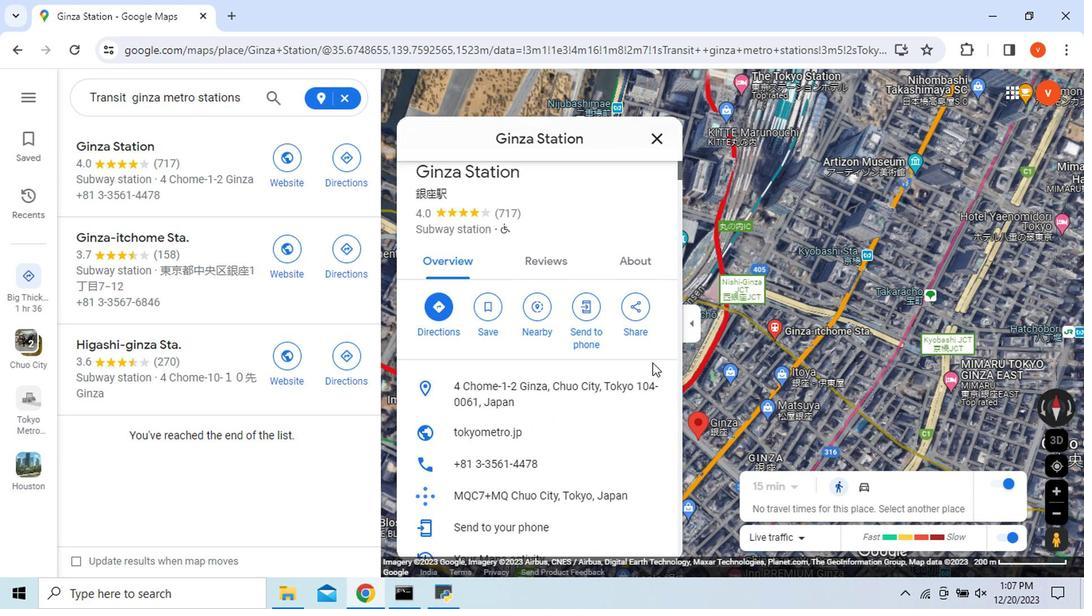 
Action: Mouse scrolled (650, 363) with delta (0, 0)
Screenshot: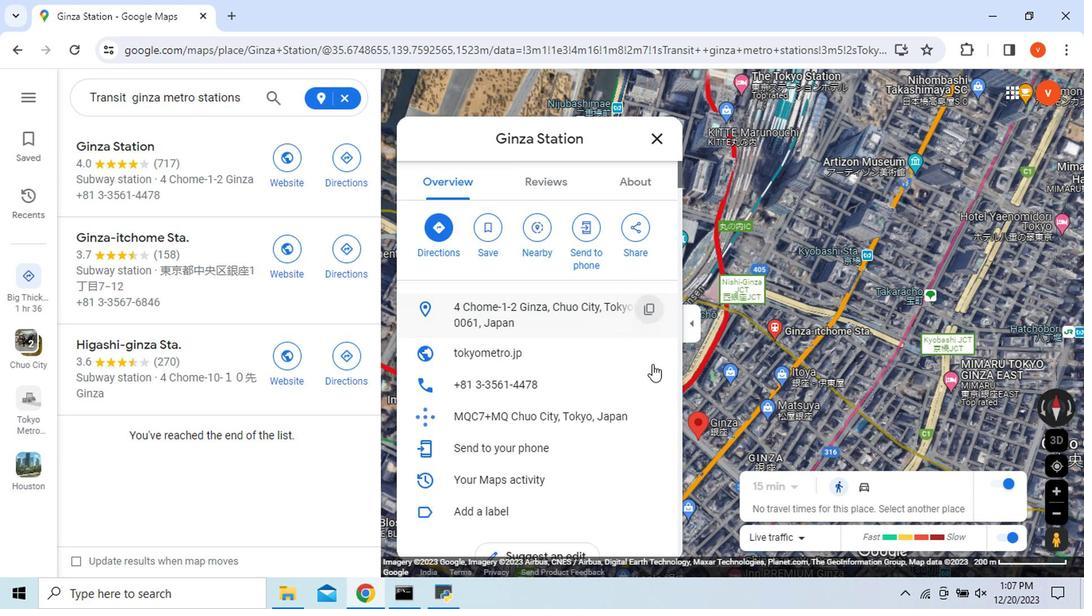 
Action: Mouse moved to (639, 391)
Screenshot: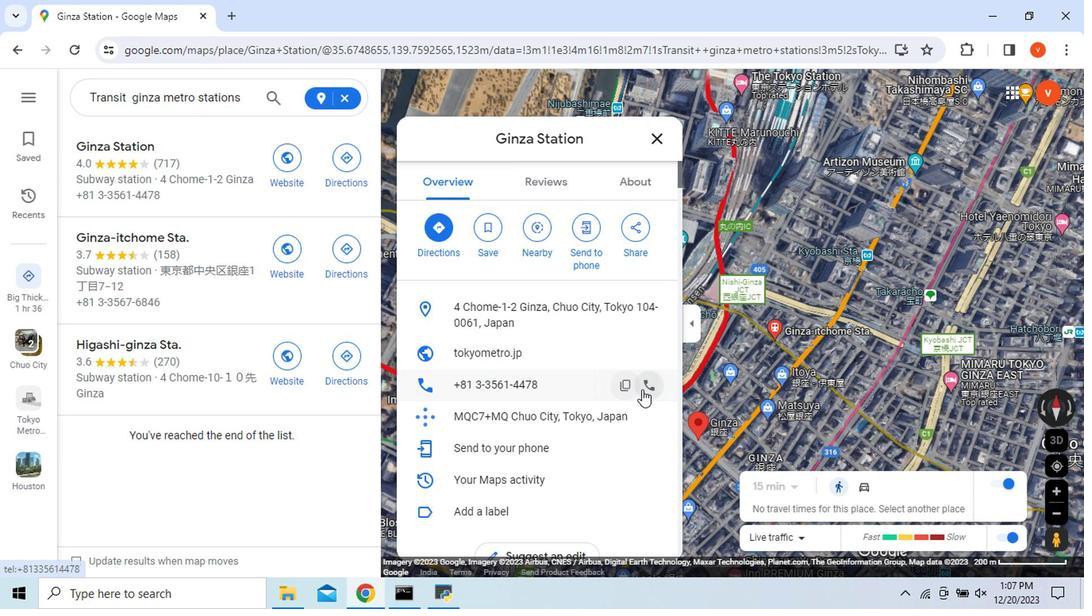 
Action: Mouse scrolled (639, 390) with delta (0, 0)
Screenshot: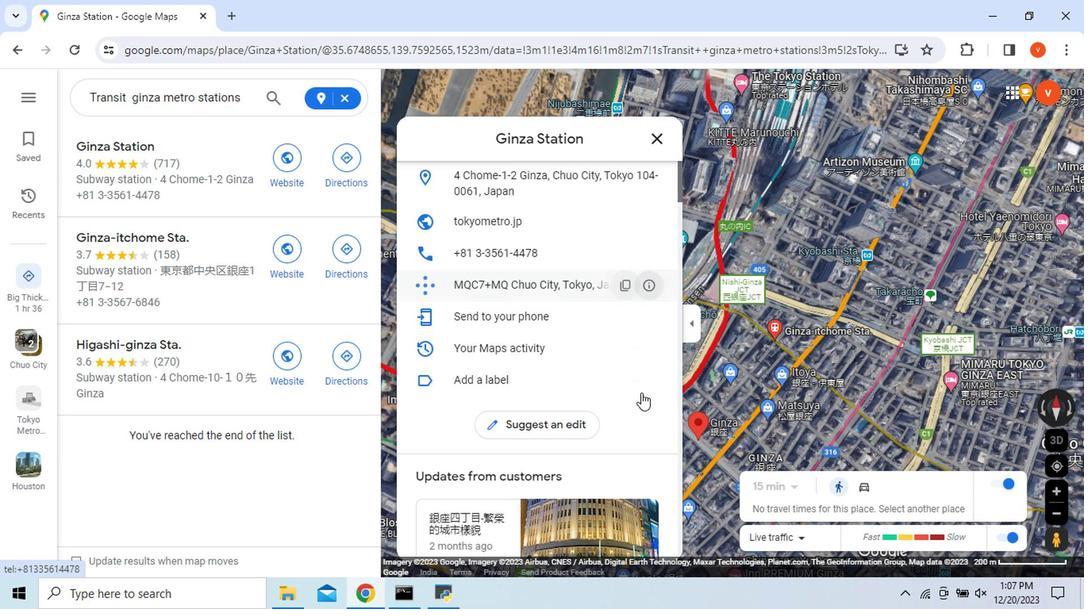 
Action: Mouse moved to (639, 394)
Screenshot: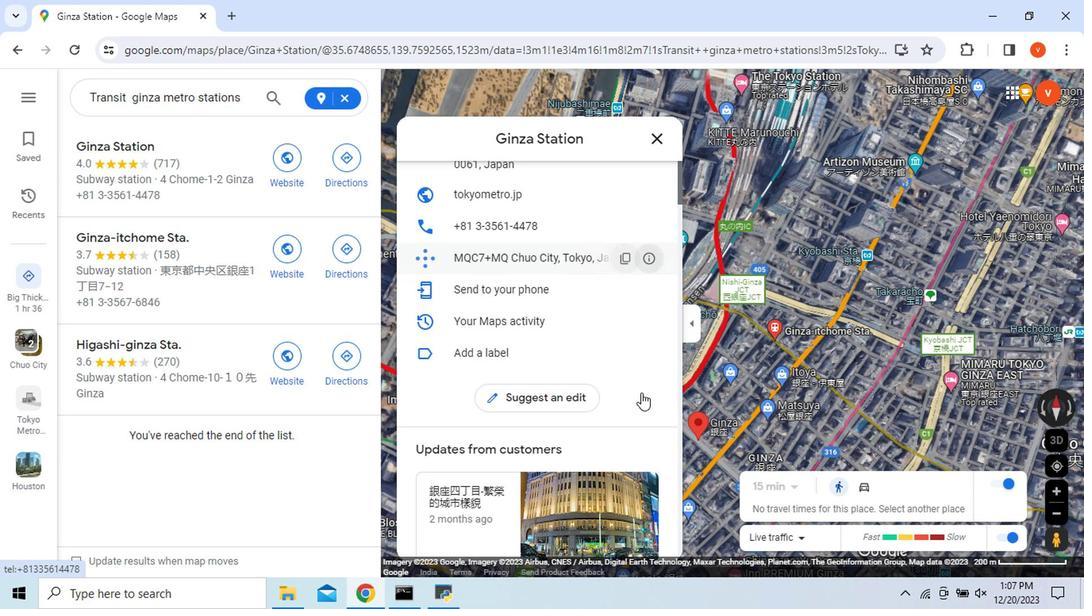 
Action: Mouse scrolled (639, 393) with delta (0, -1)
Screenshot: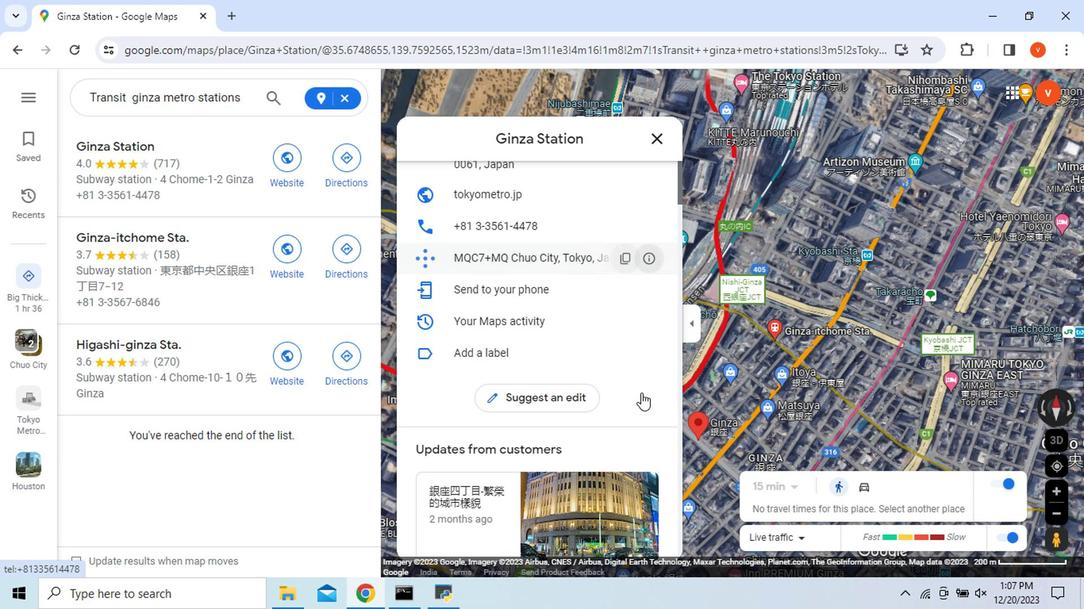 
Action: Mouse scrolled (639, 393) with delta (0, -1)
Screenshot: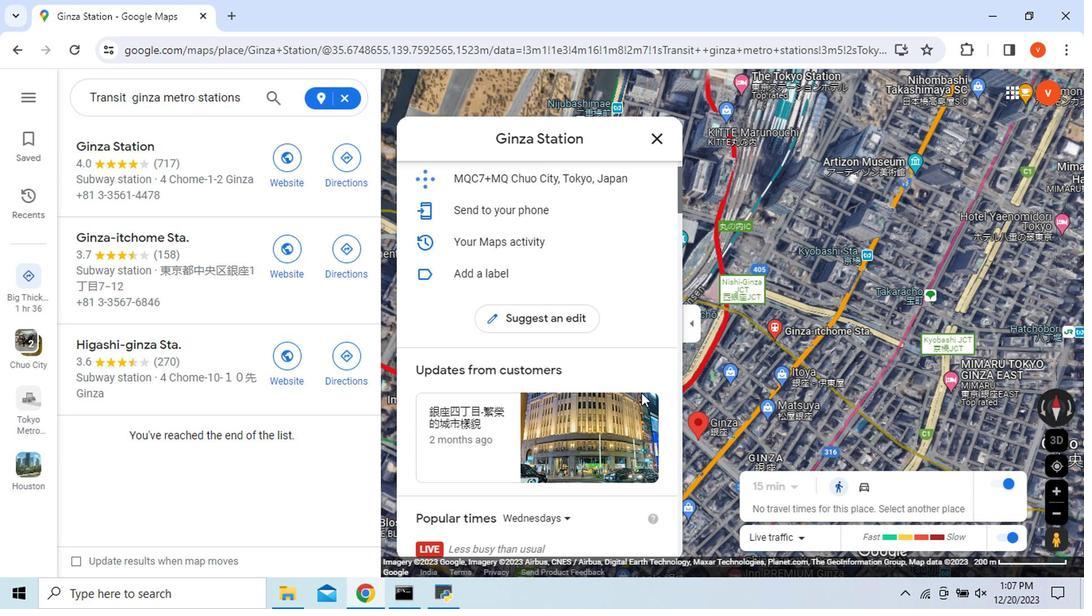 
Action: Mouse scrolled (639, 393) with delta (0, -1)
Screenshot: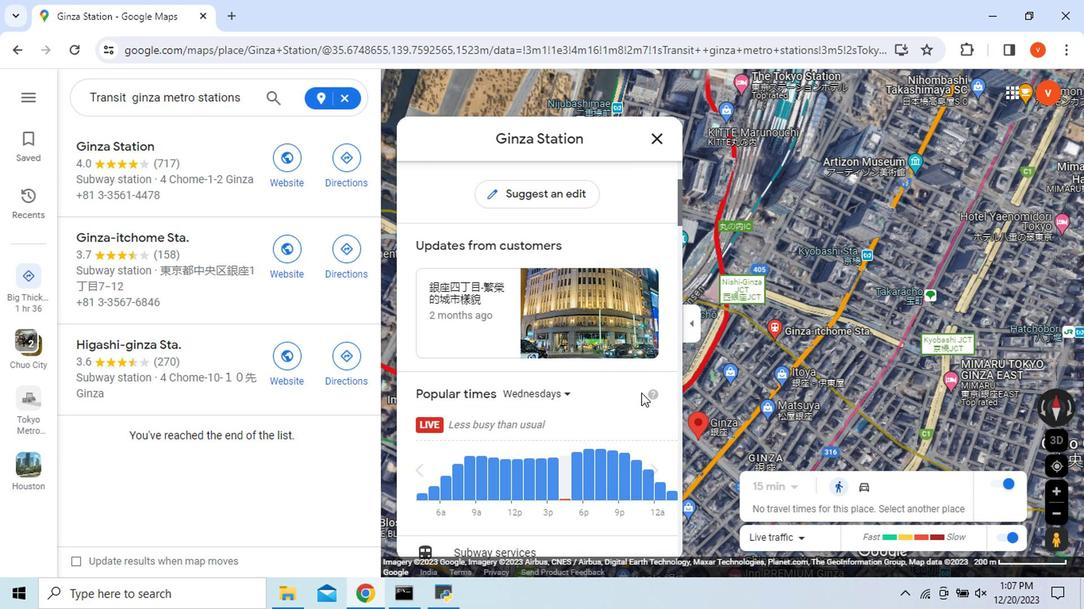 
Action: Mouse scrolled (639, 393) with delta (0, -1)
Screenshot: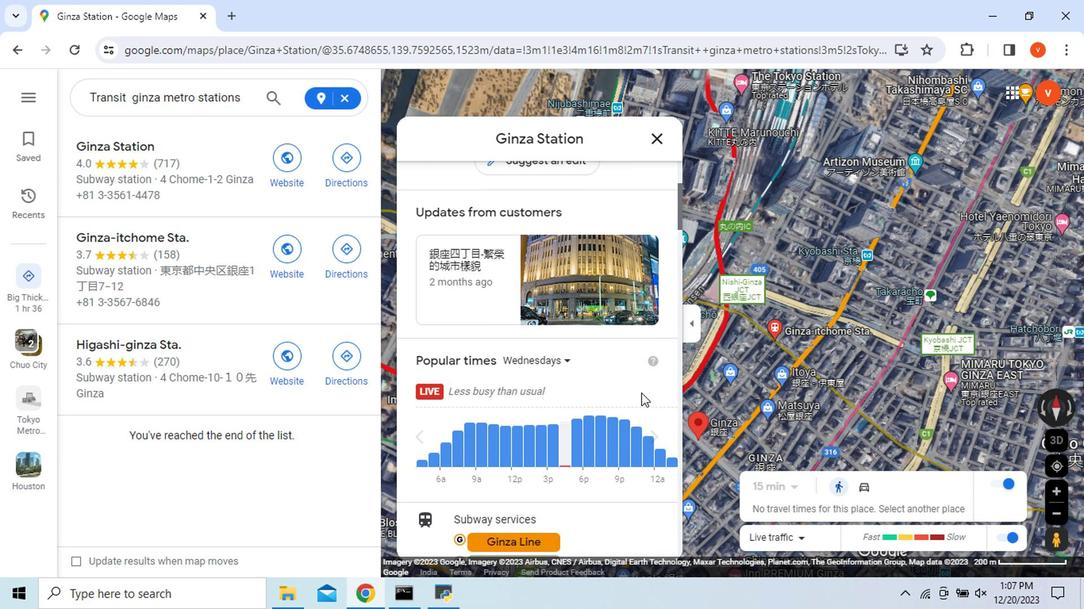 
Action: Mouse scrolled (639, 393) with delta (0, -1)
Screenshot: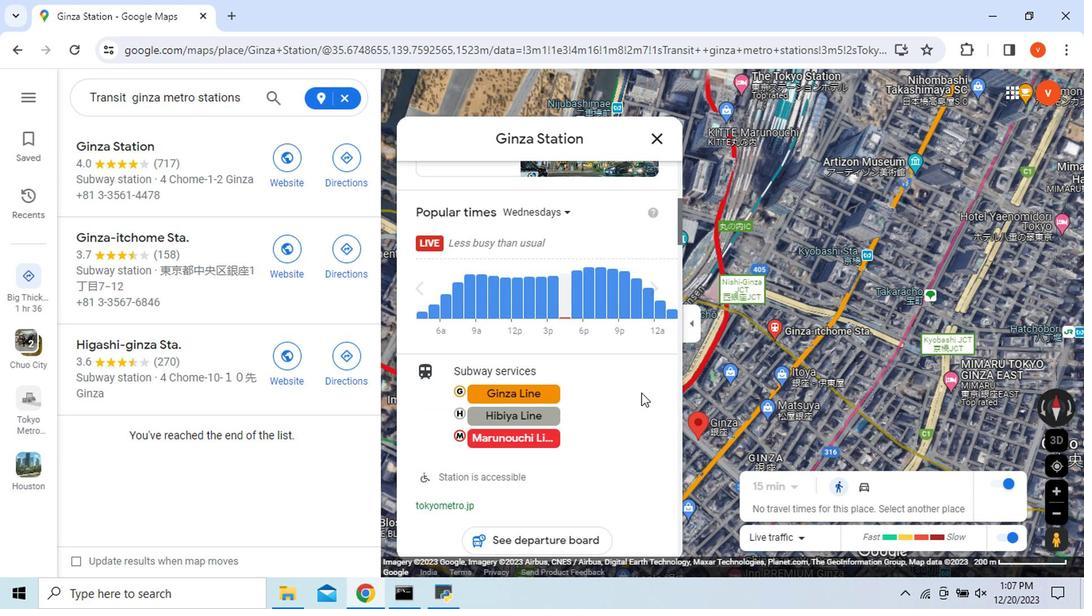 
Action: Mouse scrolled (639, 393) with delta (0, -1)
Screenshot: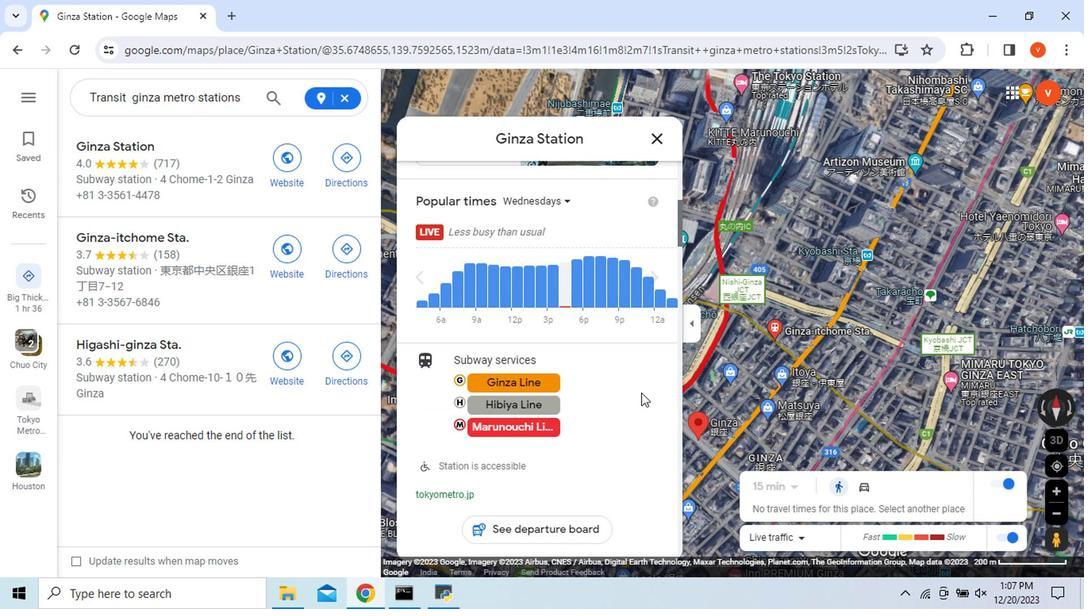 
Action: Mouse moved to (560, 205)
Screenshot: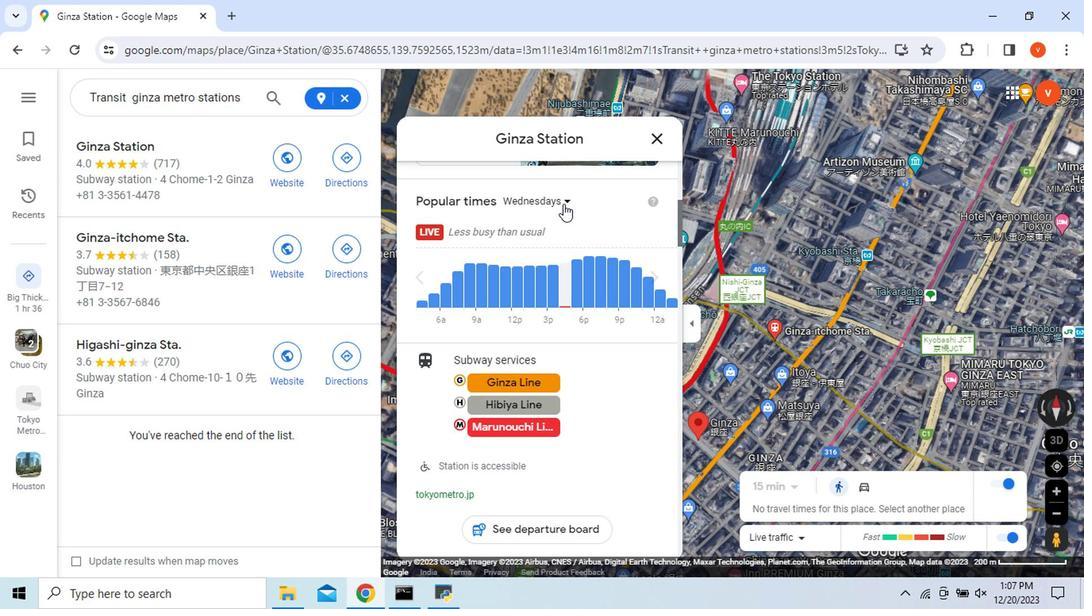 
Action: Mouse pressed left at (560, 205)
Screenshot: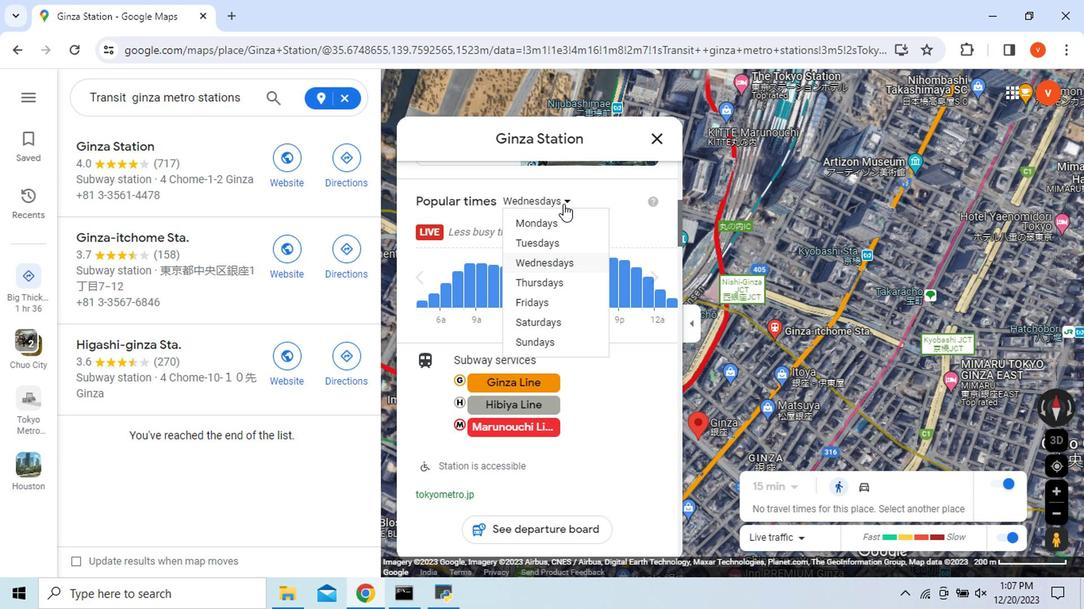
Action: Mouse moved to (560, 220)
Screenshot: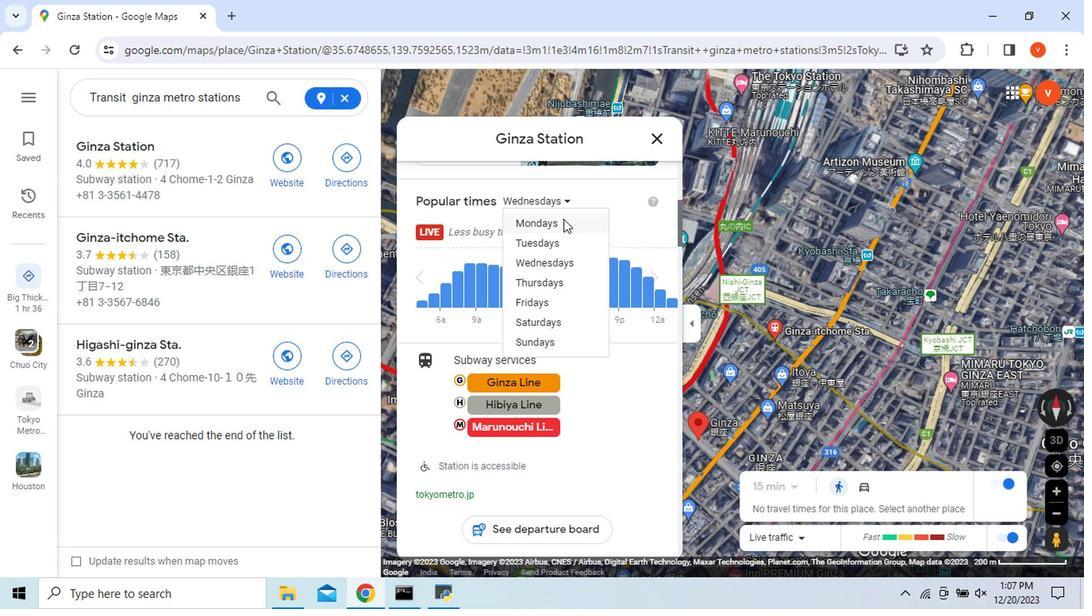 
Action: Mouse pressed left at (560, 220)
Screenshot: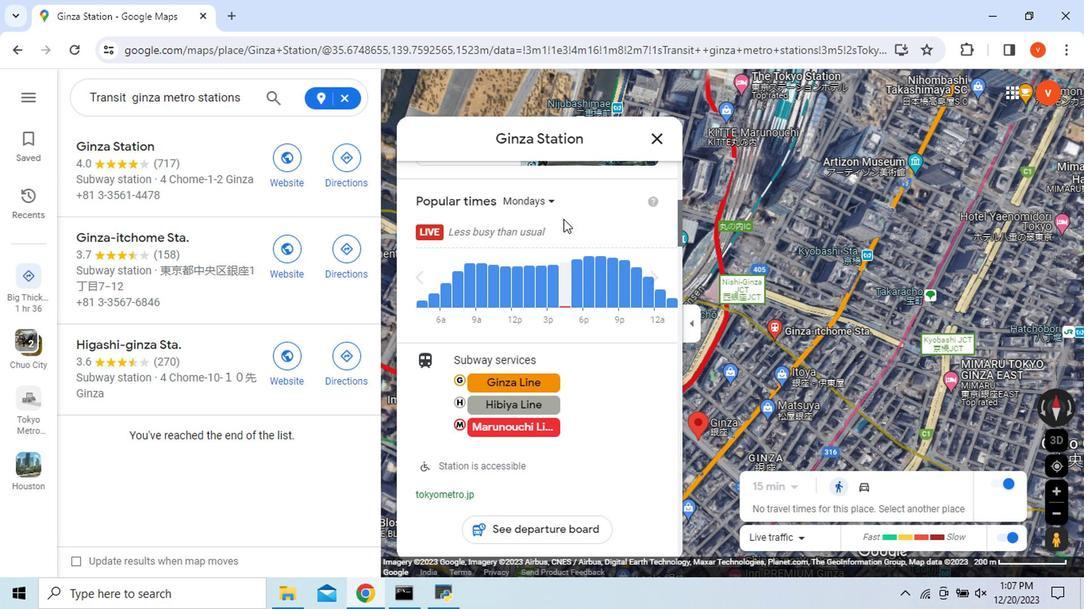
Action: Mouse moved to (604, 402)
Screenshot: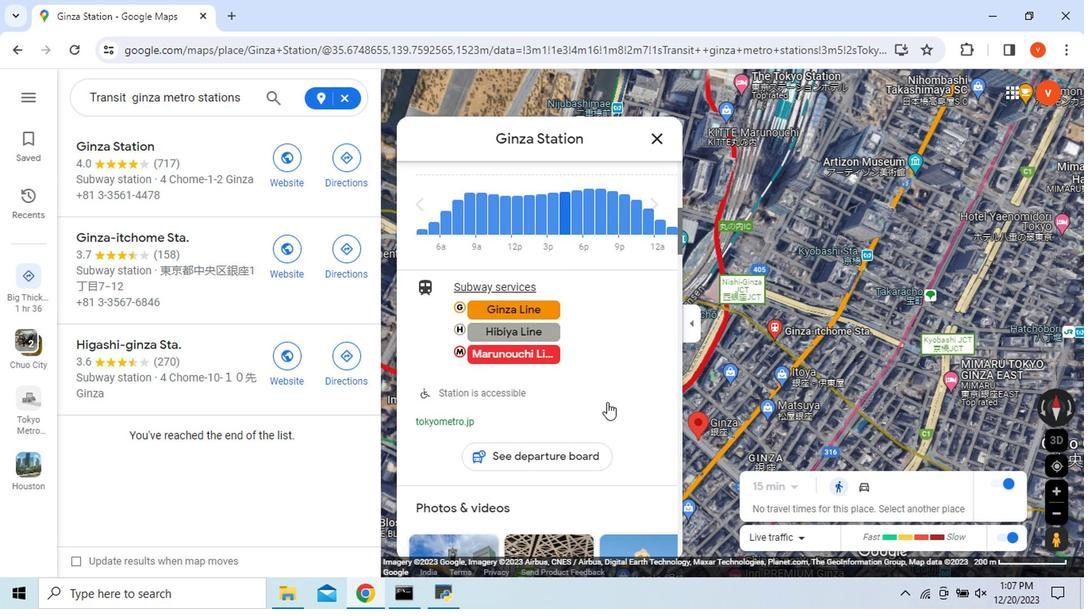 
Action: Mouse scrolled (604, 402) with delta (0, 0)
Screenshot: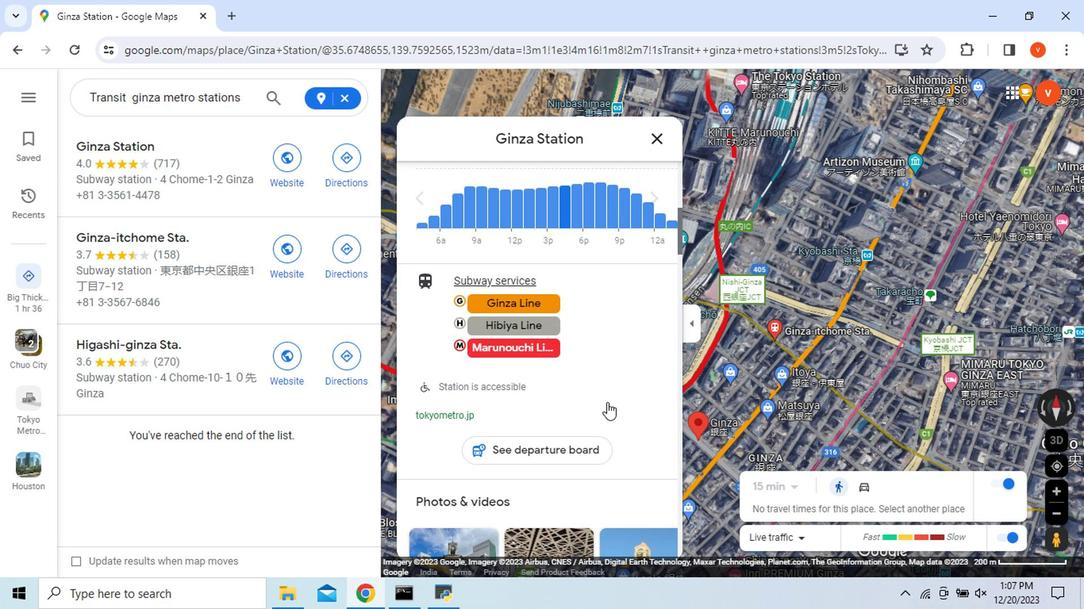 
Action: Mouse moved to (513, 305)
Screenshot: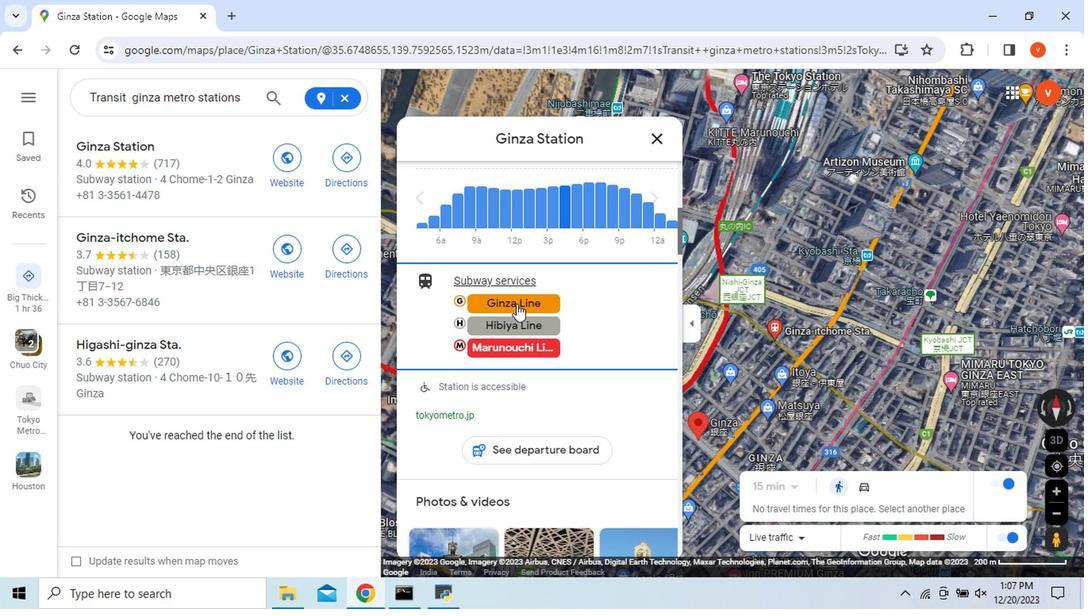 
Action: Mouse pressed left at (513, 305)
Screenshot: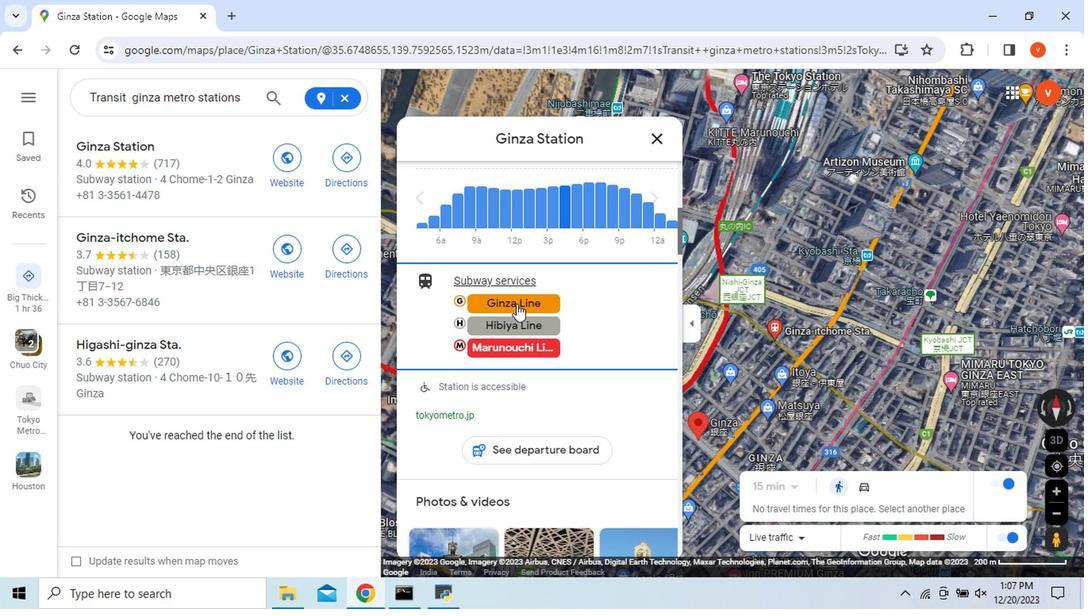 
Action: Mouse moved to (572, 374)
Screenshot: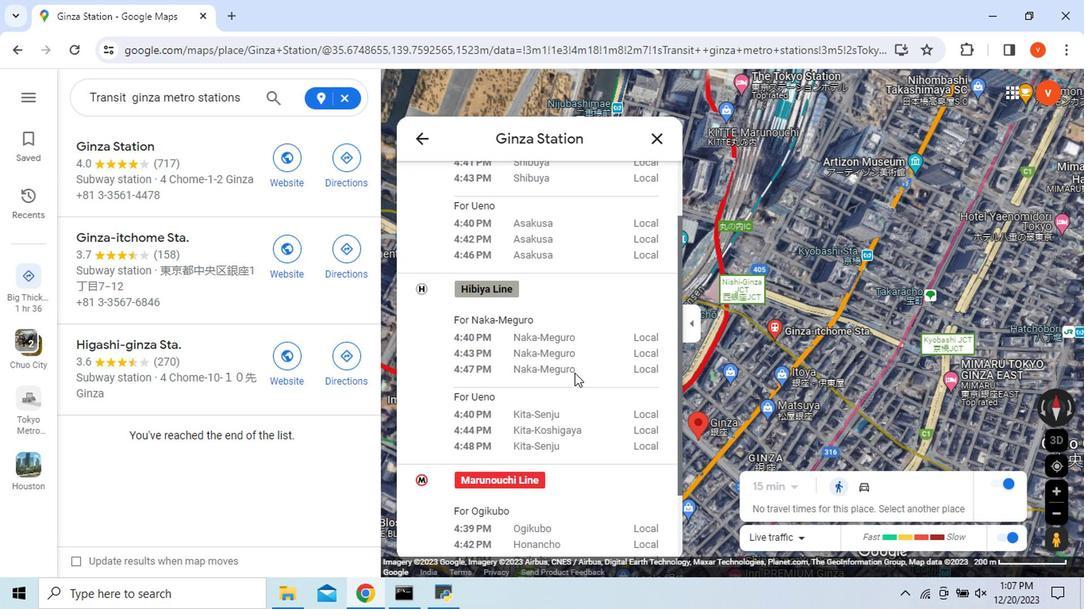 
Action: Mouse scrolled (572, 373) with delta (0, -1)
Screenshot: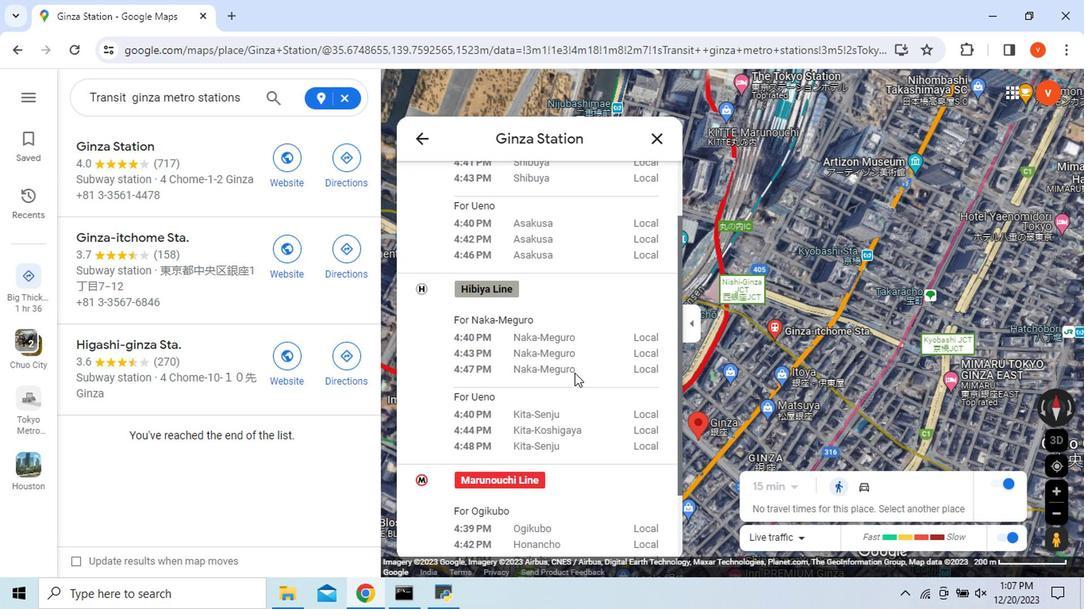 
Action: Mouse scrolled (572, 373) with delta (0, -1)
Screenshot: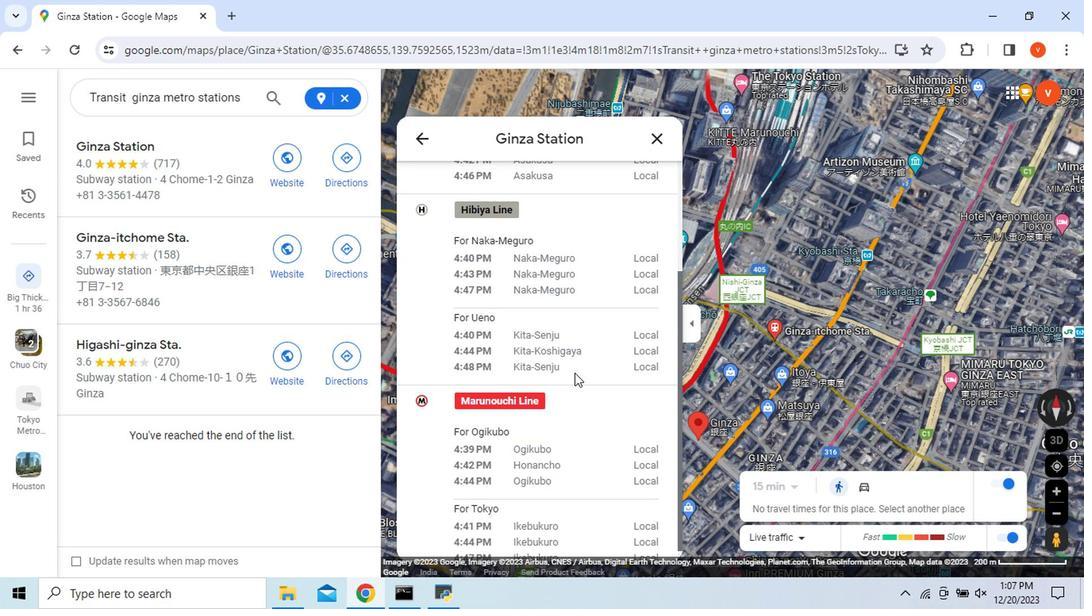 
Action: Mouse scrolled (572, 375) with delta (0, 0)
Screenshot: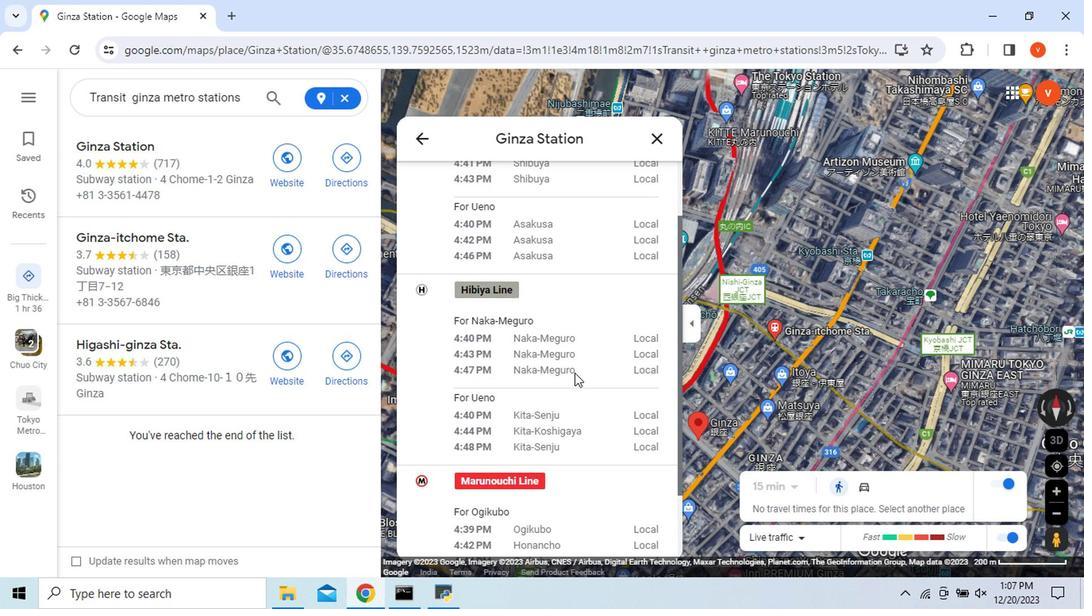 
Action: Mouse scrolled (572, 375) with delta (0, 0)
Screenshot: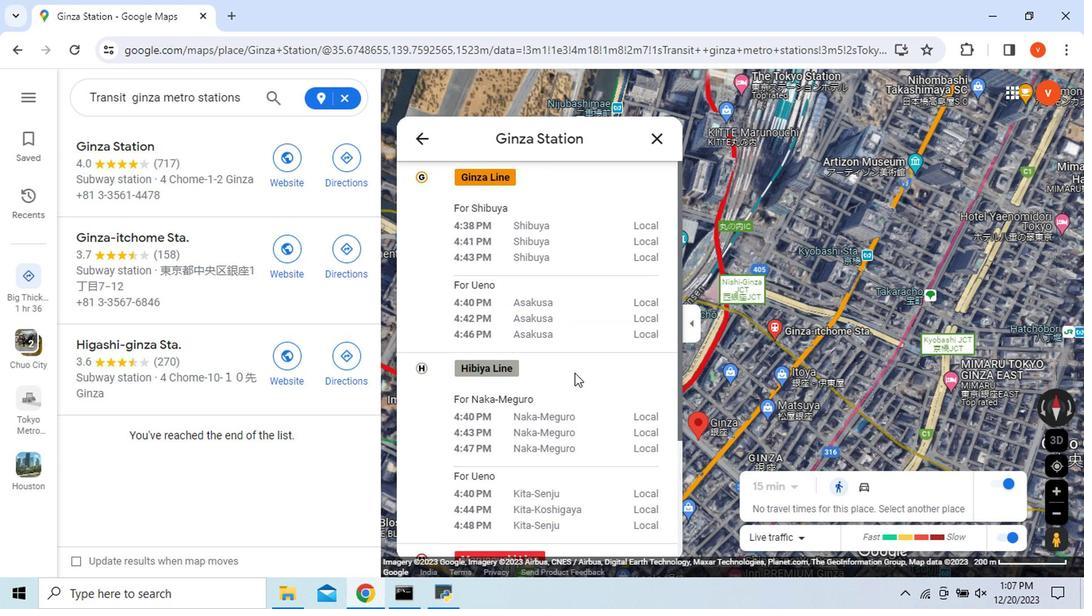 
Action: Mouse scrolled (572, 375) with delta (0, 0)
Screenshot: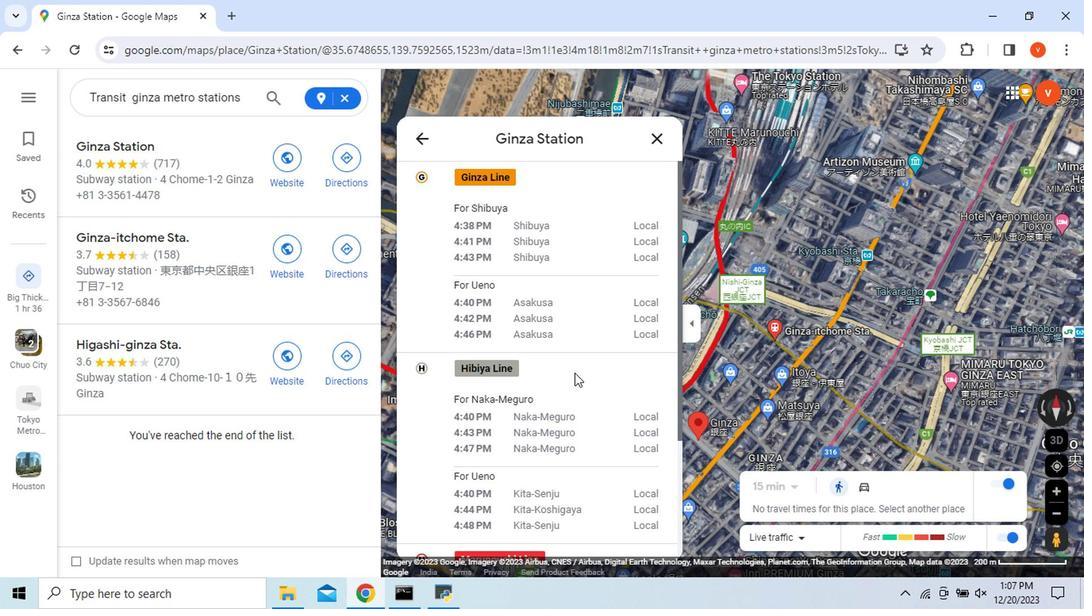 
Action: Mouse moved to (650, 141)
Screenshot: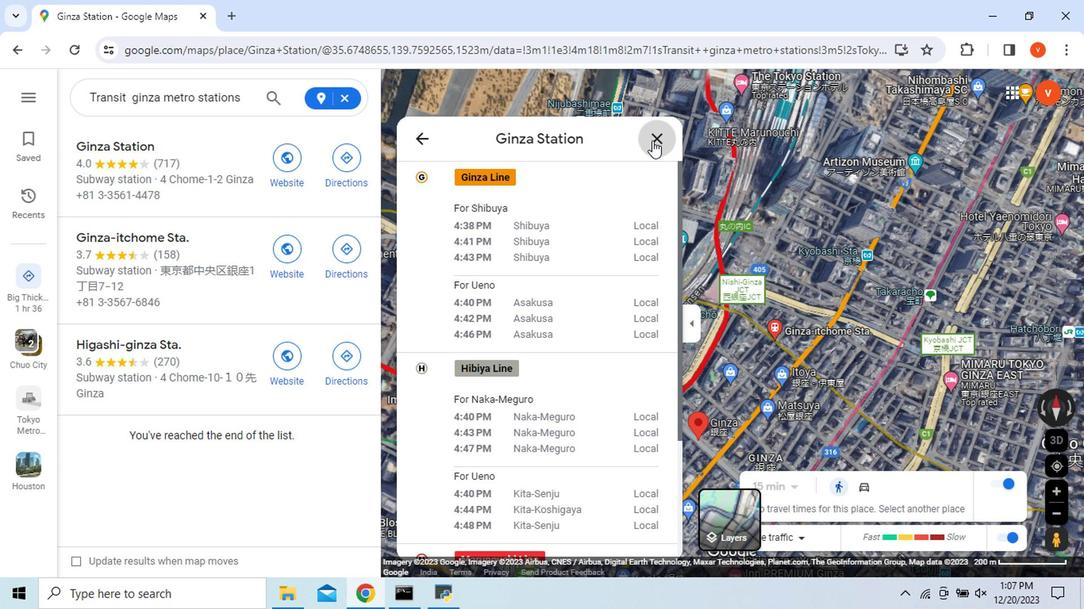 
Action: Mouse pressed left at (650, 141)
Screenshot: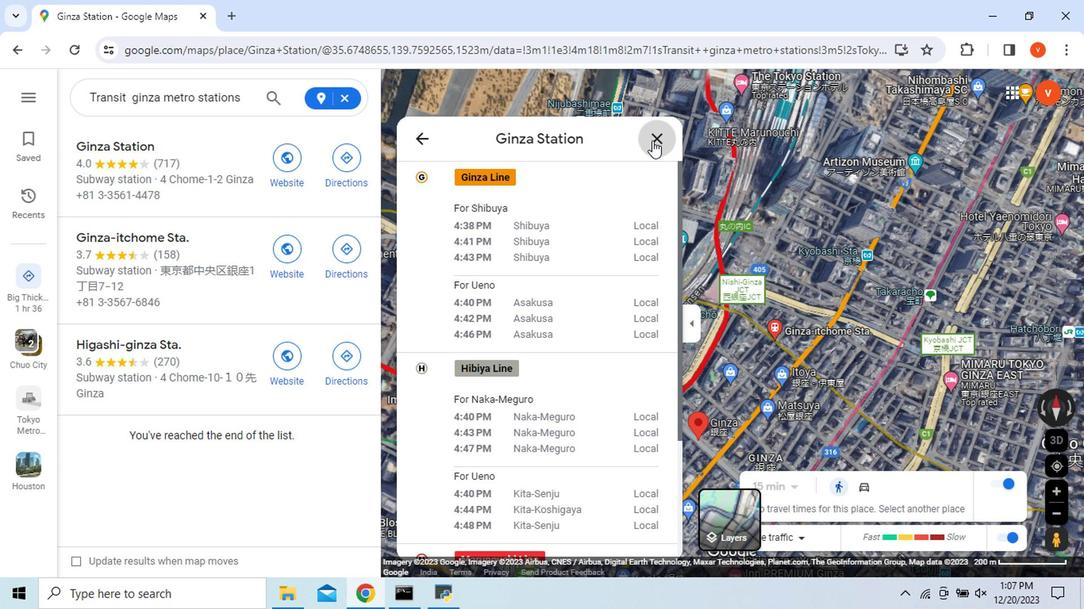 
Action: Mouse moved to (474, 542)
Screenshot: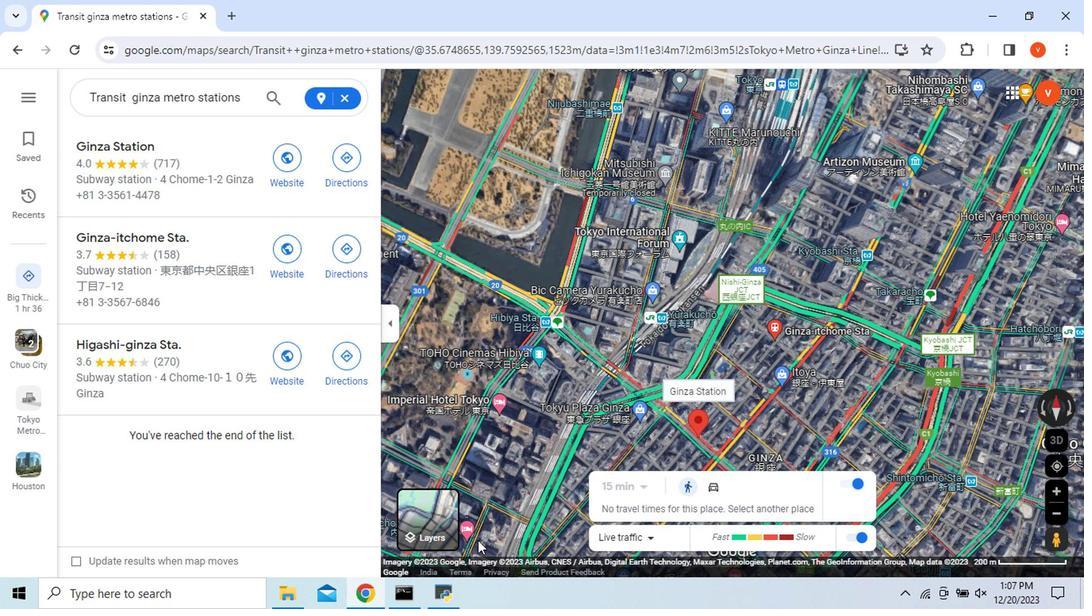 
